 Task: Open Card Card0000000072 in Board Board0000000018 in Workspace WS0000000006 in Trello. Add Member nikrathi899@gmail.com to Card Card0000000072 in Board Board0000000018 in Workspace WS0000000006 in Trello. Add Red Label titled Label0000000072 to Card Card0000000072 in Board Board0000000018 in Workspace WS0000000006 in Trello. Add Checklist CL0000000072 to Card Card0000000072 in Board Board0000000018 in Workspace WS0000000006 in Trello. Add Dates with Start Date as Nov 01 2023 and Due Date as Nov 30 2023 to Card Card0000000072 in Board Board0000000018 in Workspace WS0000000006 in Trello
Action: Mouse moved to (424, 483)
Screenshot: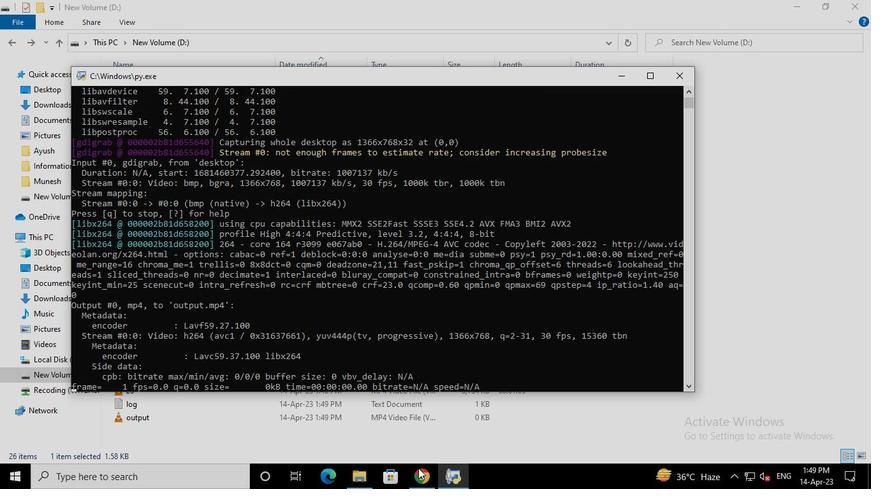 
Action: Mouse pressed left at (424, 483)
Screenshot: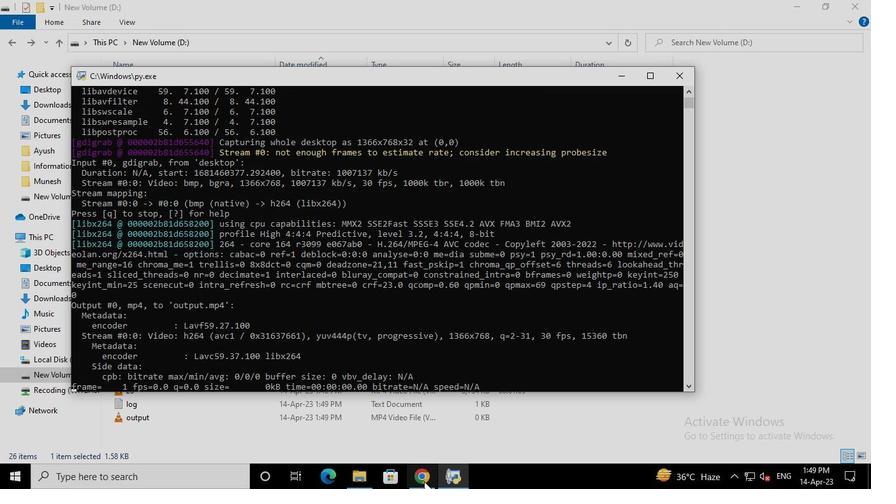 
Action: Mouse moved to (396, 342)
Screenshot: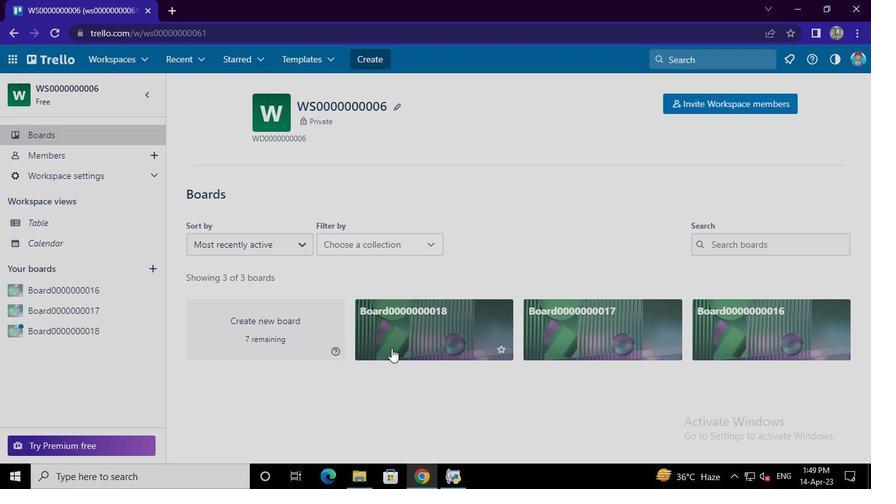 
Action: Mouse pressed left at (396, 342)
Screenshot: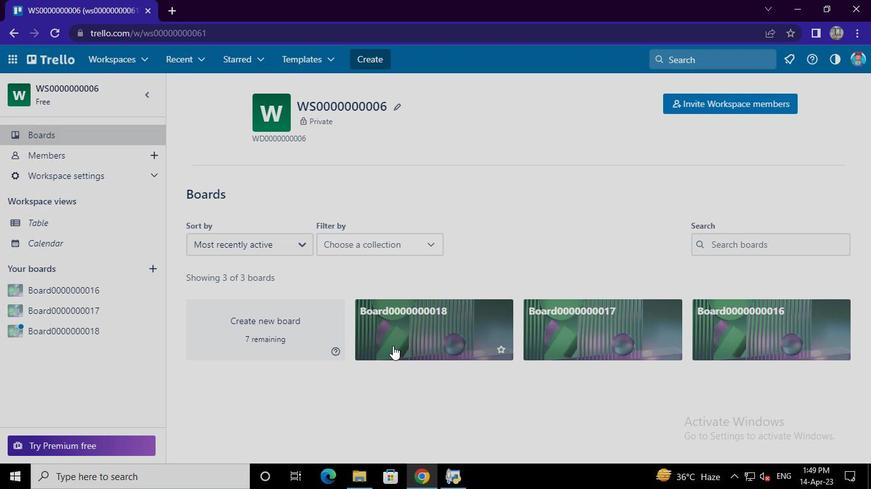 
Action: Mouse moved to (330, 410)
Screenshot: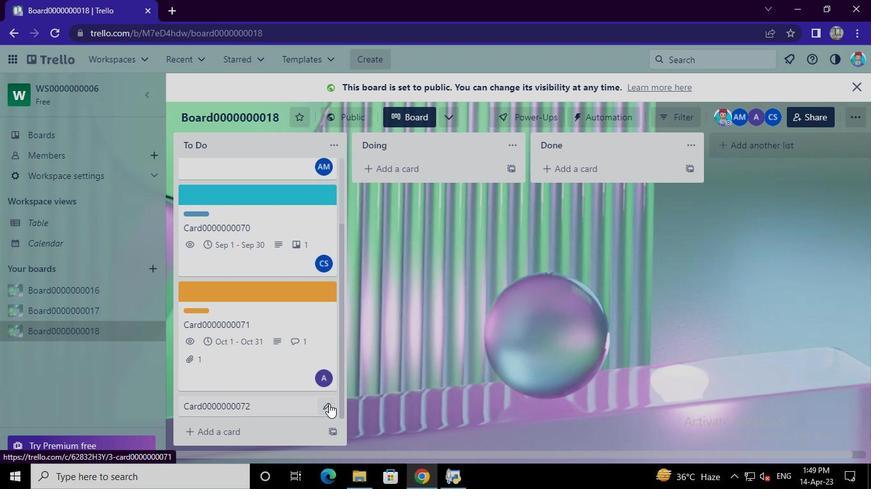 
Action: Mouse pressed left at (330, 410)
Screenshot: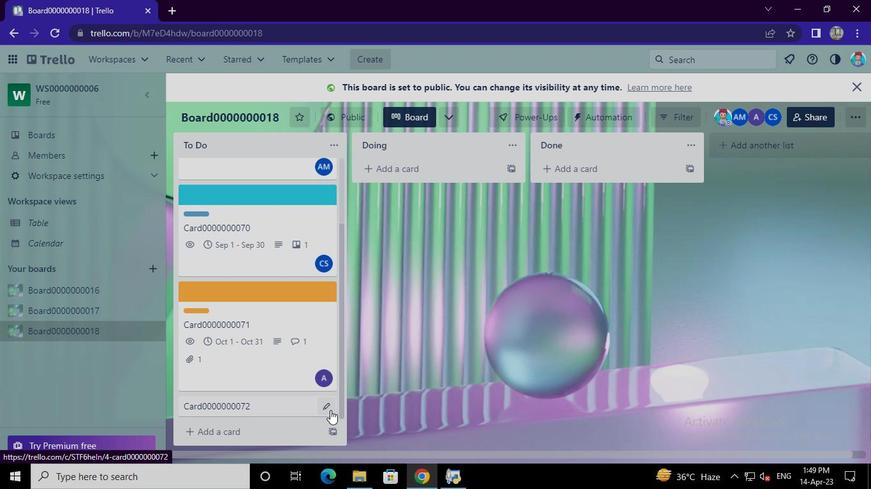 
Action: Mouse moved to (374, 288)
Screenshot: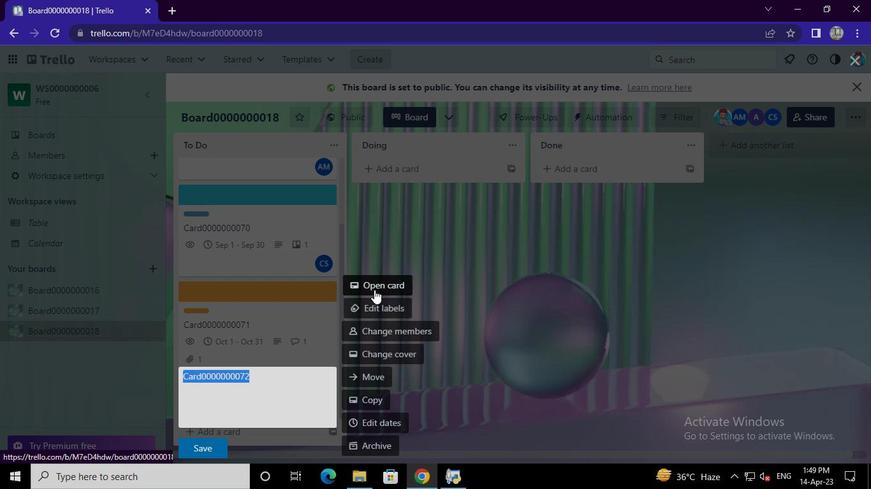 
Action: Mouse pressed left at (374, 288)
Screenshot: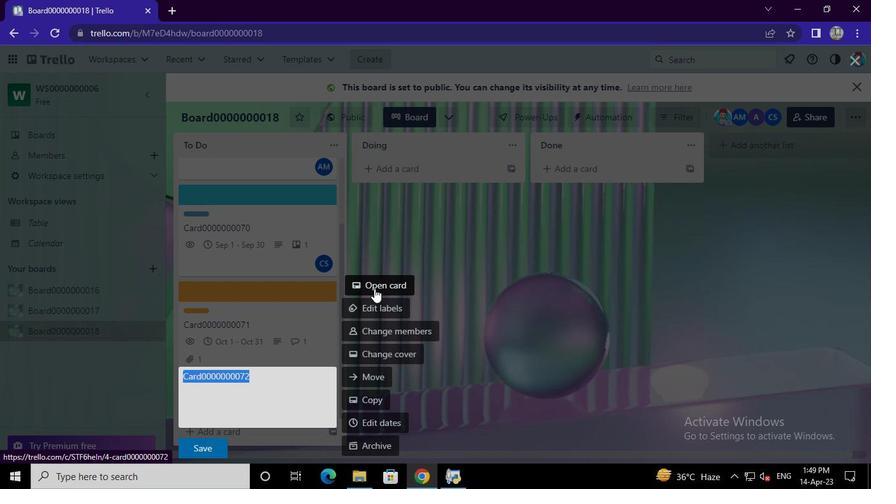 
Action: Mouse moved to (568, 211)
Screenshot: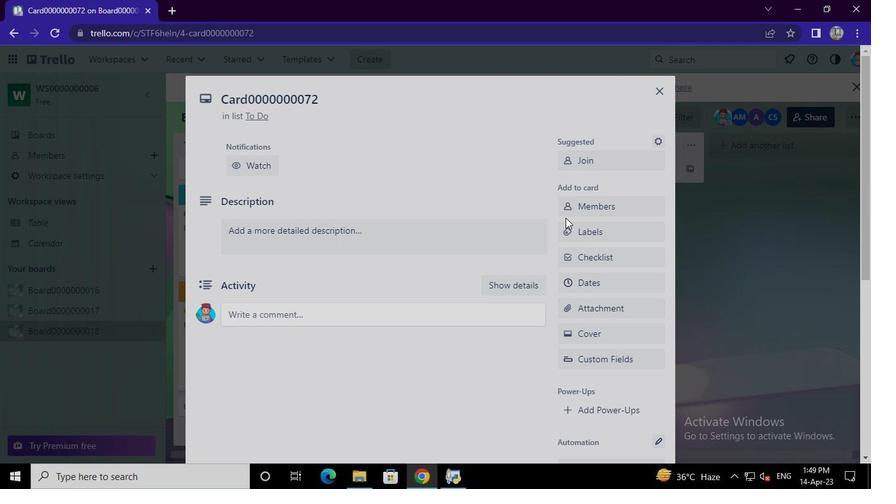 
Action: Mouse pressed left at (568, 211)
Screenshot: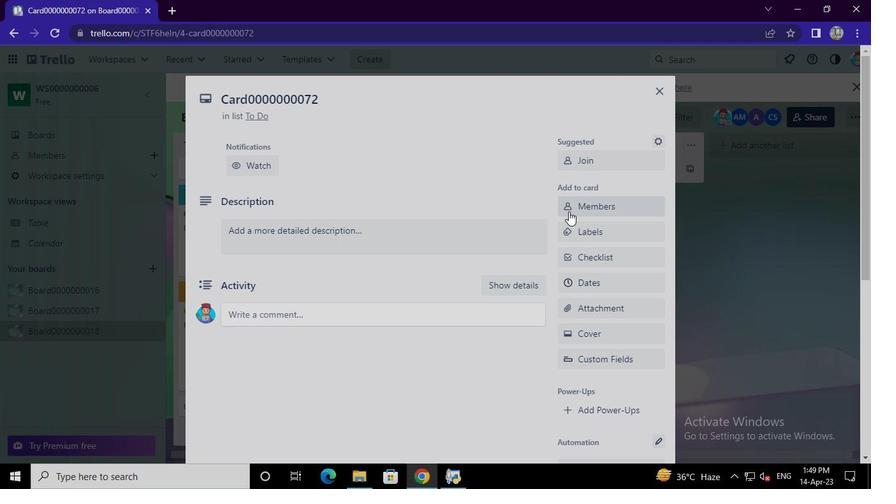 
Action: Mouse moved to (579, 260)
Screenshot: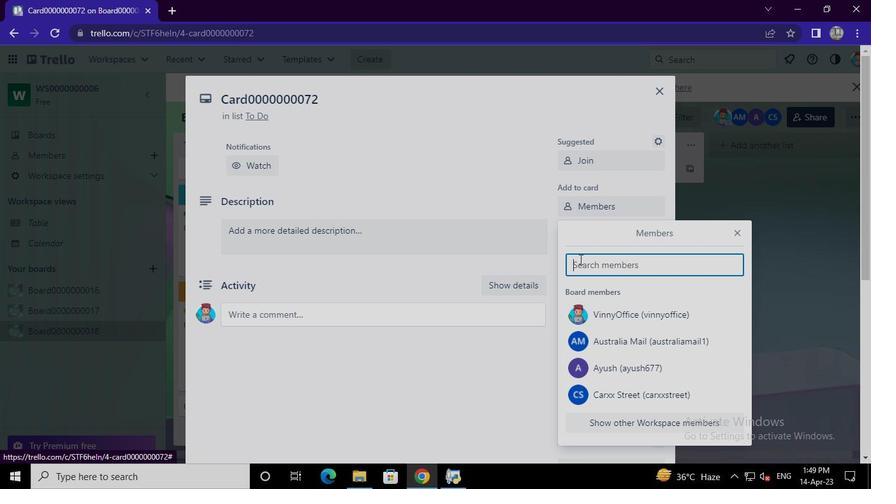 
Action: Mouse pressed left at (579, 260)
Screenshot: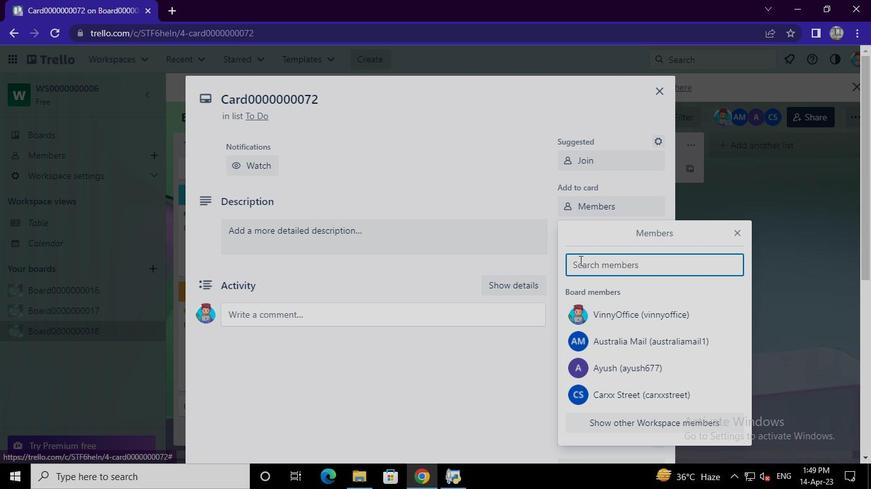 
Action: Mouse moved to (580, 261)
Screenshot: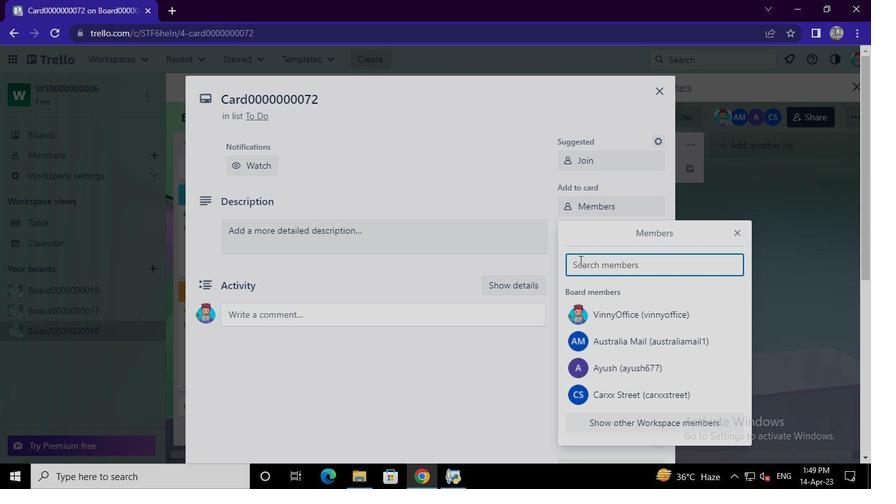 
Action: Keyboard Key.shift
Screenshot: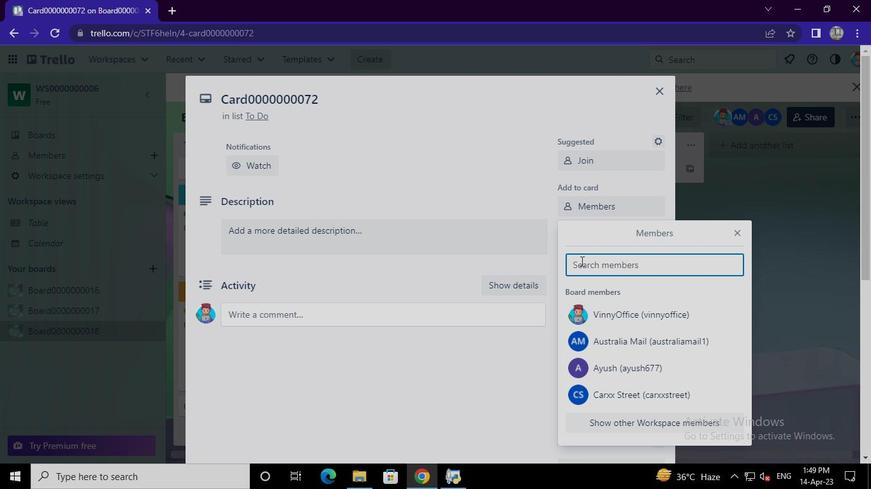 
Action: Keyboard Key.shift
Screenshot: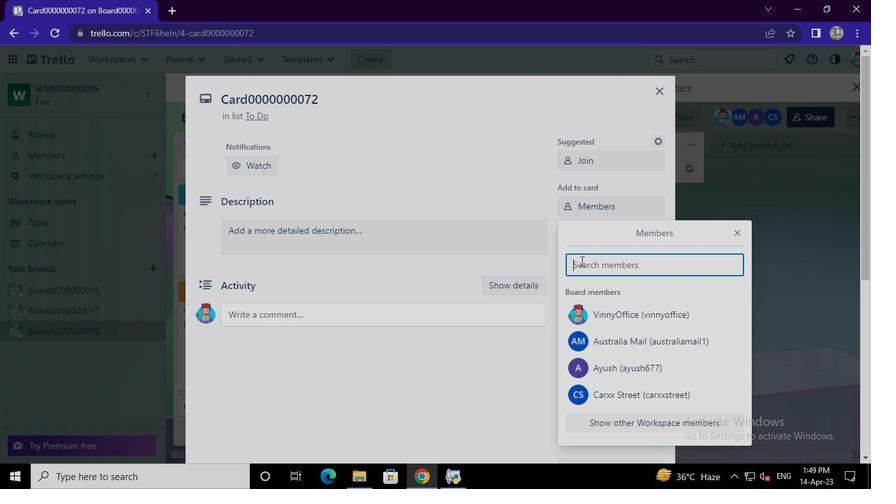 
Action: Keyboard Key.shift
Screenshot: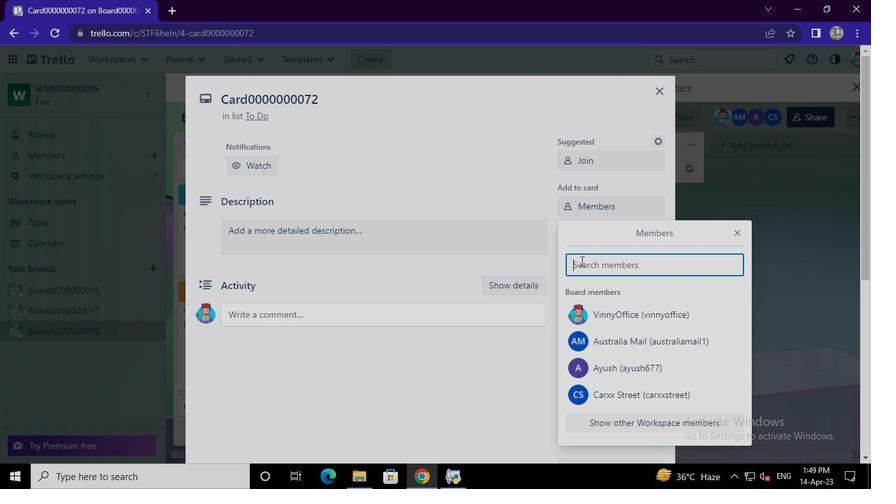 
Action: Keyboard Key.shift
Screenshot: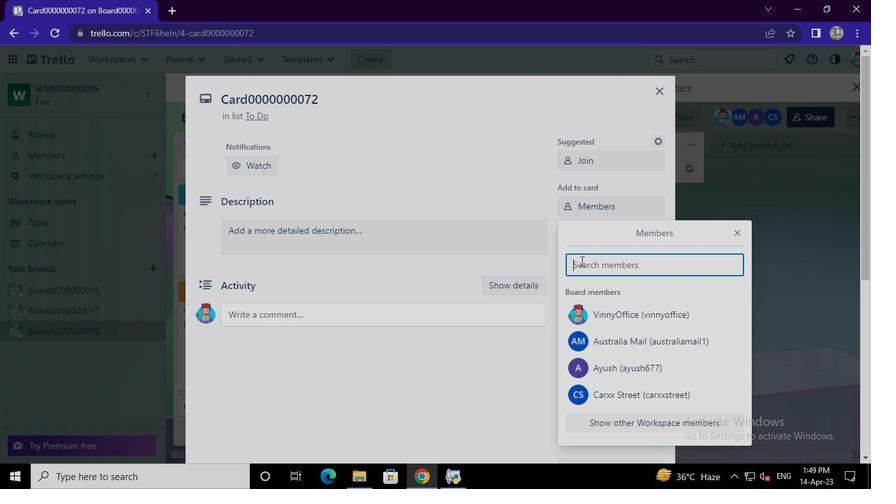 
Action: Keyboard Key.shift
Screenshot: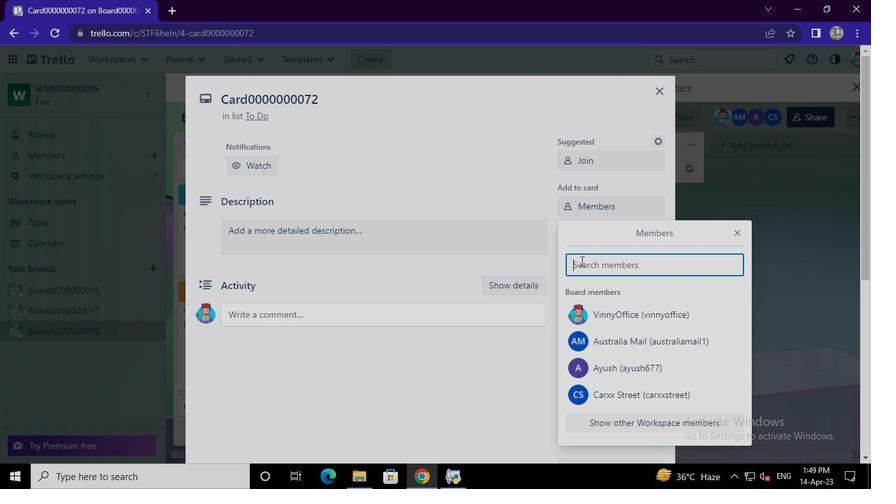 
Action: Keyboard Key.shift
Screenshot: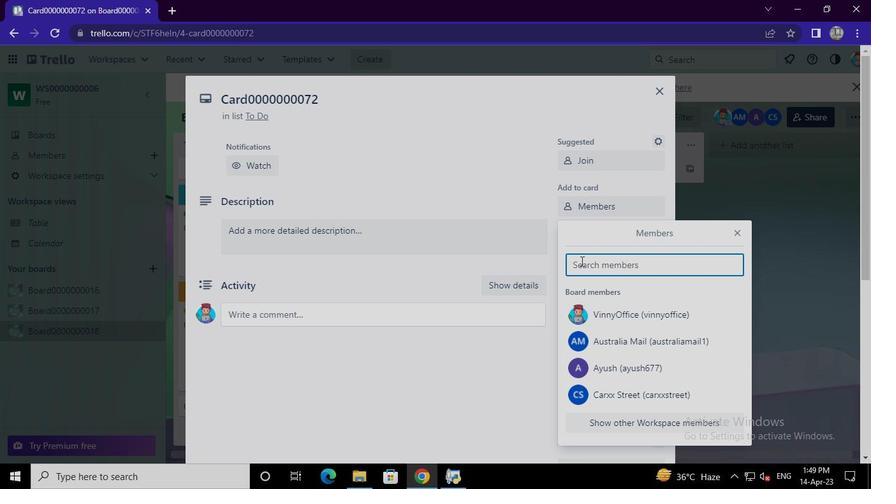 
Action: Keyboard Key.shift
Screenshot: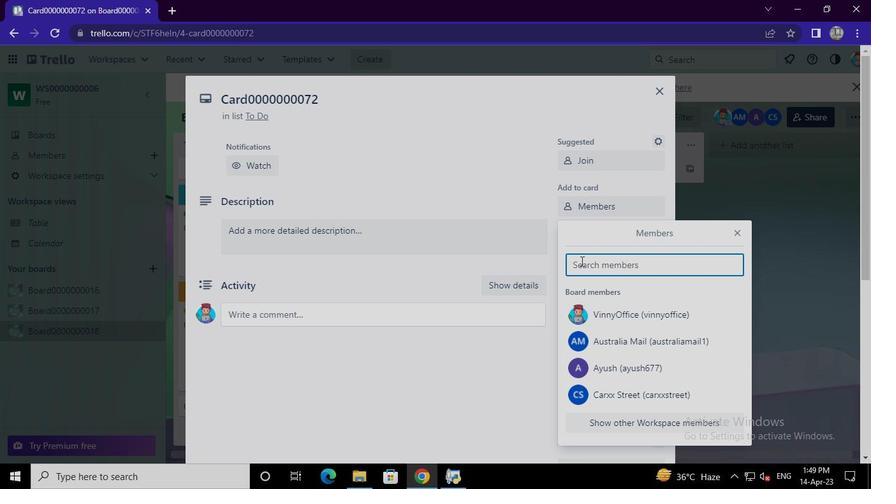 
Action: Keyboard N
Screenshot: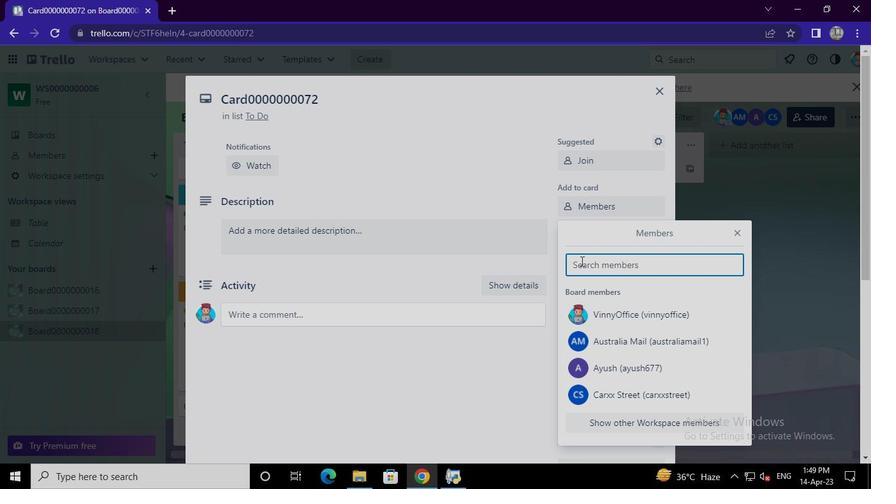 
Action: Keyboard i
Screenshot: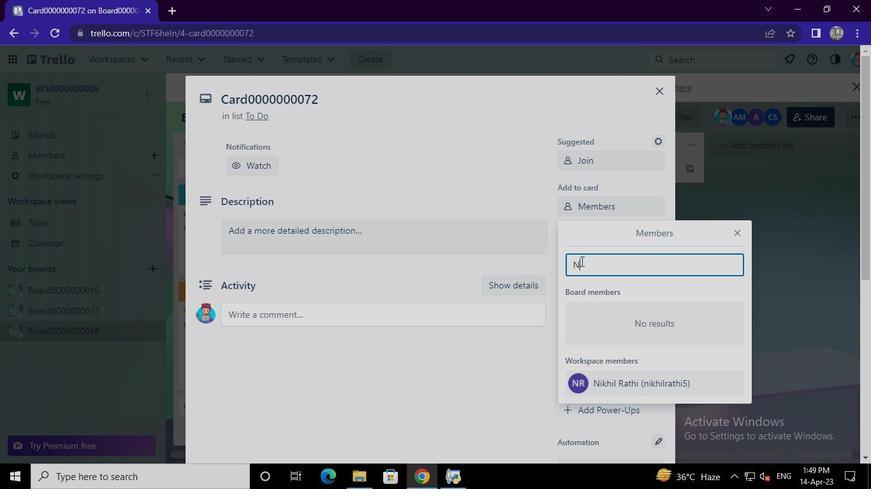 
Action: Keyboard k
Screenshot: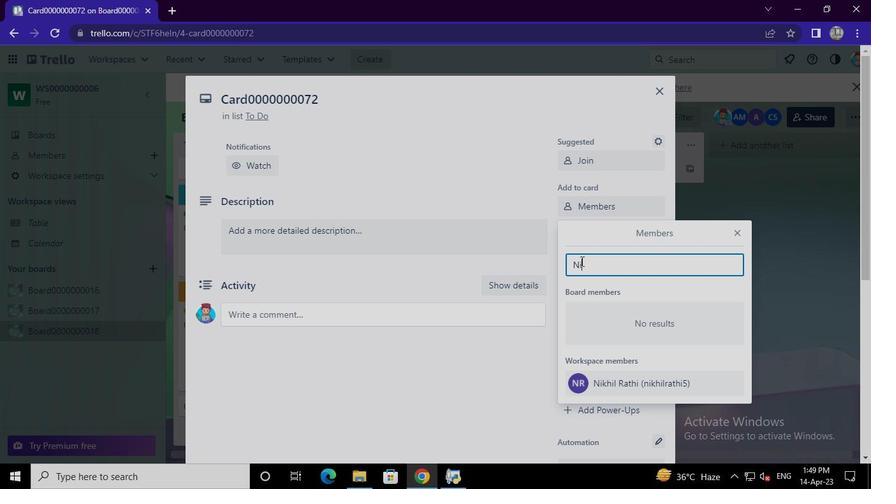 
Action: Keyboard r
Screenshot: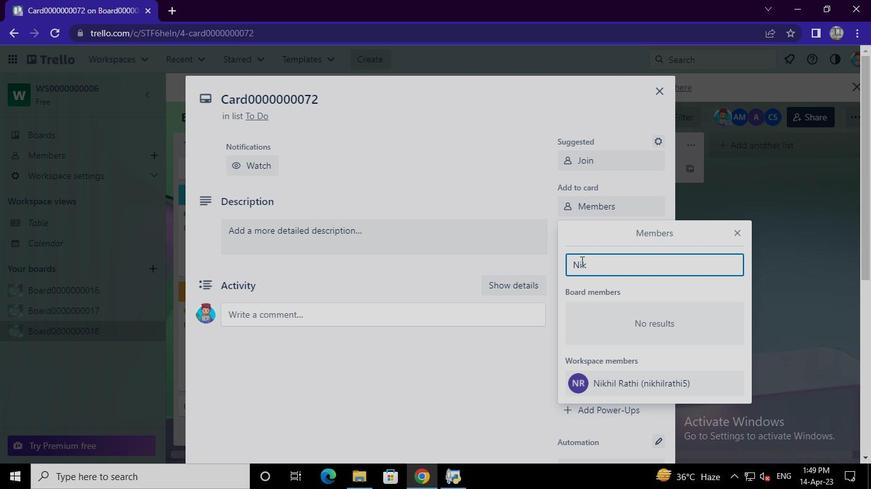 
Action: Keyboard a
Screenshot: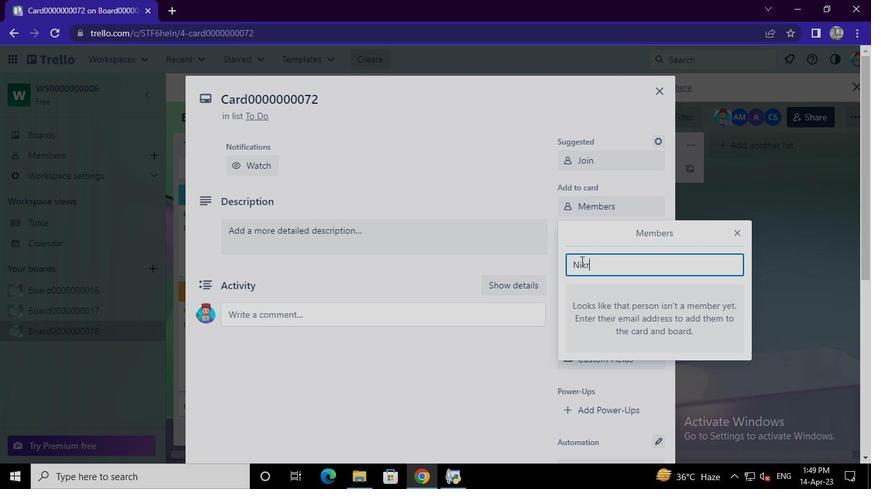 
Action: Keyboard t
Screenshot: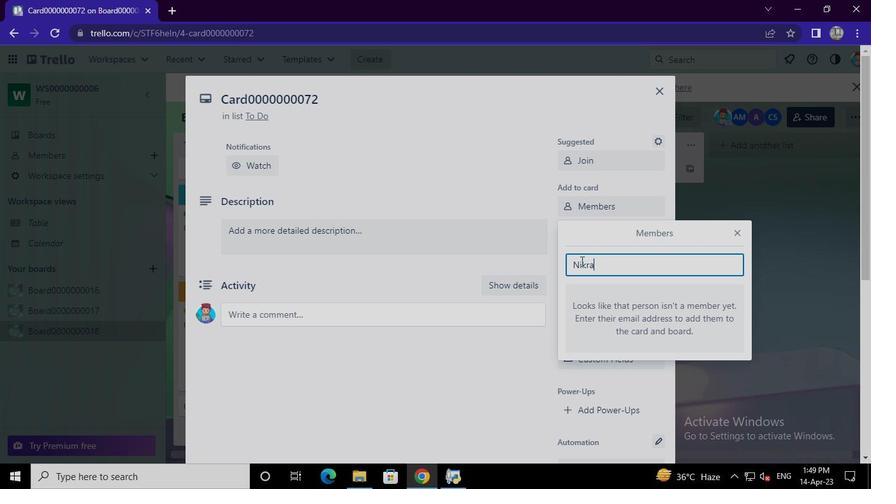
Action: Keyboard h
Screenshot: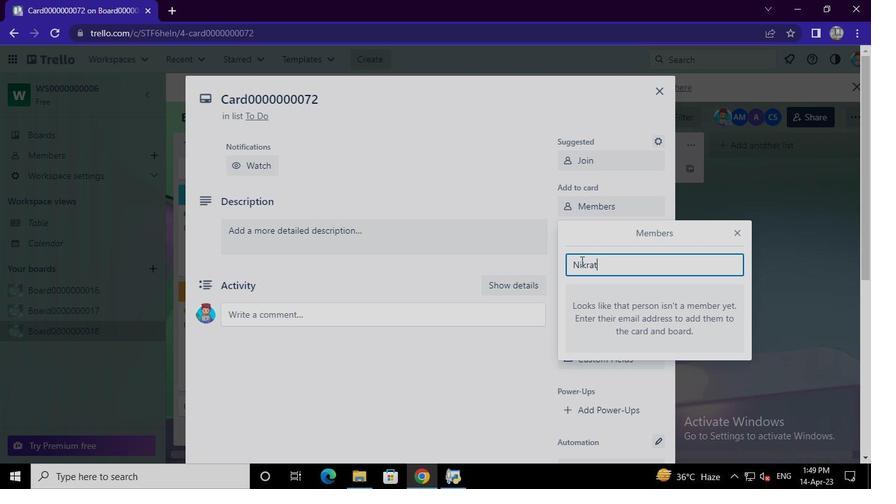 
Action: Keyboard i
Screenshot: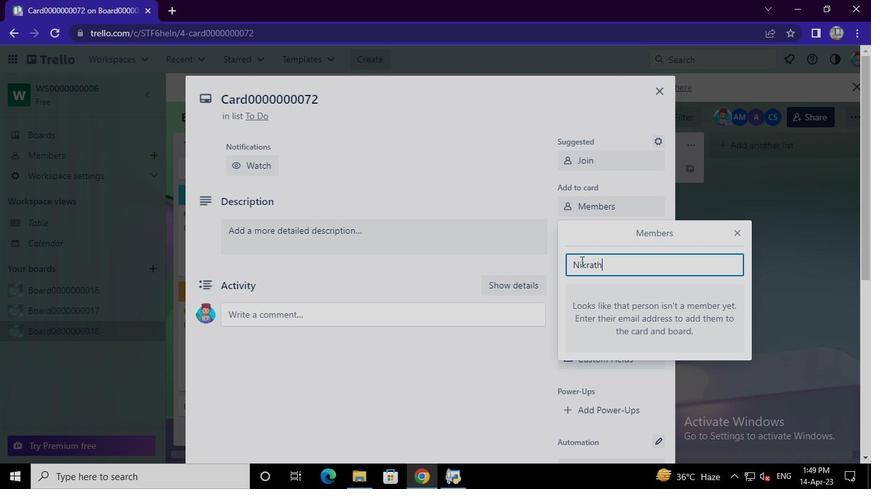 
Action: Keyboard Key.shift
Screenshot: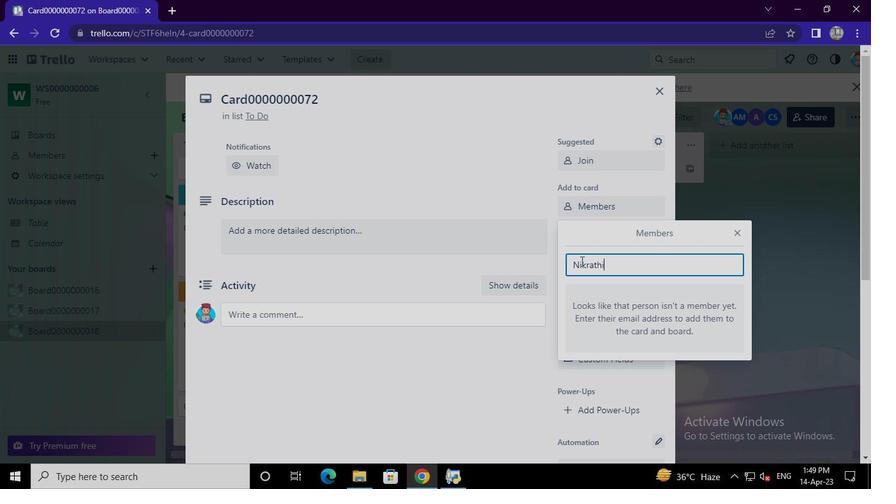 
Action: Keyboard Key.shift
Screenshot: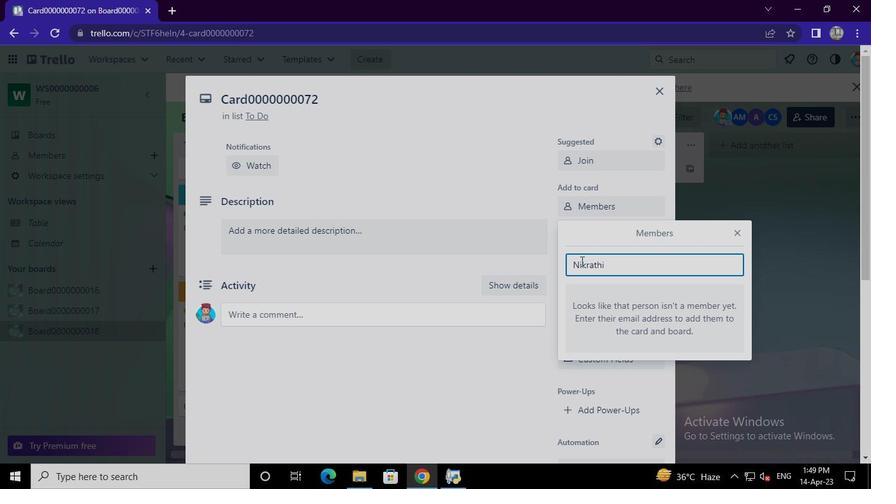 
Action: Keyboard Key.shift
Screenshot: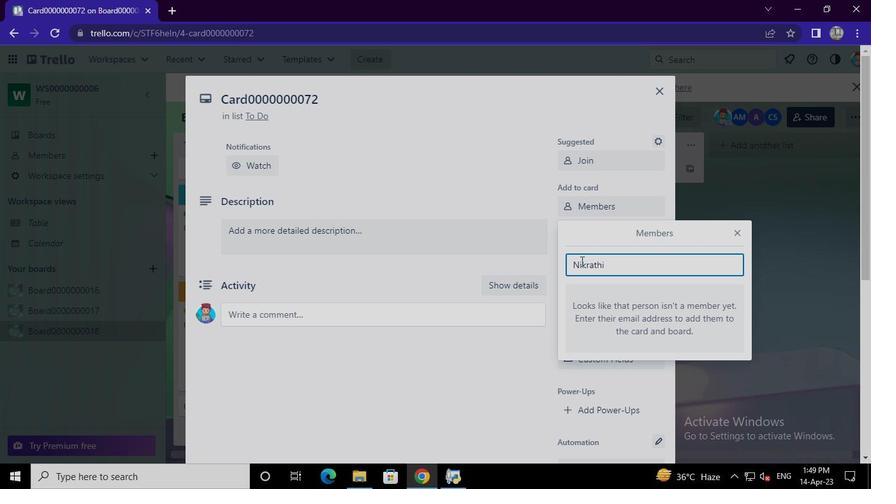 
Action: Keyboard Key.shift
Screenshot: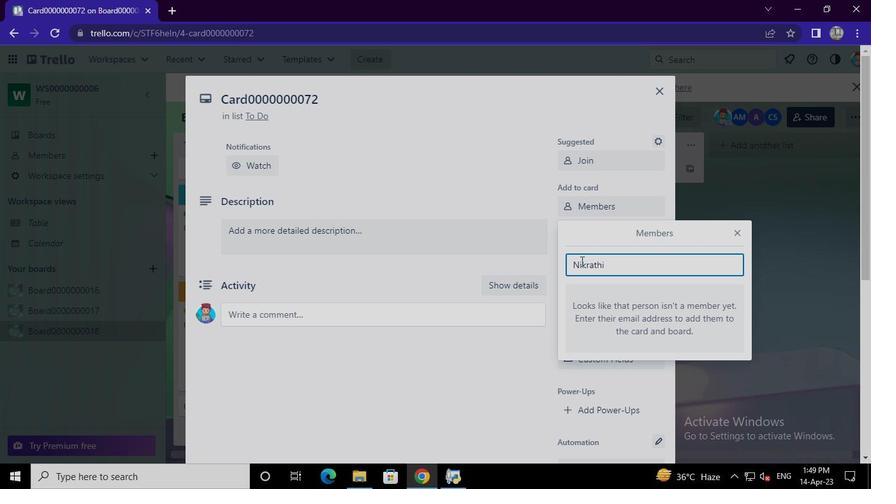 
Action: Keyboard Key.shift
Screenshot: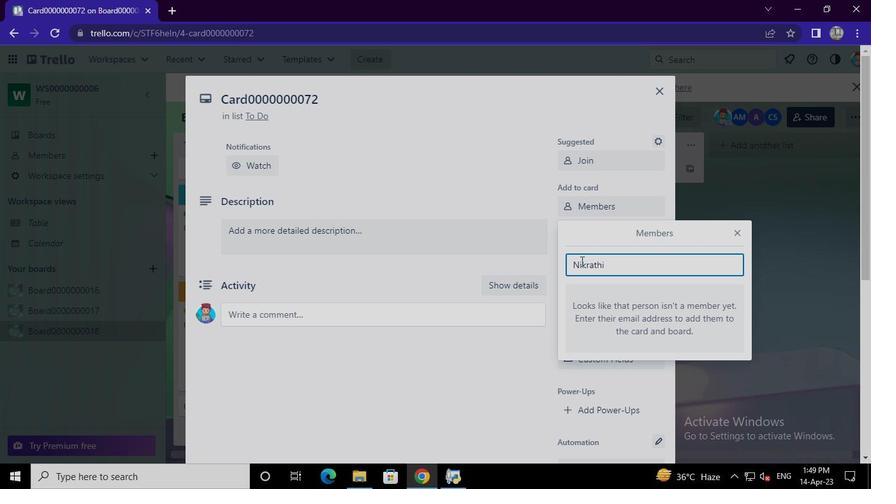
Action: Keyboard Key.shift
Screenshot: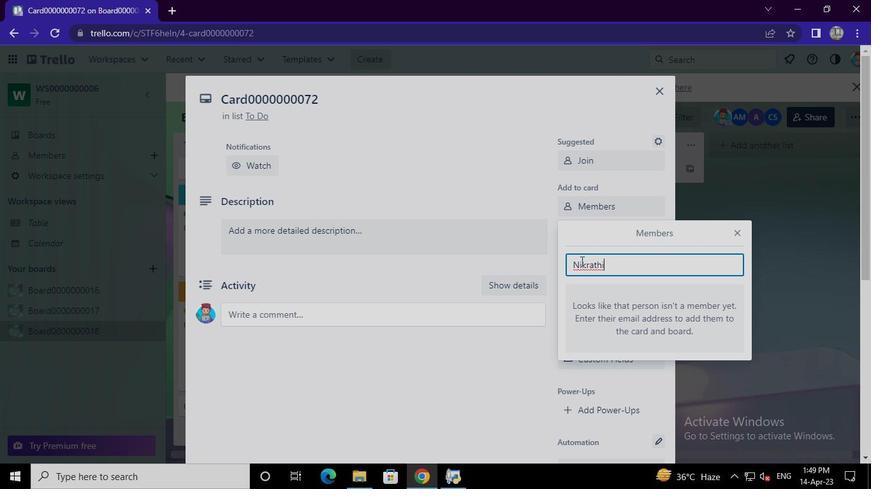 
Action: Keyboard @
Screenshot: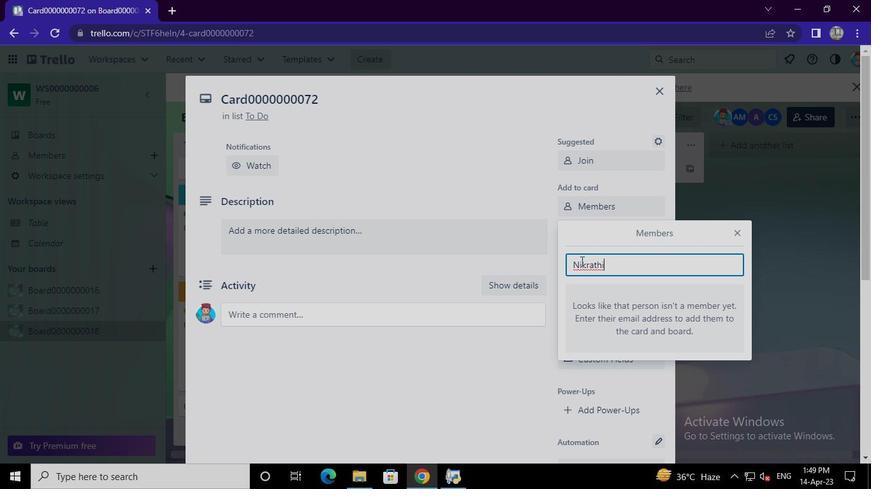 
Action: Keyboard Key.backspace
Screenshot: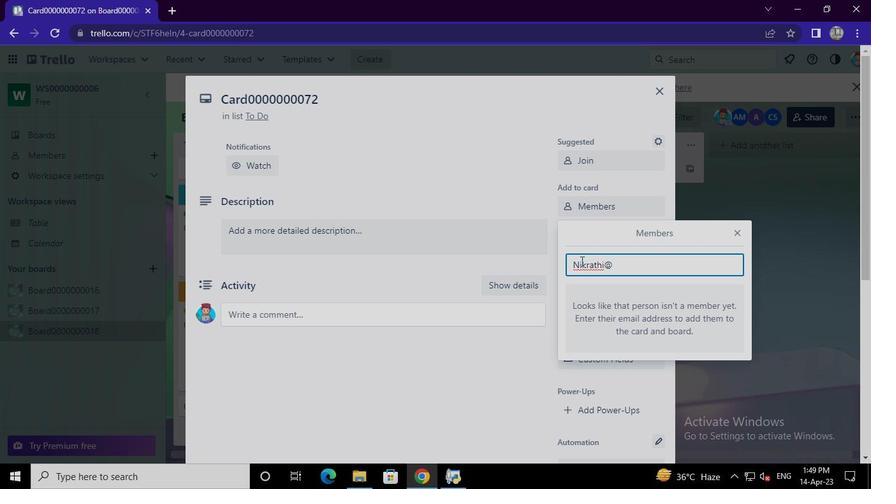 
Action: Keyboard <104>
Screenshot: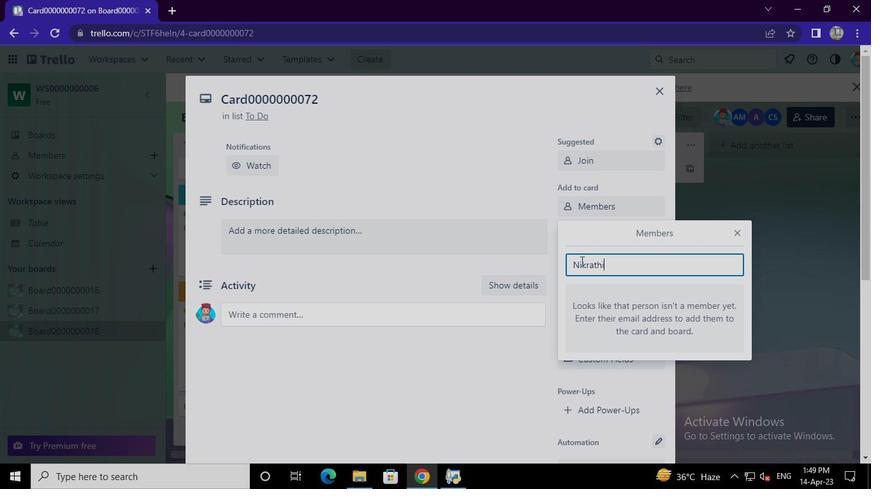
Action: Keyboard <105>
Screenshot: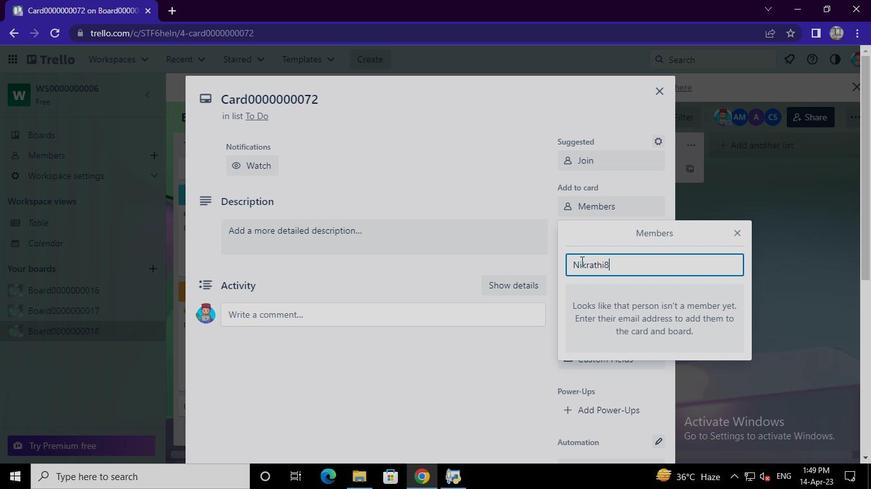 
Action: Keyboard <105>
Screenshot: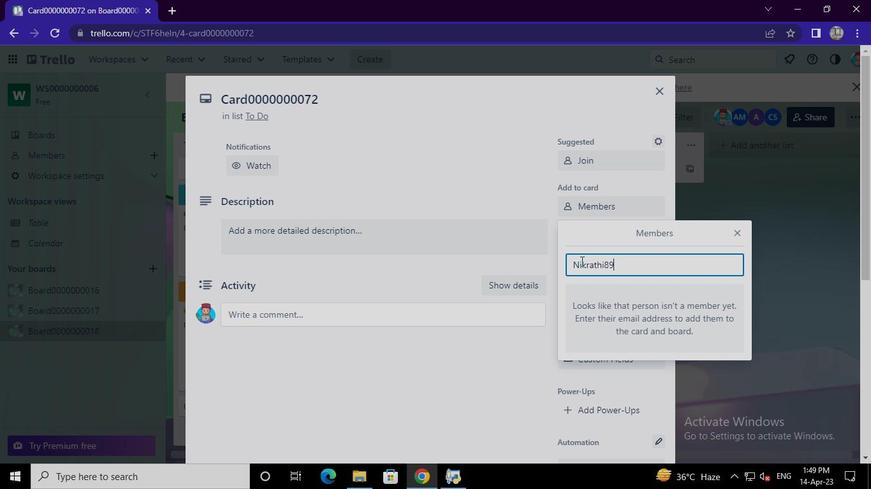 
Action: Keyboard Key.shift
Screenshot: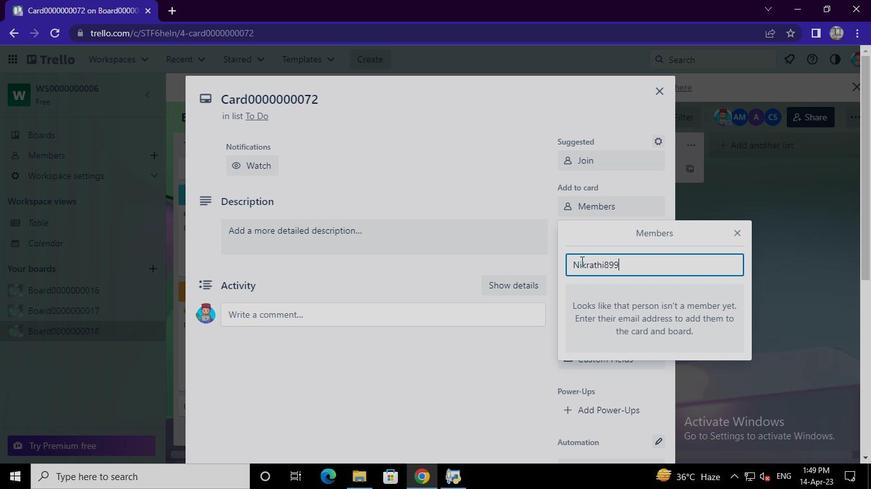 
Action: Keyboard @
Screenshot: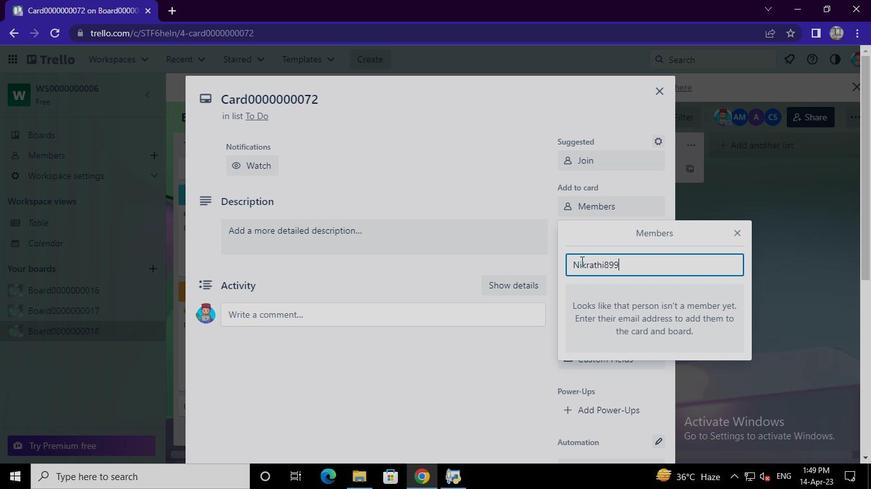 
Action: Keyboard g
Screenshot: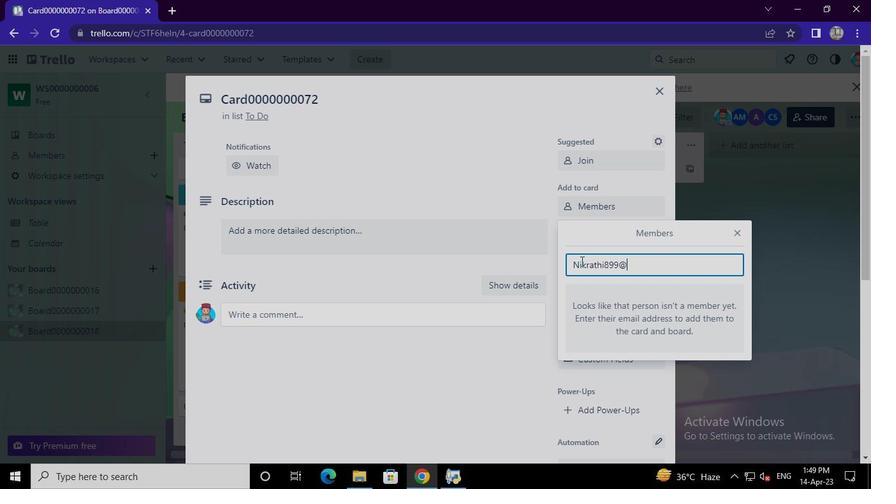 
Action: Keyboard m
Screenshot: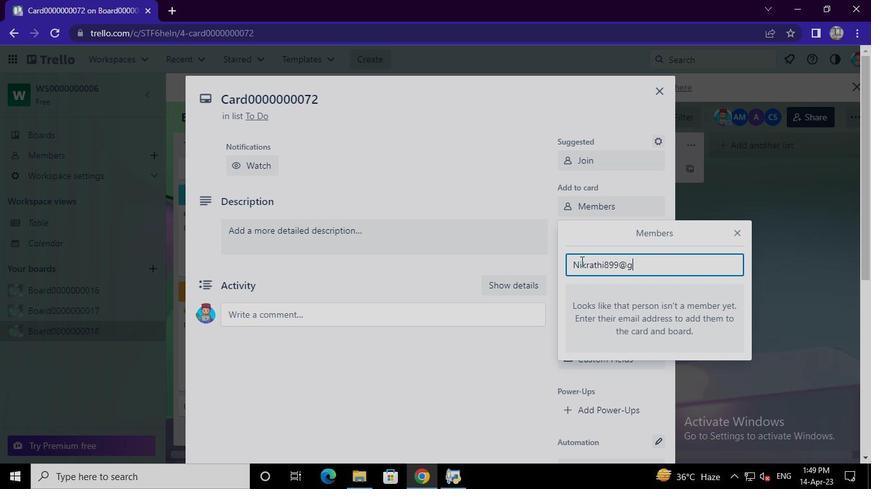
Action: Keyboard a
Screenshot: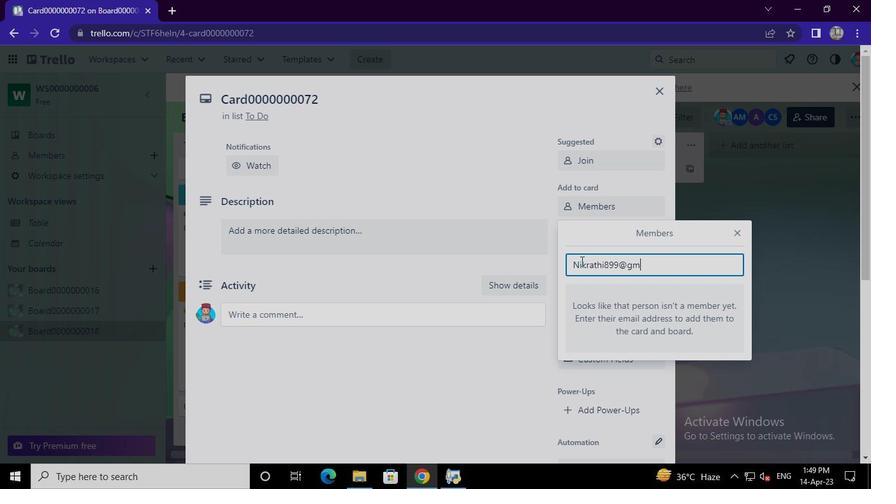 
Action: Keyboard i
Screenshot: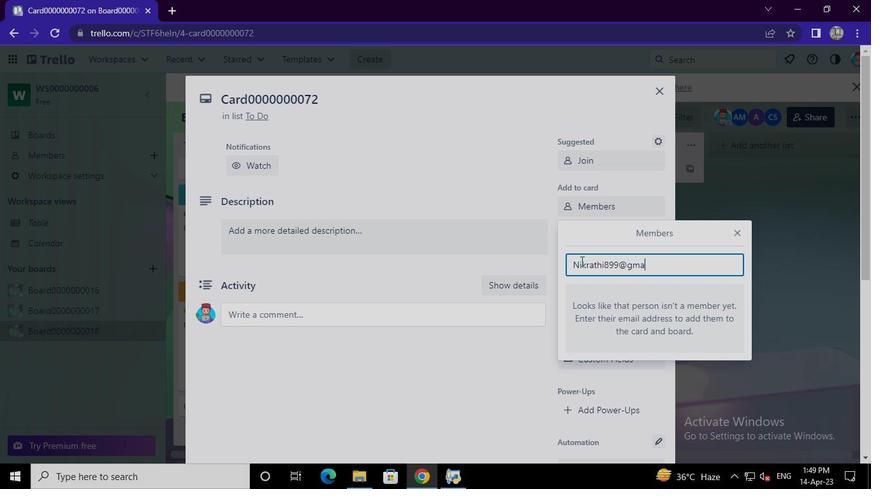
Action: Keyboard l
Screenshot: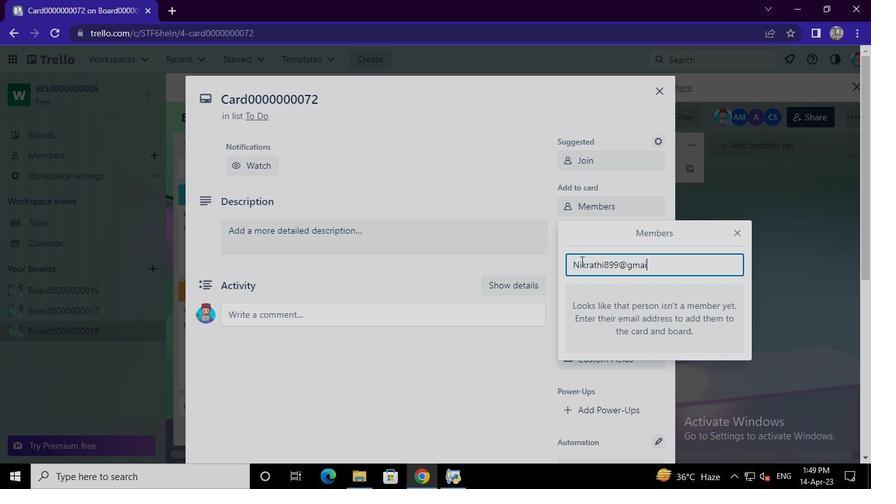 
Action: Keyboard .
Screenshot: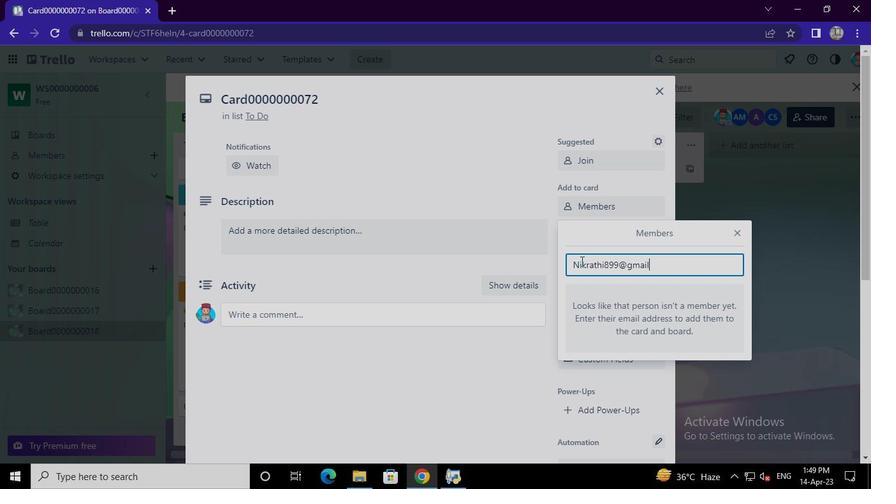 
Action: Keyboard c
Screenshot: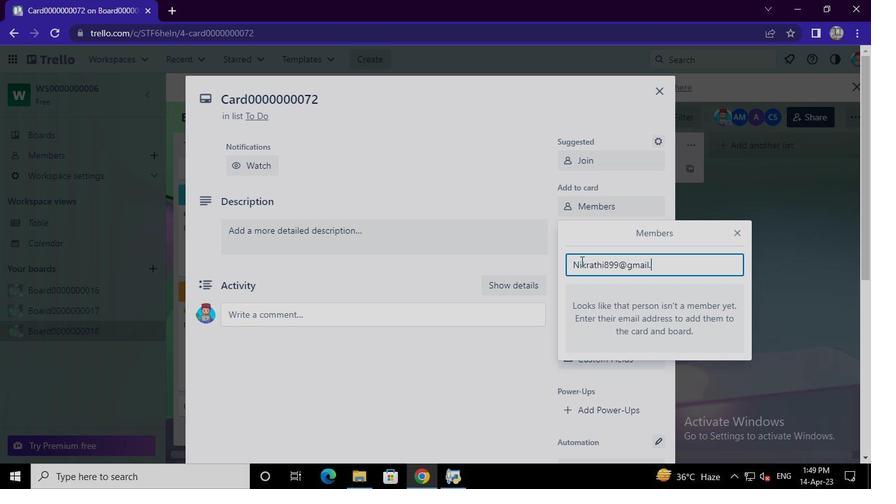 
Action: Keyboard o
Screenshot: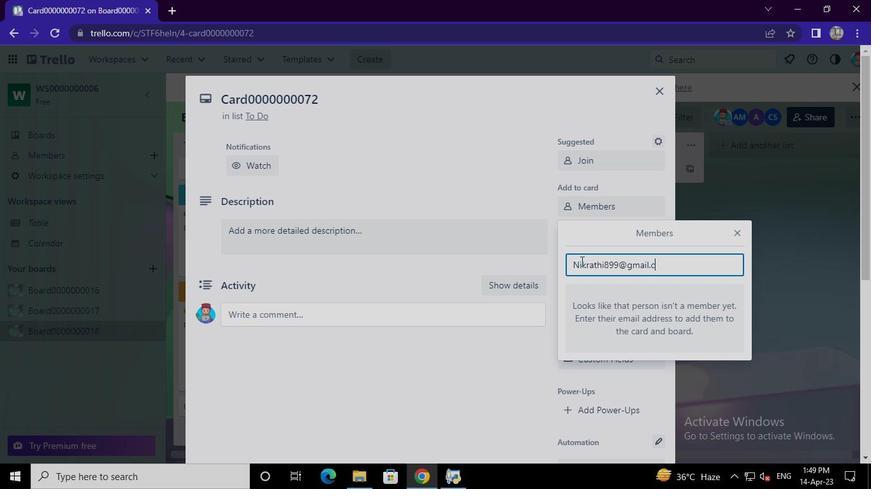 
Action: Keyboard m
Screenshot: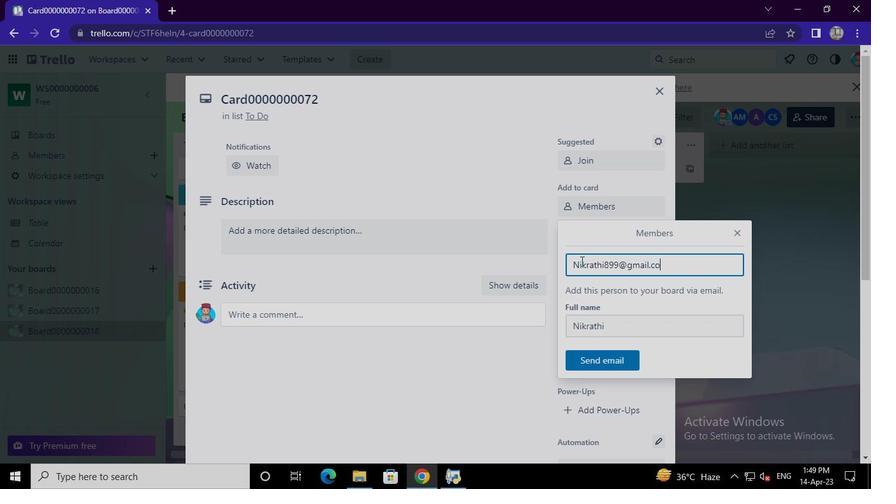 
Action: Mouse moved to (620, 355)
Screenshot: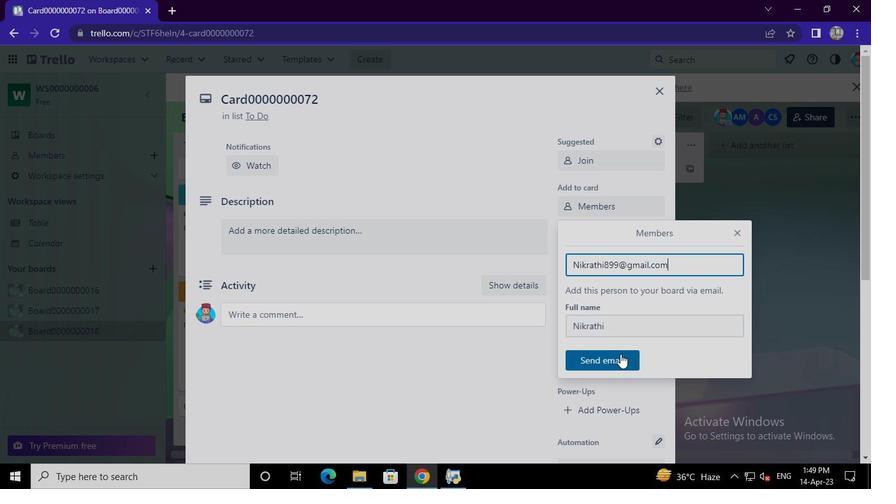 
Action: Mouse pressed left at (620, 355)
Screenshot: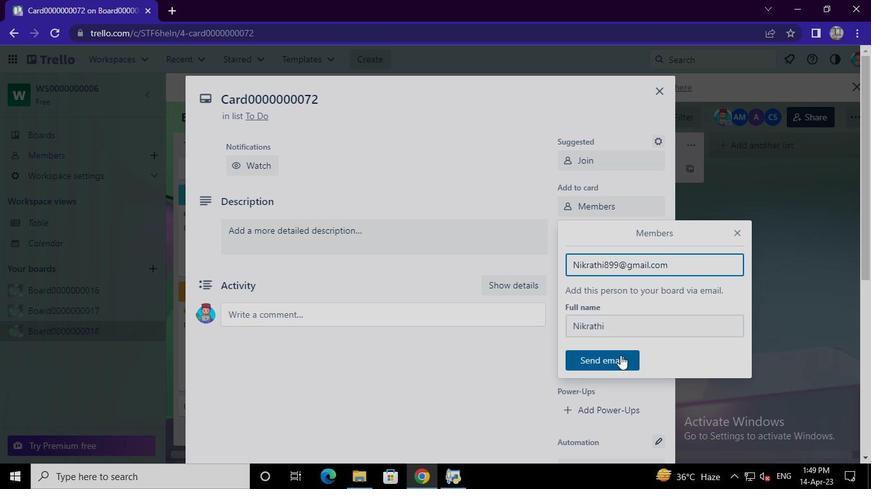 
Action: Mouse moved to (598, 237)
Screenshot: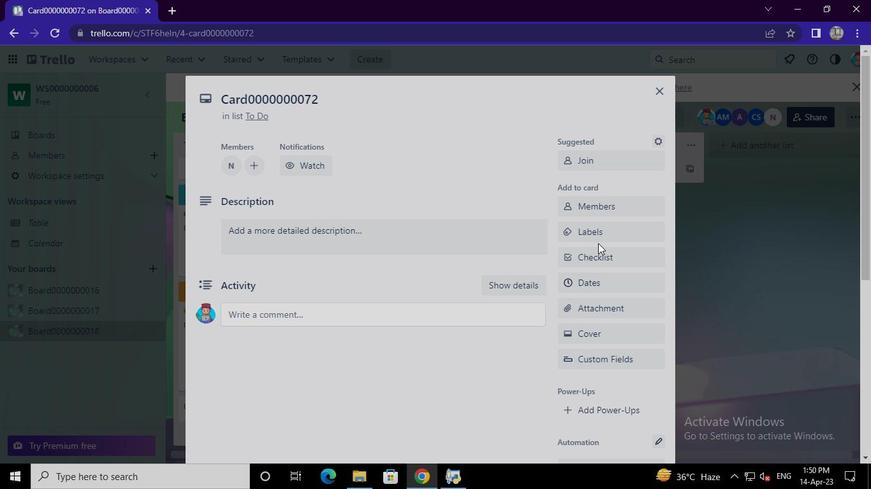 
Action: Mouse pressed left at (598, 237)
Screenshot: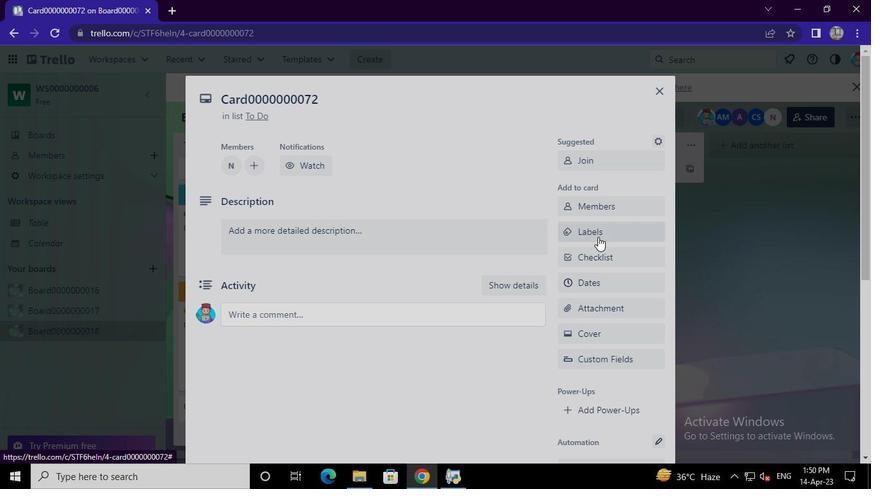 
Action: Mouse moved to (626, 115)
Screenshot: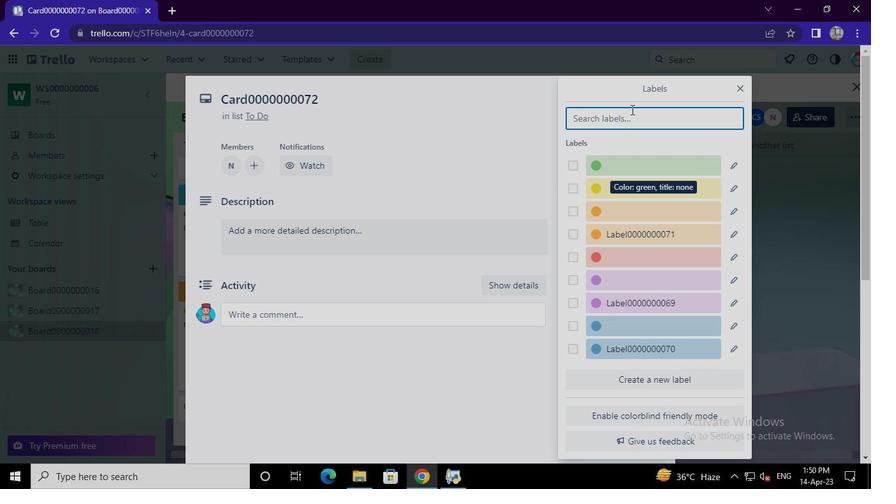 
Action: Mouse pressed left at (626, 115)
Screenshot: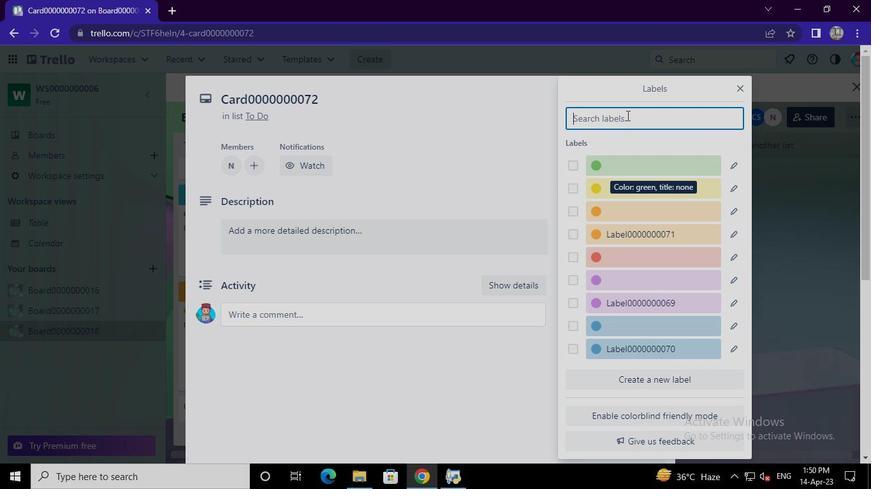 
Action: Mouse moved to (625, 116)
Screenshot: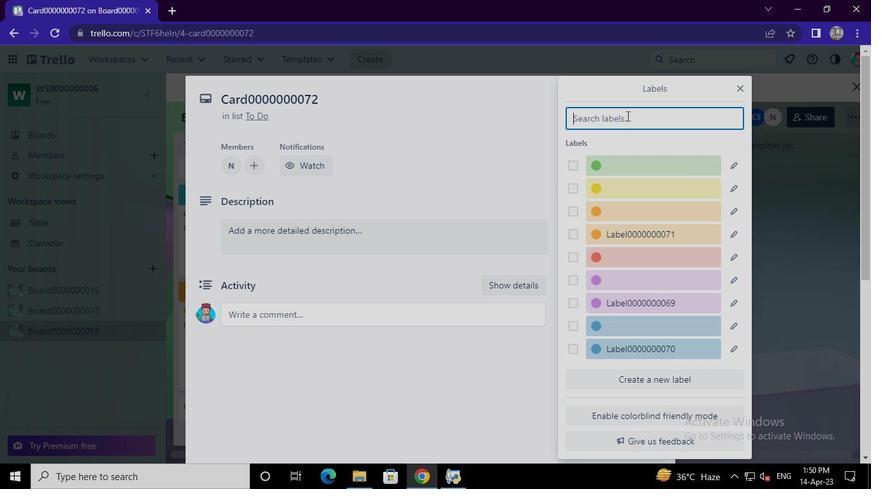 
Action: Keyboard Key.caps_lock
Screenshot: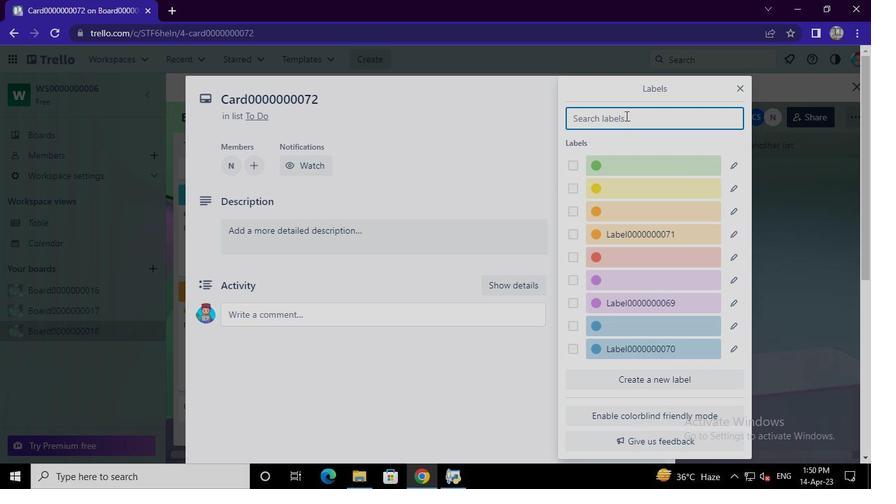 
Action: Keyboard Key.shift
Screenshot: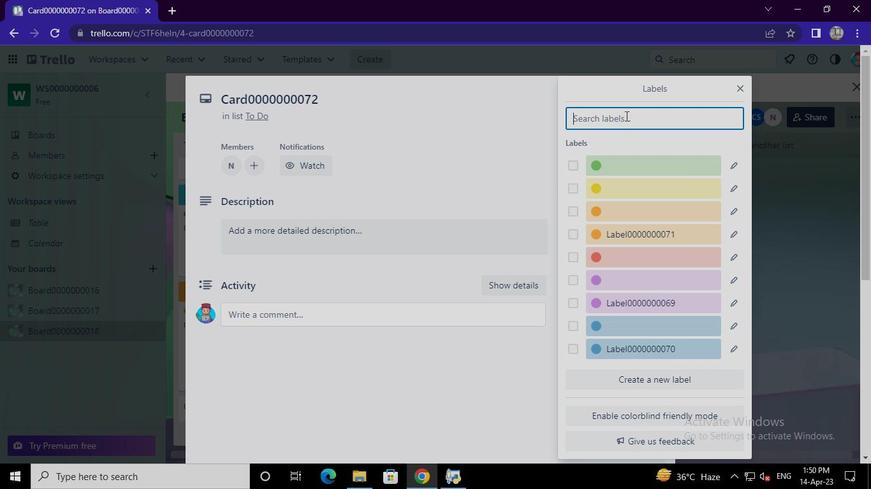 
Action: Keyboard Key.shift
Screenshot: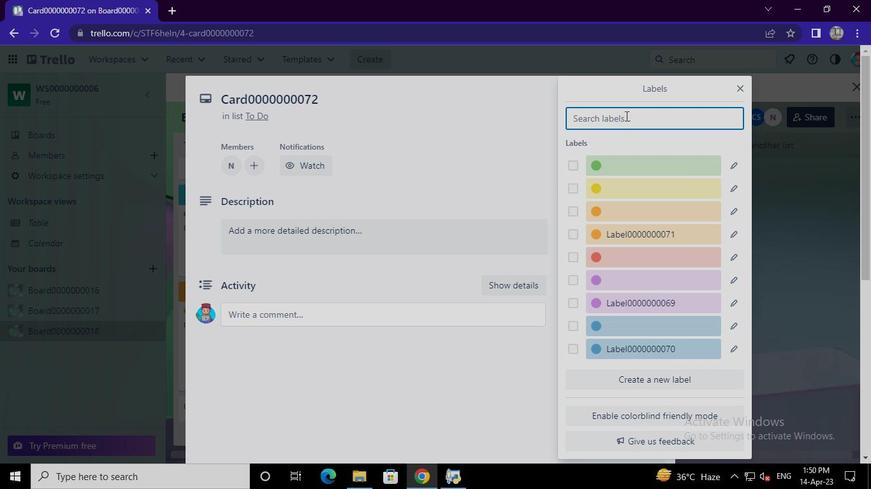 
Action: Keyboard Key.shift
Screenshot: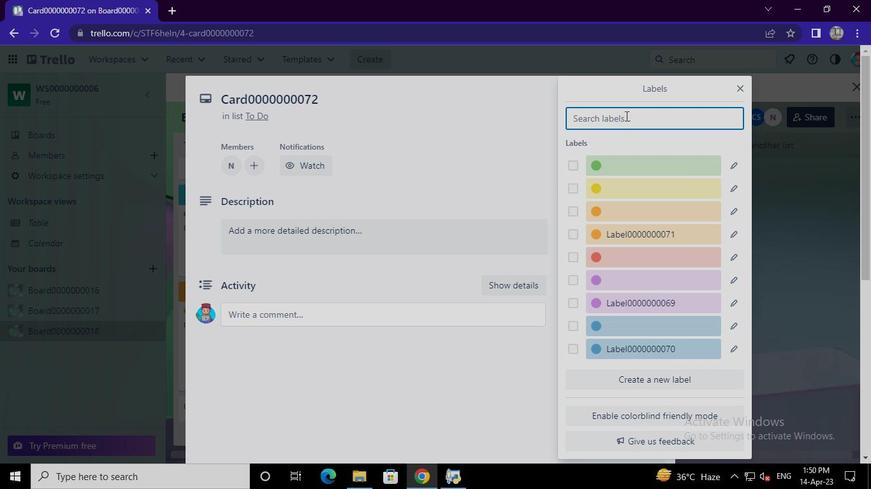 
Action: Keyboard Key.shift
Screenshot: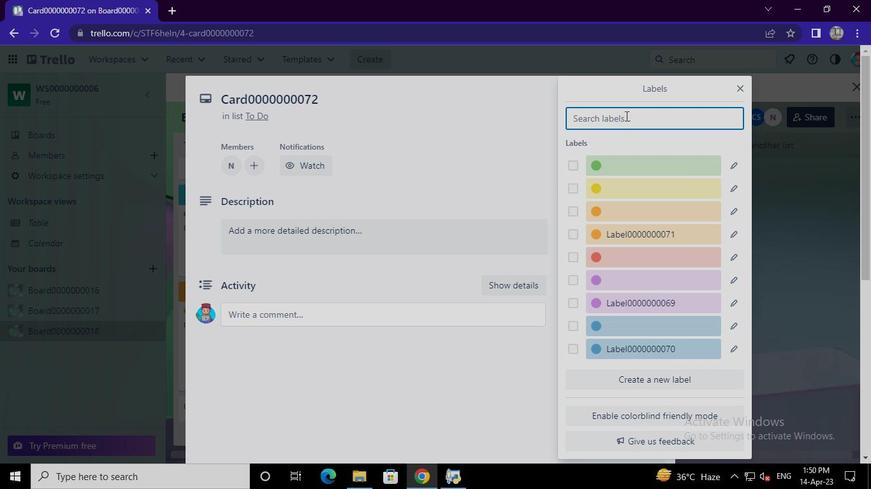 
Action: Keyboard Key.shift
Screenshot: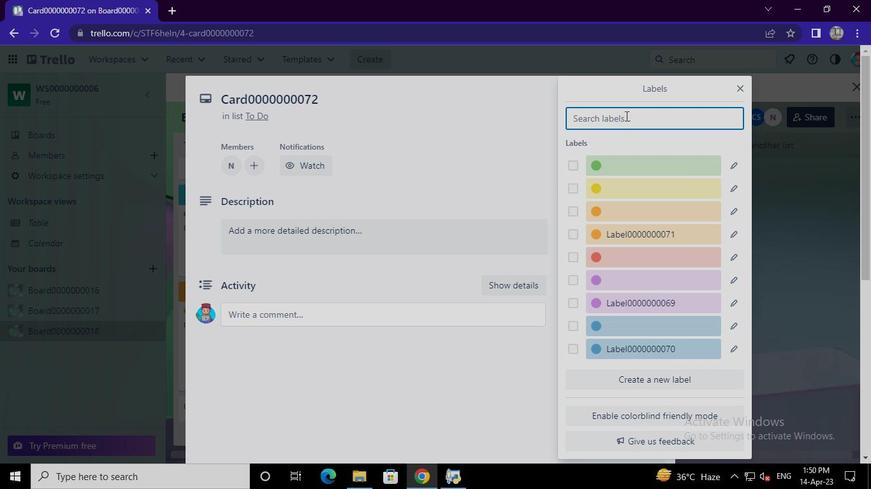 
Action: Keyboard Key.shift
Screenshot: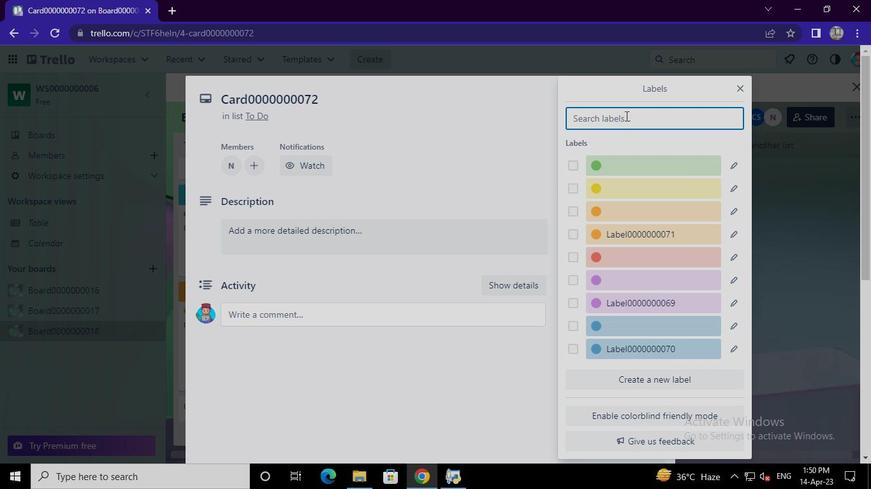 
Action: Keyboard Key.shift
Screenshot: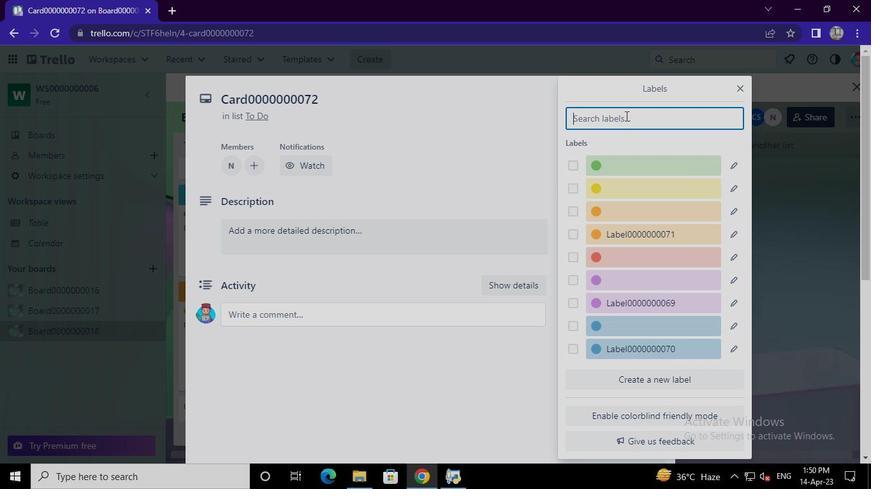
Action: Keyboard Key.shift
Screenshot: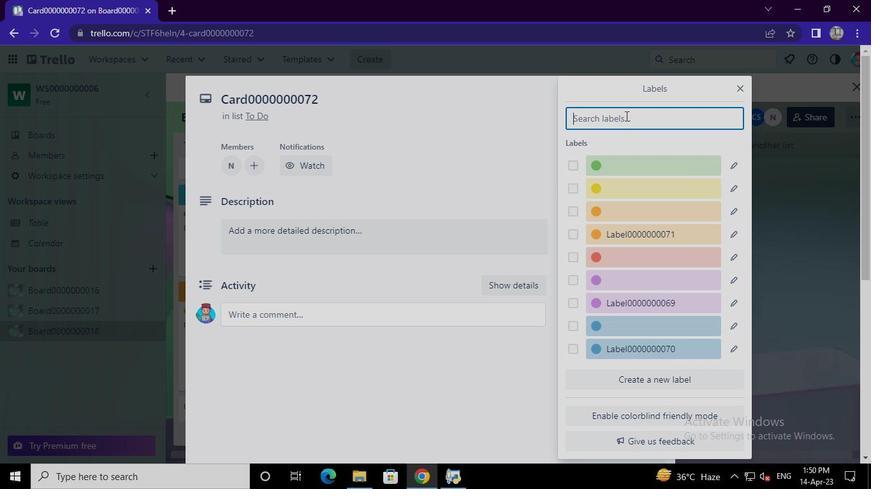 
Action: Keyboard Key.shift
Screenshot: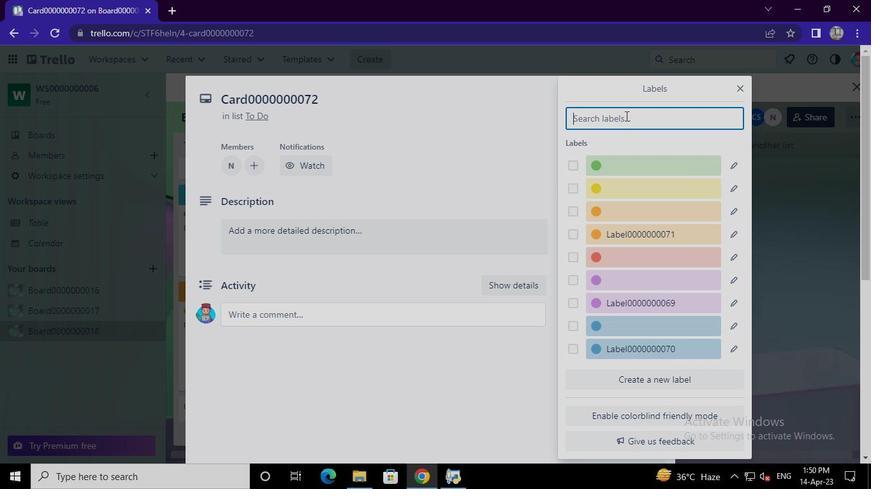 
Action: Keyboard Key.shift
Screenshot: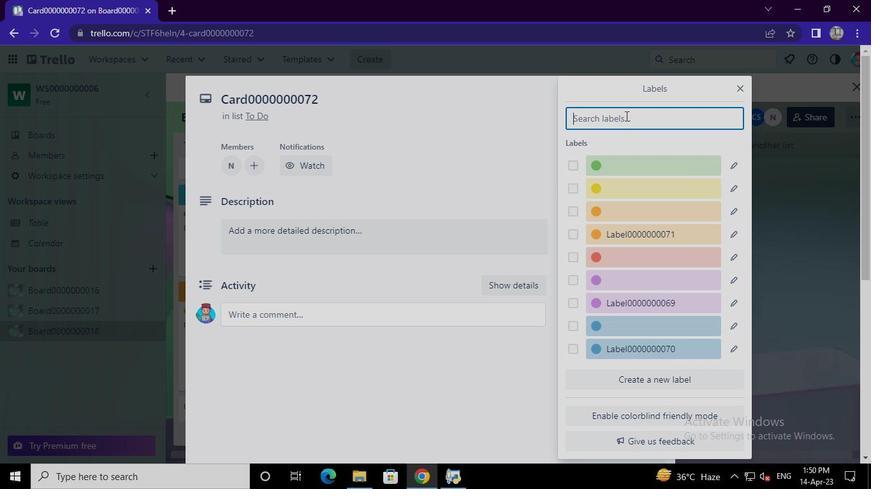 
Action: Keyboard Key.shift
Screenshot: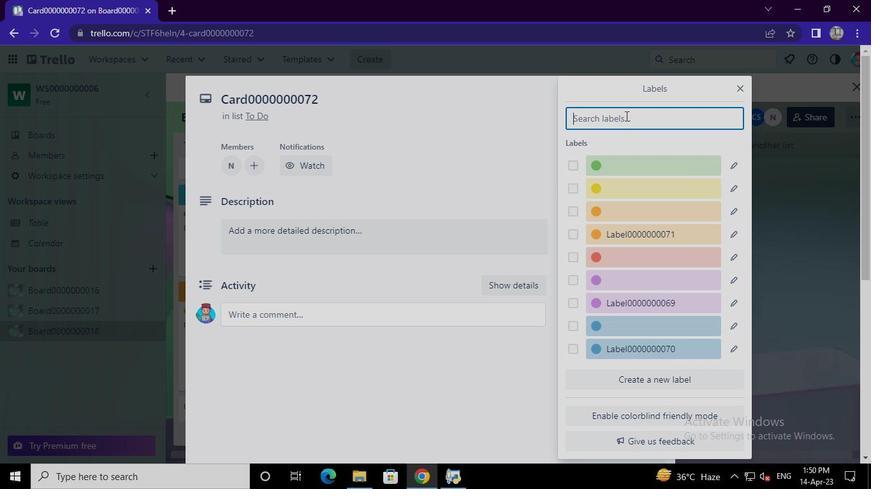 
Action: Keyboard Key.shift
Screenshot: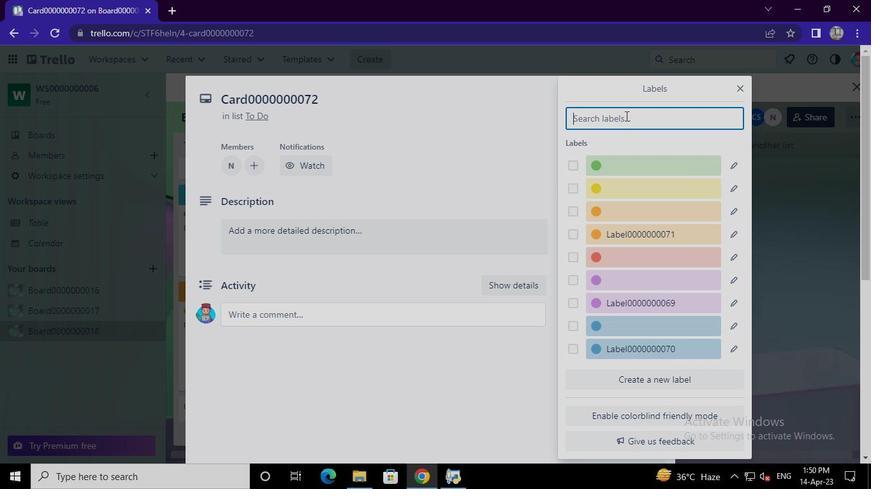 
Action: Keyboard l
Screenshot: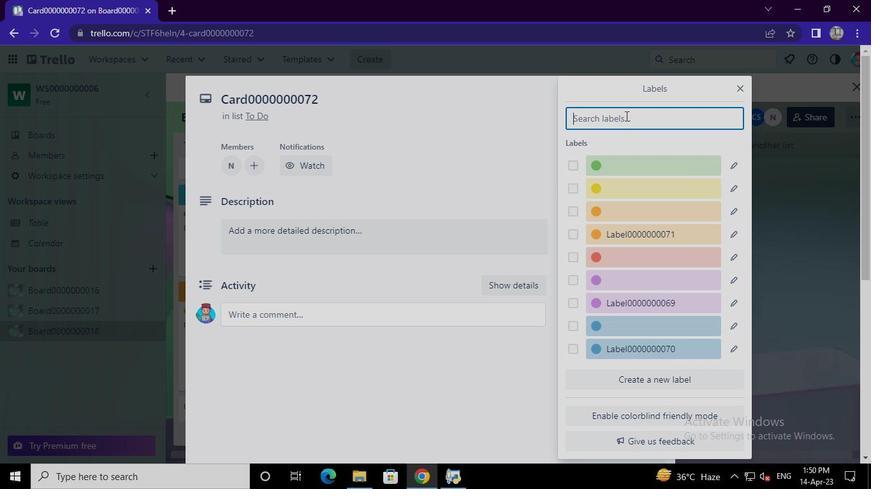 
Action: Keyboard Key.caps_lock
Screenshot: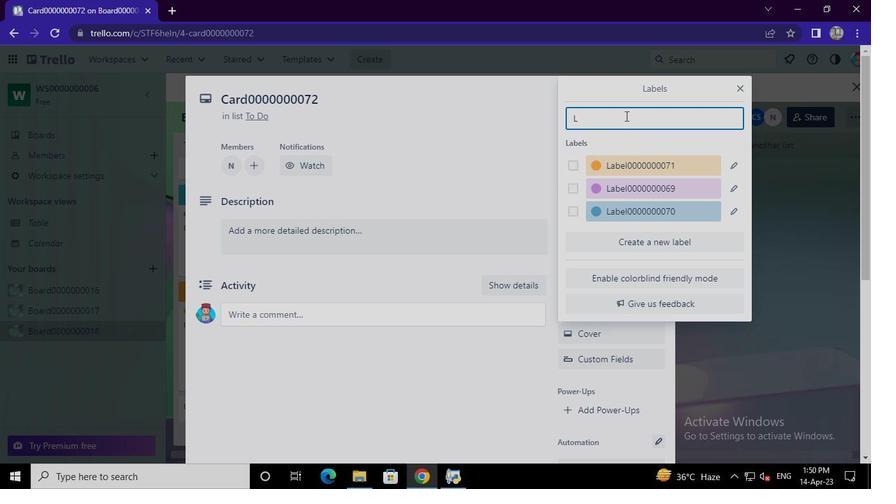 
Action: Keyboard a
Screenshot: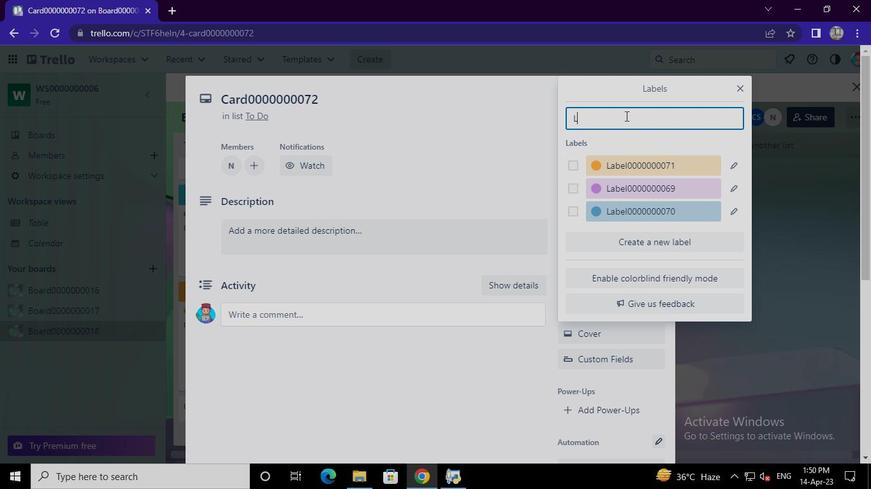 
Action: Keyboard b
Screenshot: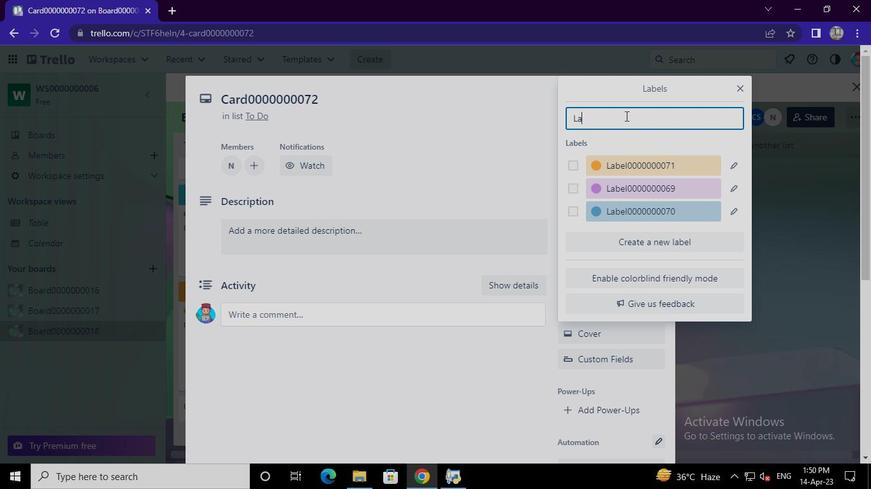 
Action: Keyboard e
Screenshot: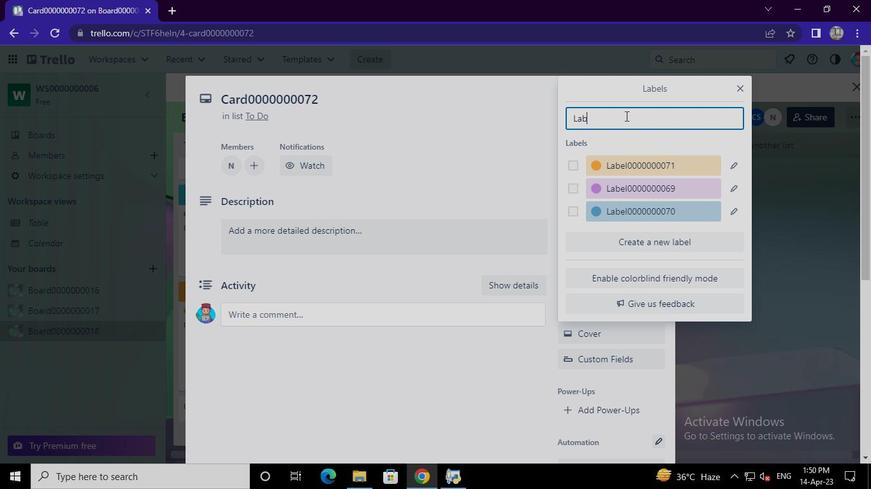 
Action: Keyboard l
Screenshot: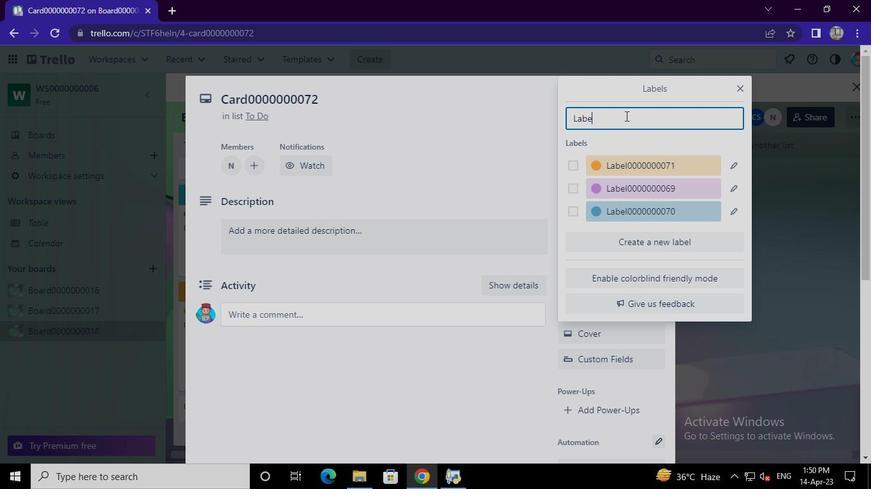 
Action: Keyboard <96>
Screenshot: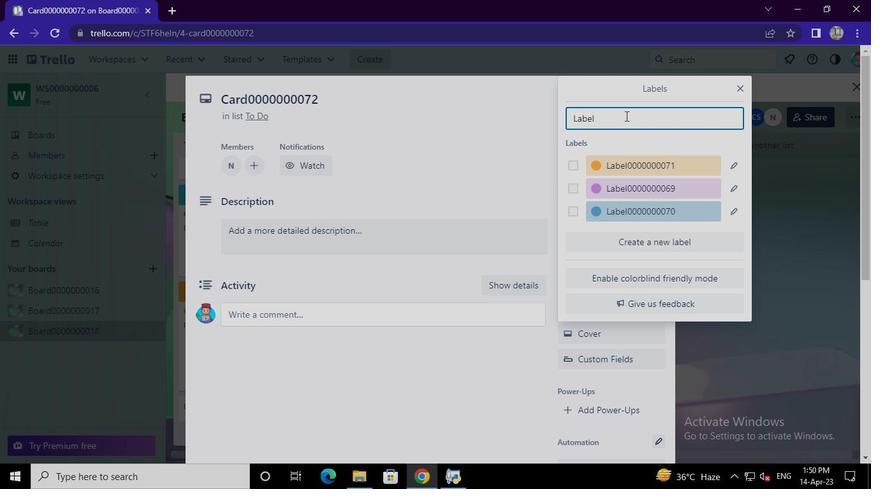 
Action: Keyboard <96>
Screenshot: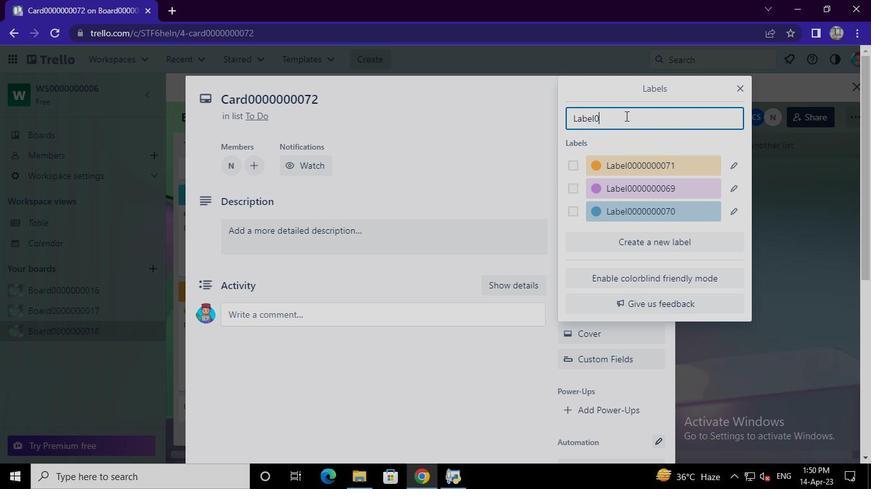 
Action: Keyboard <96>
Screenshot: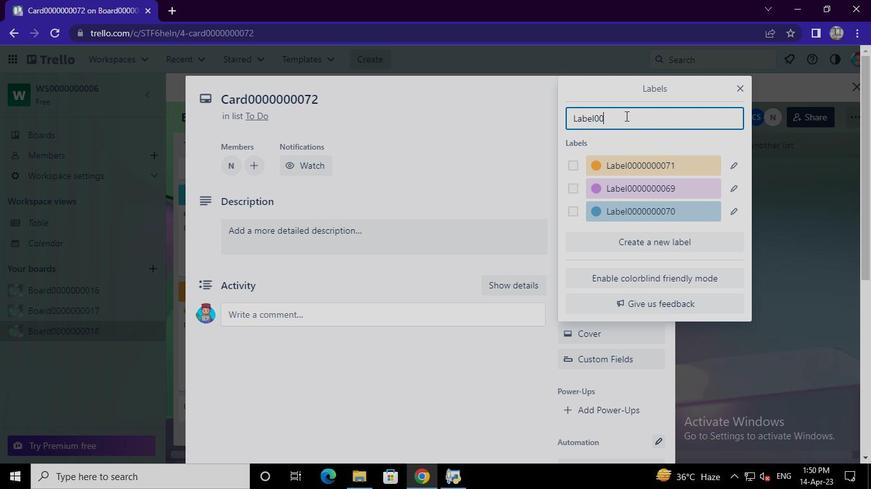 
Action: Keyboard <96>
Screenshot: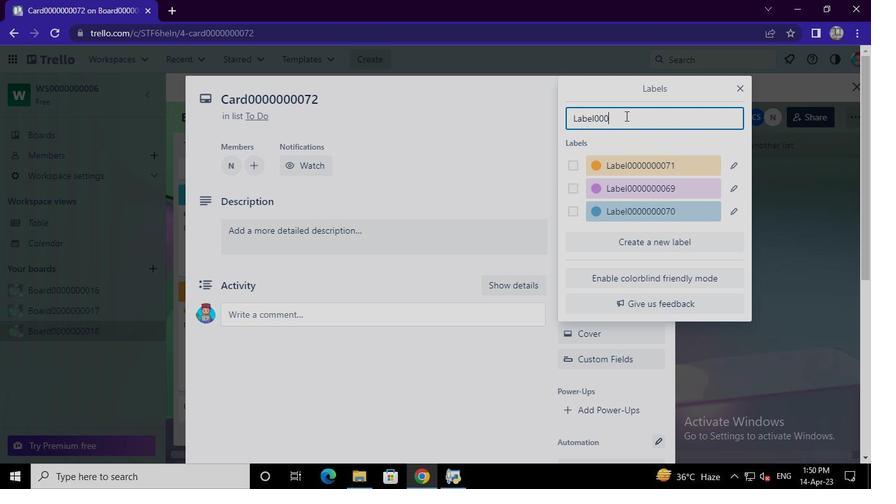 
Action: Keyboard <96>
Screenshot: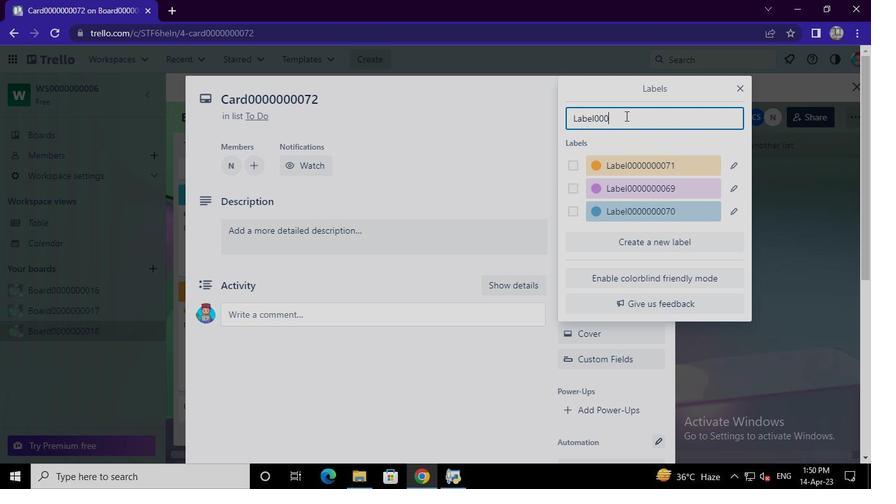 
Action: Keyboard <96>
Screenshot: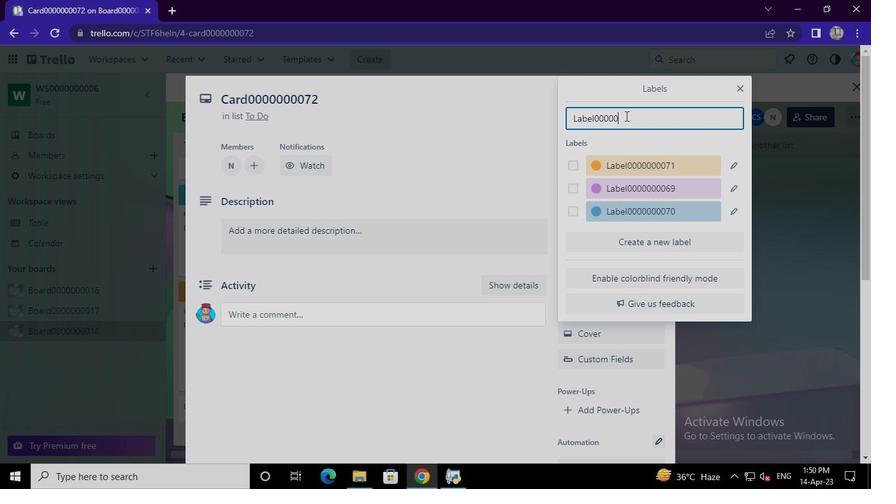 
Action: Keyboard <96>
Screenshot: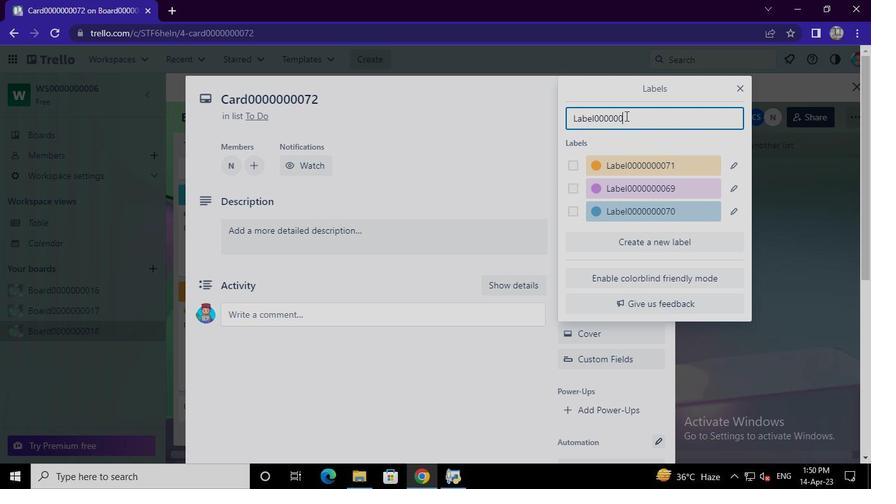 
Action: Keyboard <96>
Screenshot: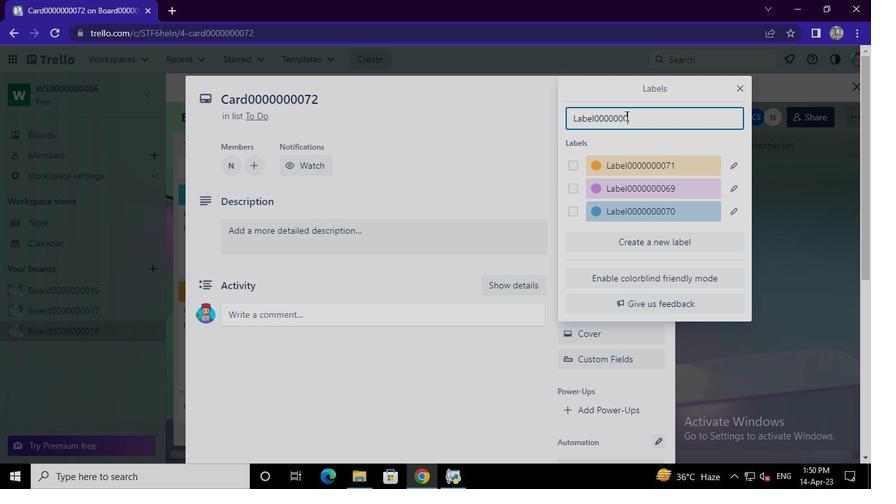 
Action: Keyboard <103>
Screenshot: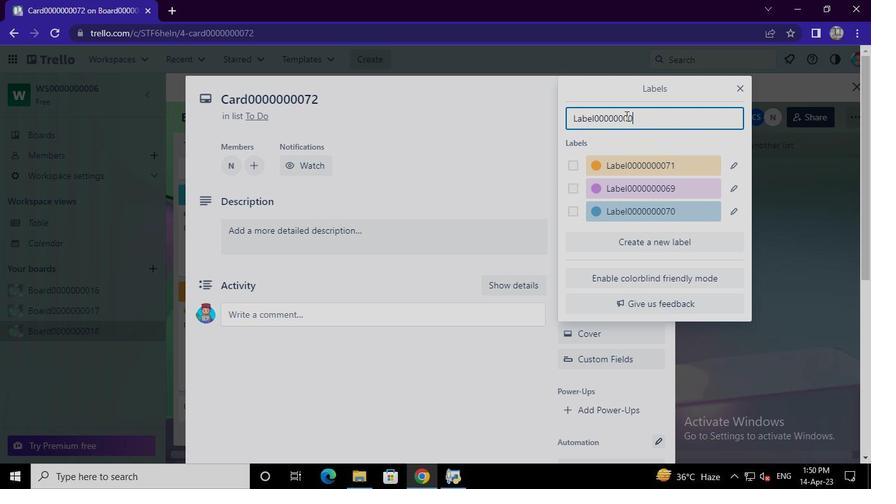 
Action: Keyboard <98>
Screenshot: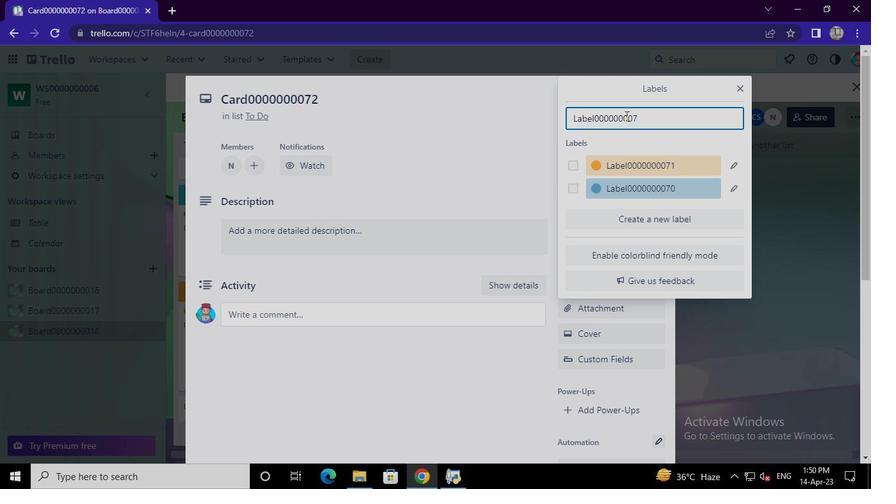 
Action: Mouse moved to (649, 333)
Screenshot: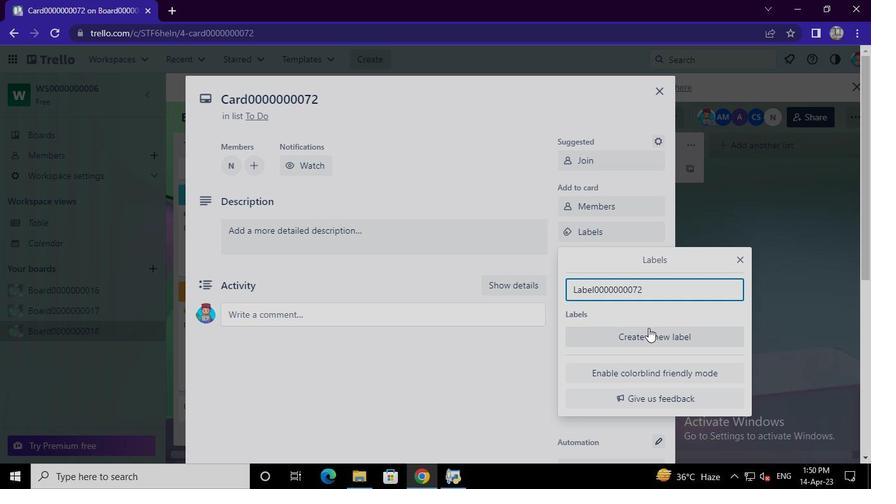 
Action: Mouse pressed left at (649, 333)
Screenshot: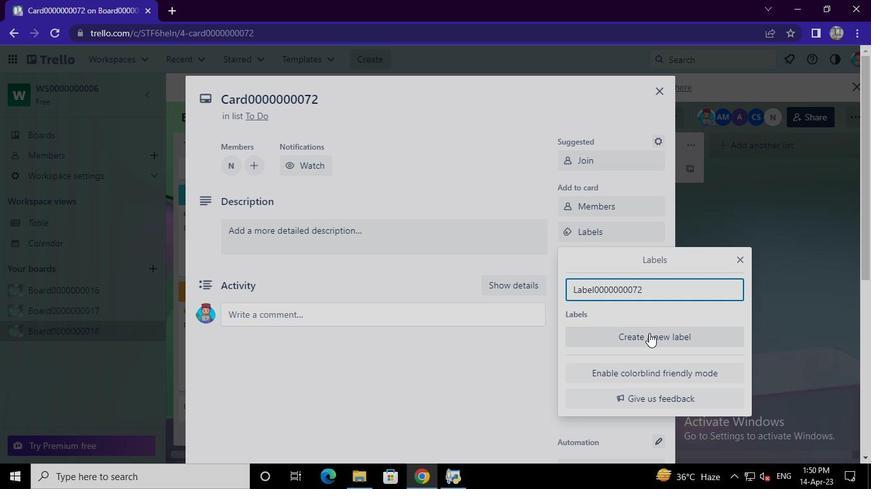 
Action: Mouse moved to (688, 273)
Screenshot: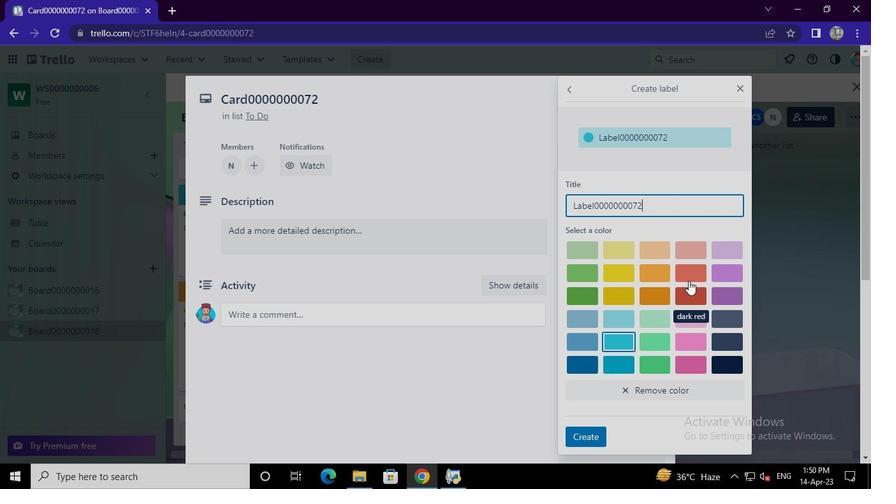 
Action: Mouse pressed left at (688, 273)
Screenshot: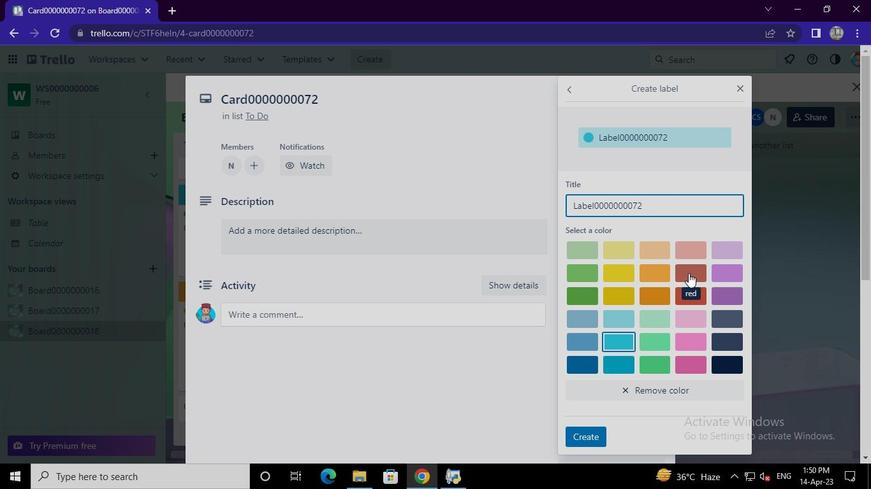 
Action: Mouse moved to (593, 430)
Screenshot: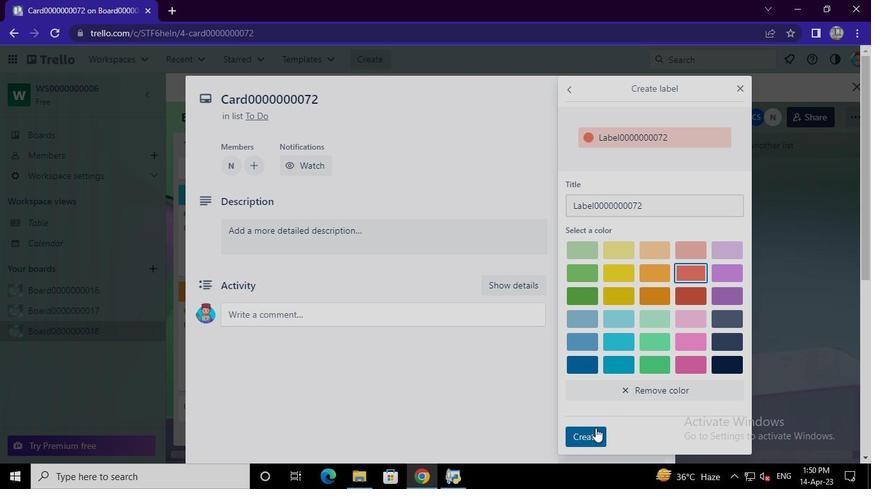 
Action: Mouse pressed left at (593, 430)
Screenshot: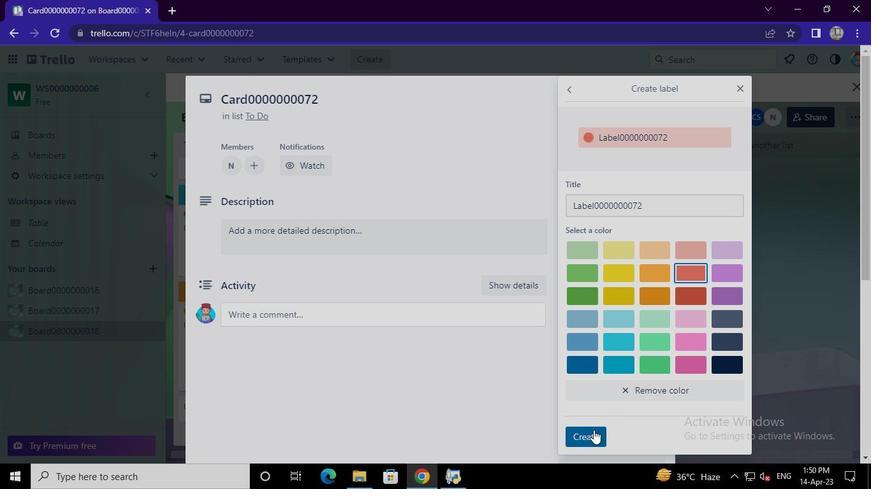 
Action: Mouse moved to (527, 147)
Screenshot: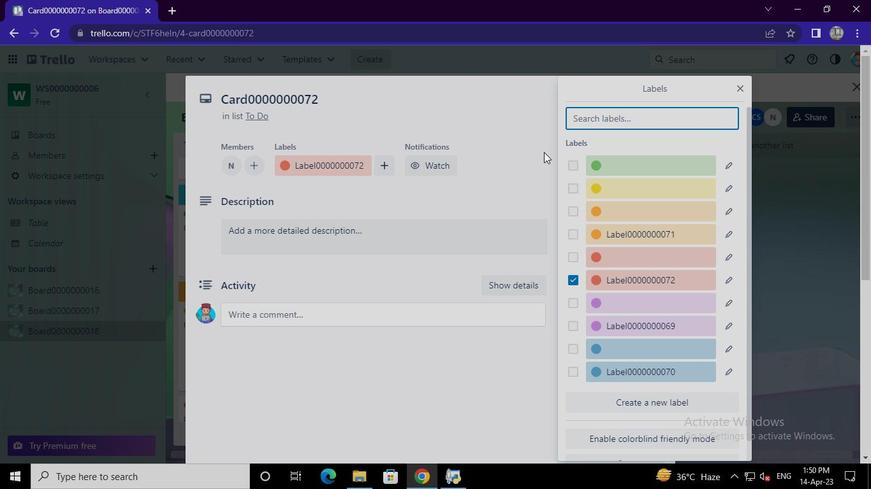 
Action: Mouse pressed left at (527, 147)
Screenshot: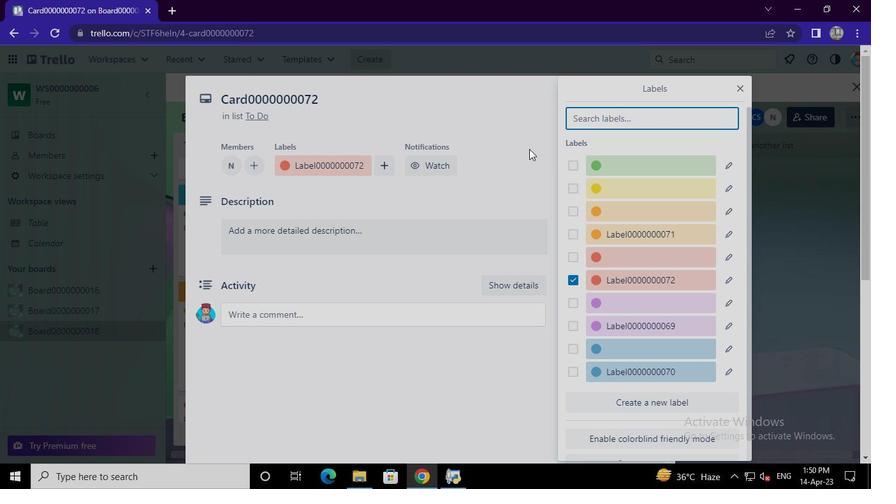 
Action: Mouse moved to (600, 260)
Screenshot: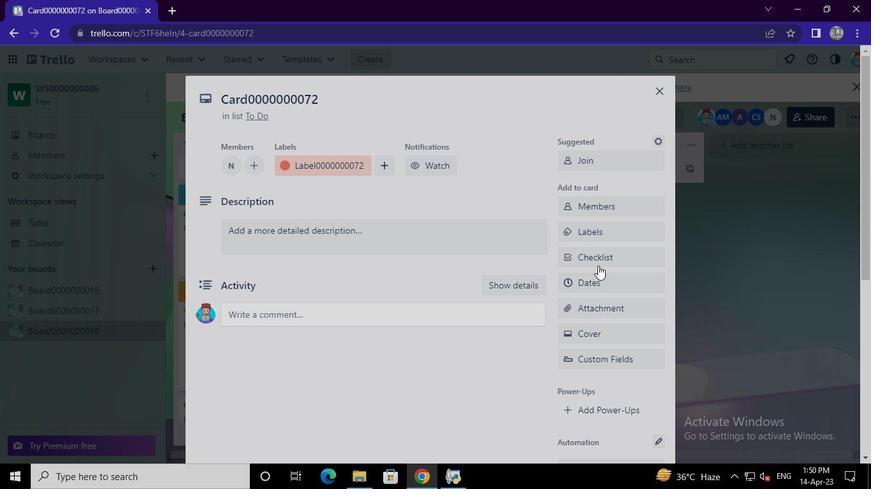 
Action: Mouse pressed left at (600, 260)
Screenshot: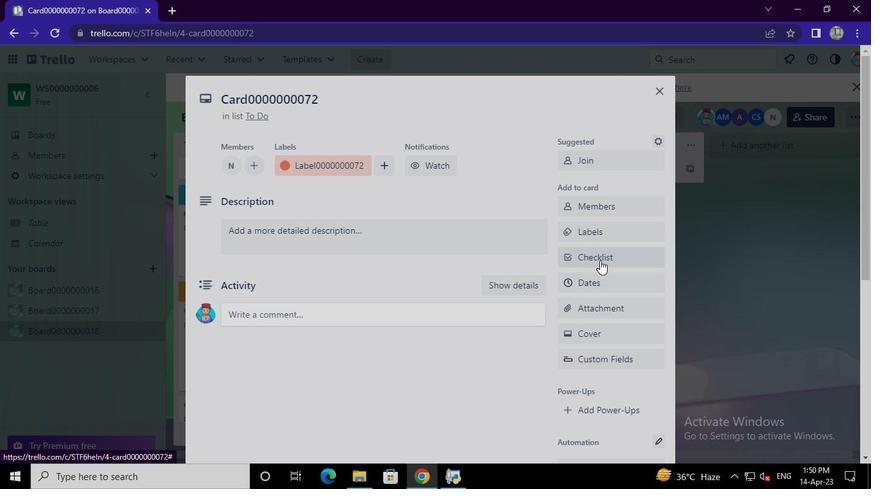 
Action: Mouse moved to (633, 320)
Screenshot: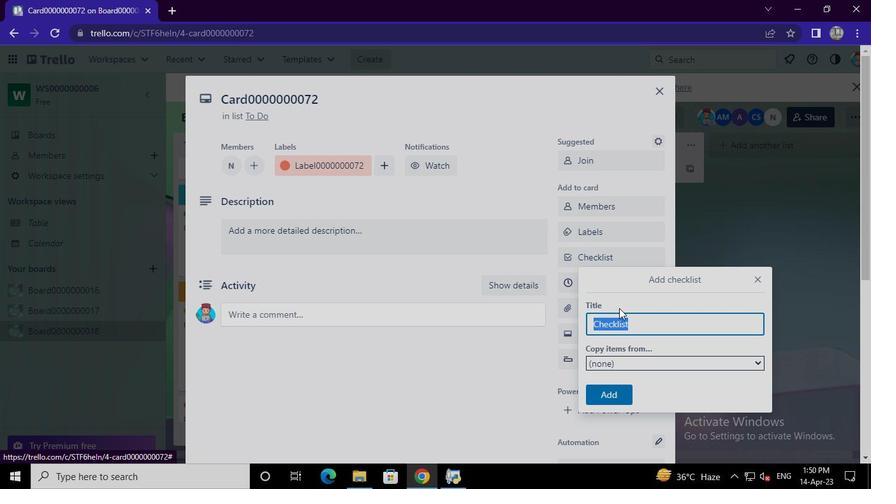 
Action: Mouse pressed left at (633, 320)
Screenshot: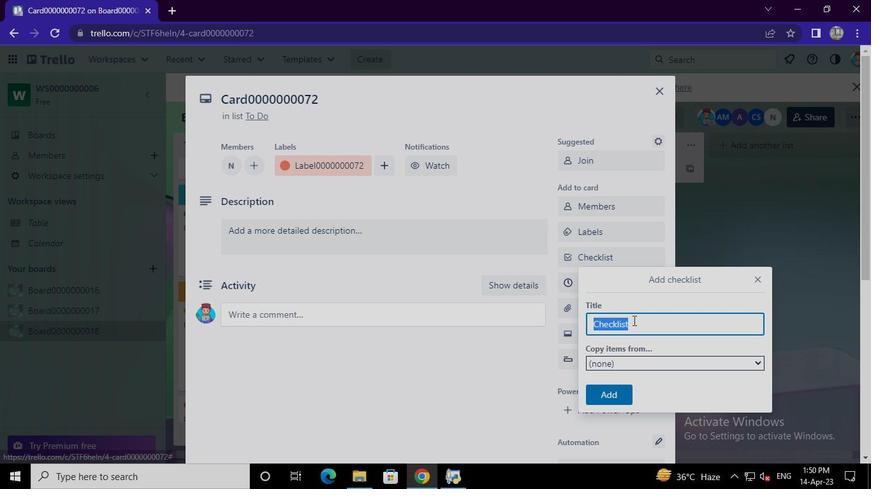 
Action: Mouse moved to (647, 312)
Screenshot: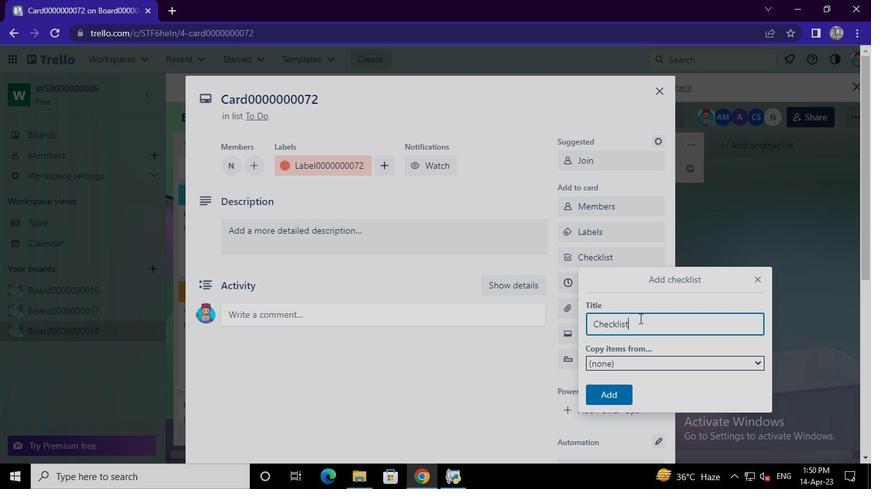
Action: Keyboard Key.backspace
Screenshot: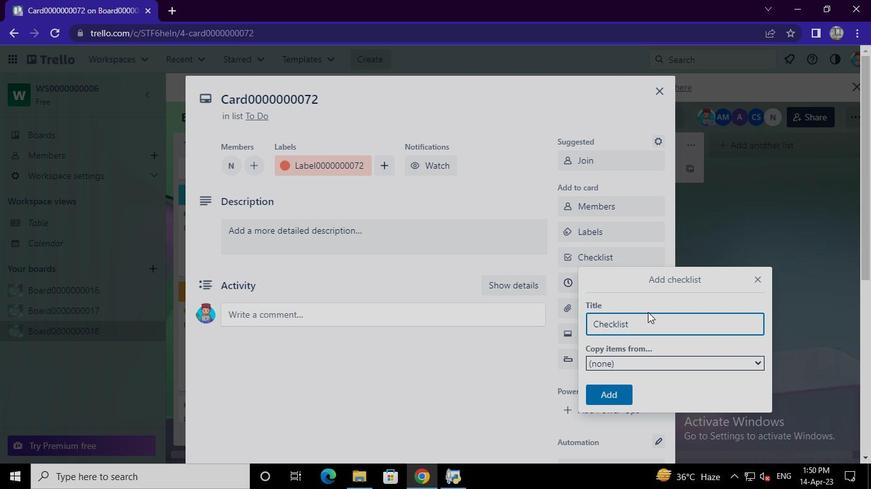 
Action: Keyboard Key.backspace
Screenshot: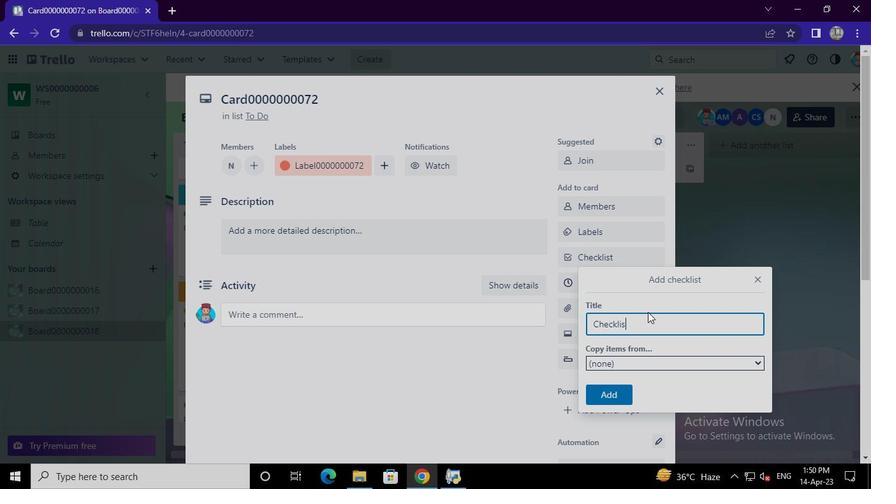 
Action: Keyboard Key.backspace
Screenshot: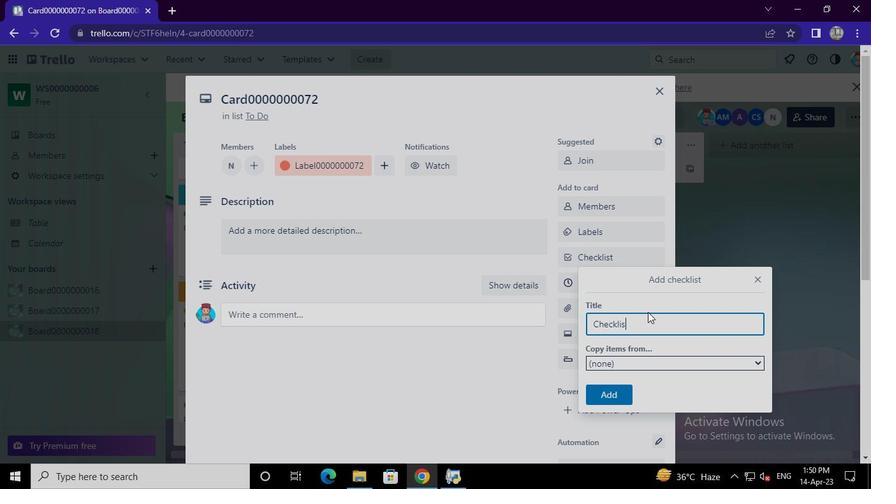 
Action: Keyboard Key.backspace
Screenshot: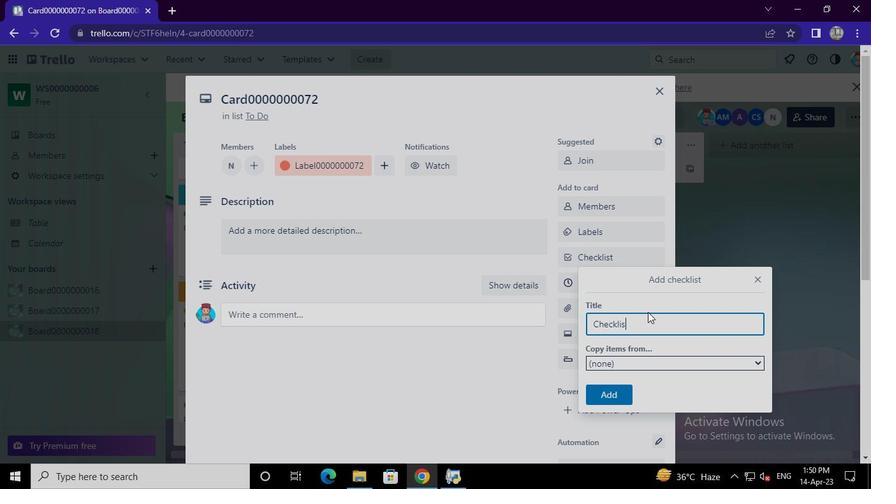 
Action: Keyboard Key.backspace
Screenshot: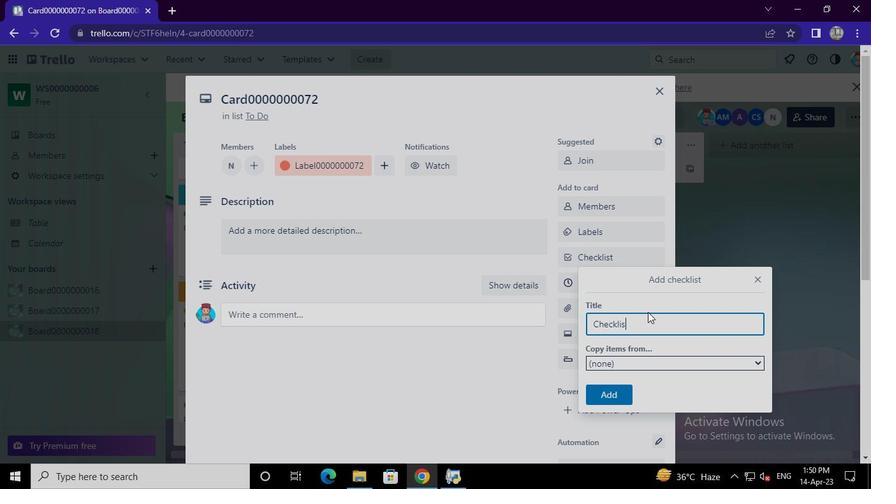 
Action: Keyboard Key.backspace
Screenshot: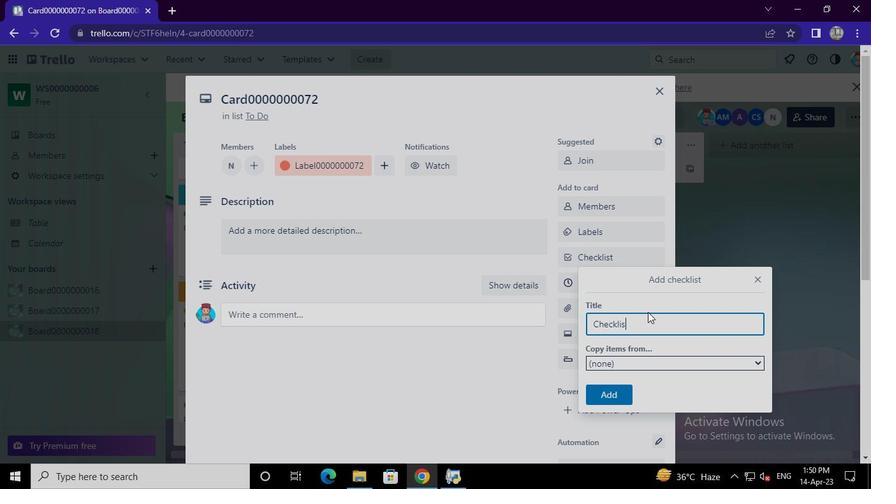 
Action: Keyboard Key.backspace
Screenshot: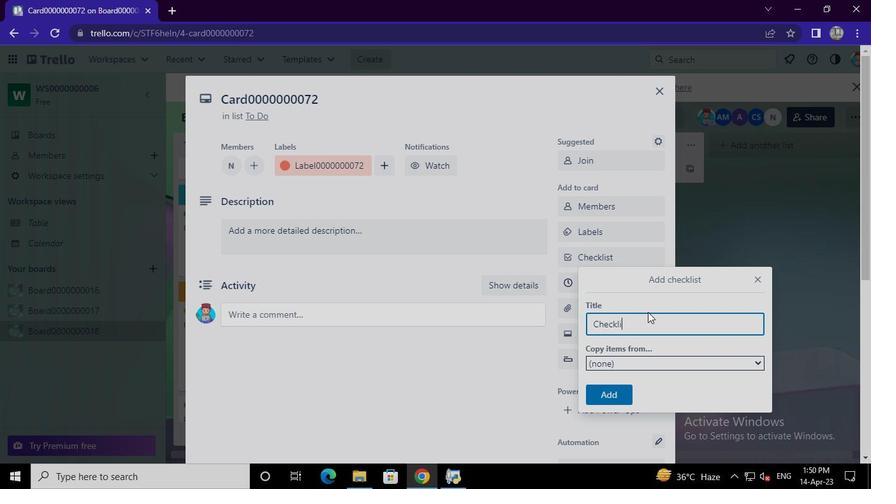 
Action: Keyboard Key.backspace
Screenshot: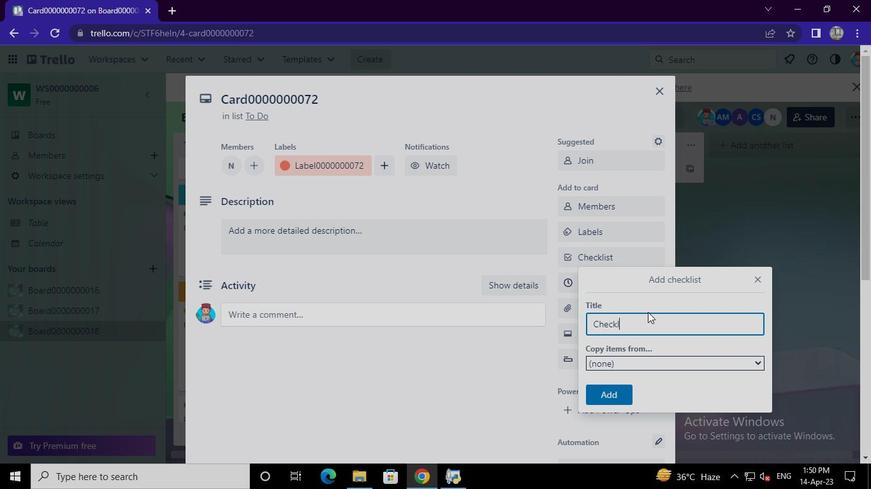 
Action: Keyboard Key.backspace
Screenshot: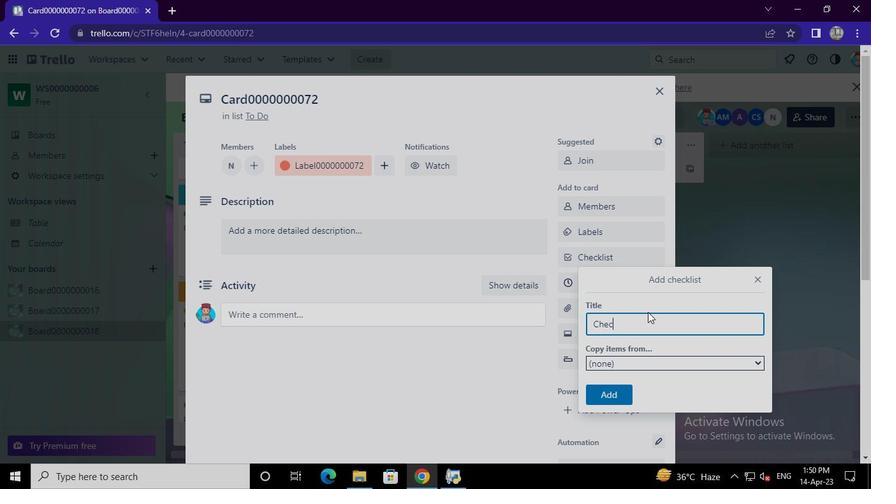 
Action: Keyboard Key.backspace
Screenshot: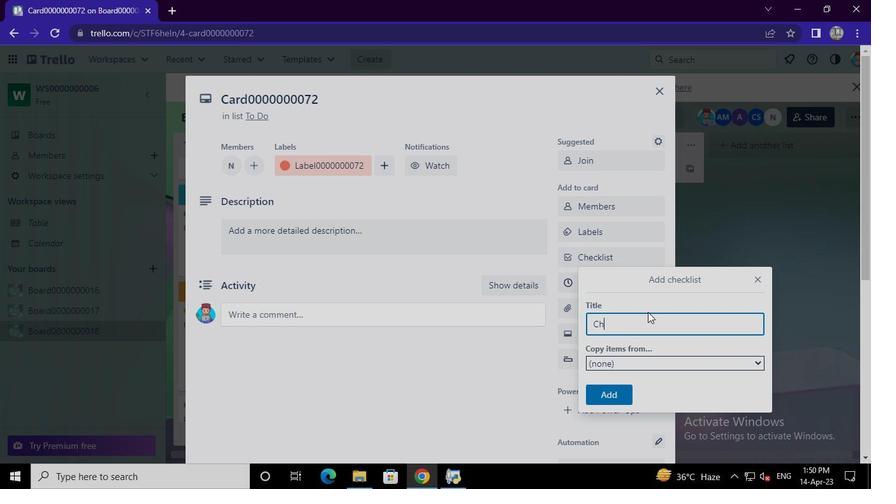 
Action: Keyboard Key.backspace
Screenshot: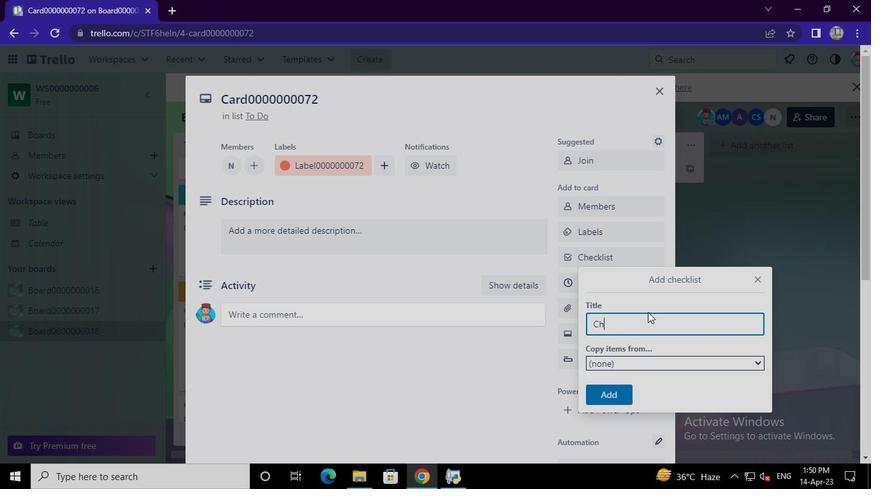 
Action: Keyboard Key.backspace
Screenshot: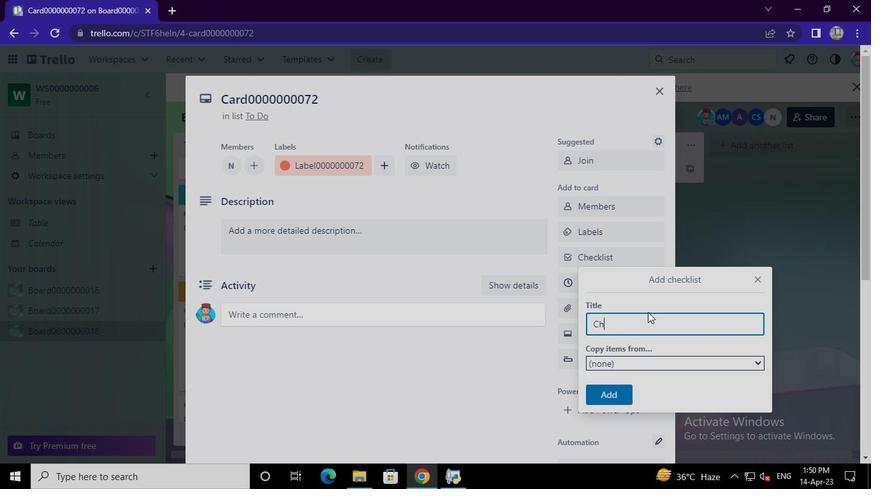 
Action: Keyboard Key.backspace
Screenshot: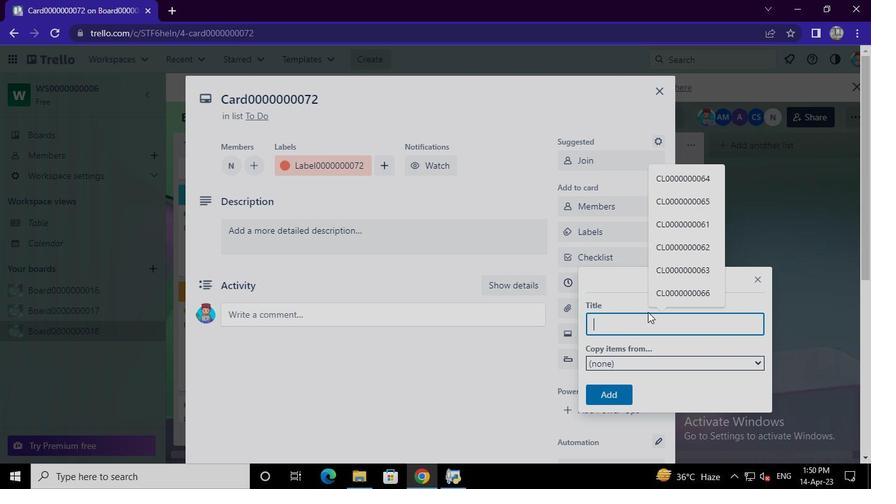 
Action: Keyboard Key.backspace
Screenshot: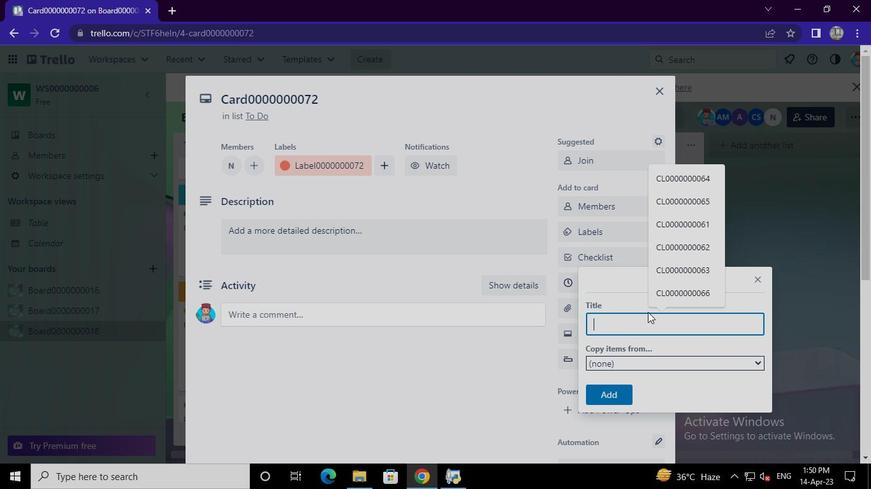 
Action: Keyboard Key.backspace
Screenshot: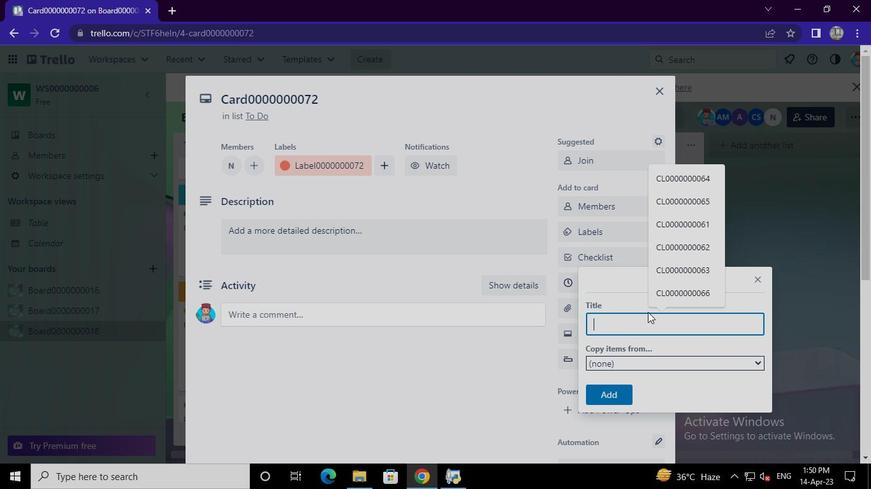 
Action: Keyboard Key.backspace
Screenshot: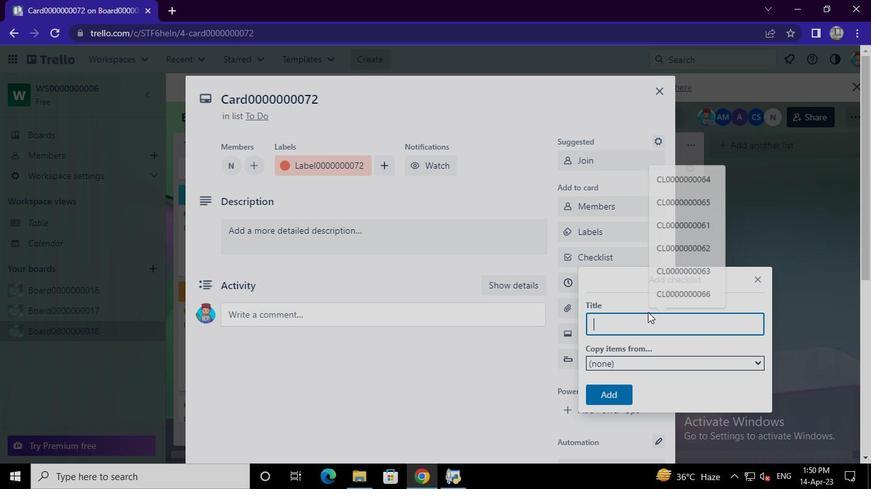 
Action: Keyboard Key.backspace
Screenshot: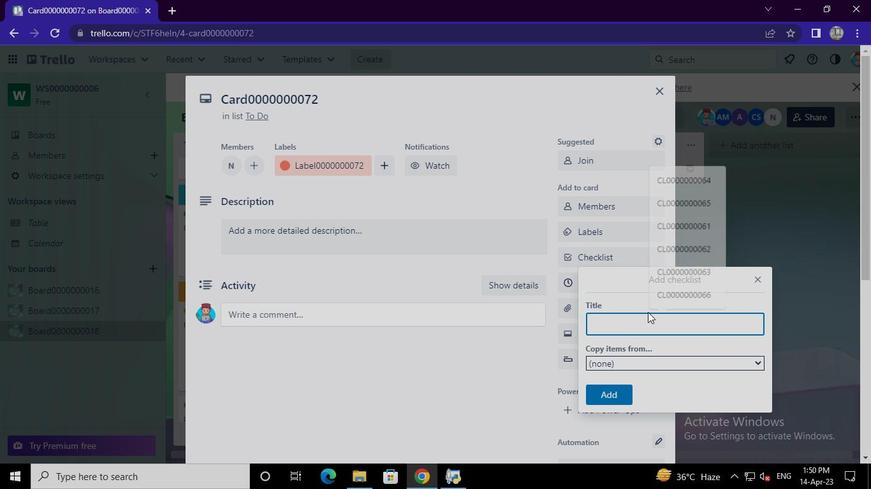 
Action: Keyboard Key.backspace
Screenshot: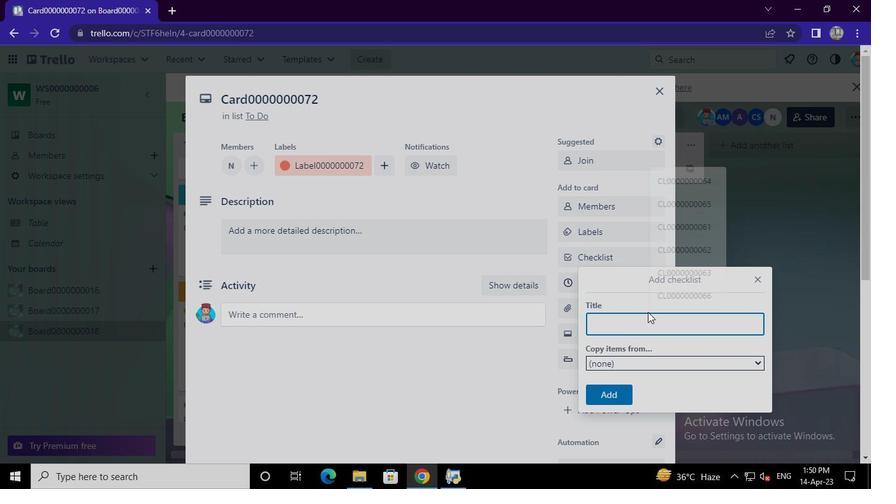 
Action: Keyboard Key.backspace
Screenshot: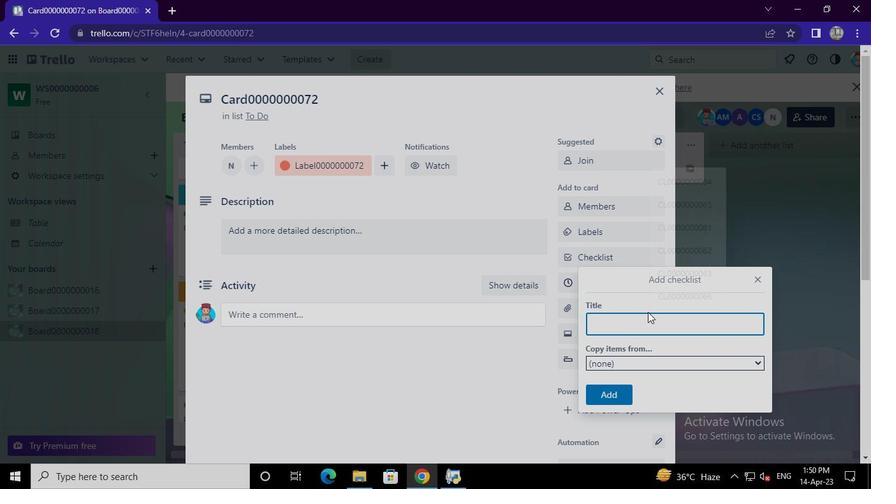 
Action: Keyboard Key.backspace
Screenshot: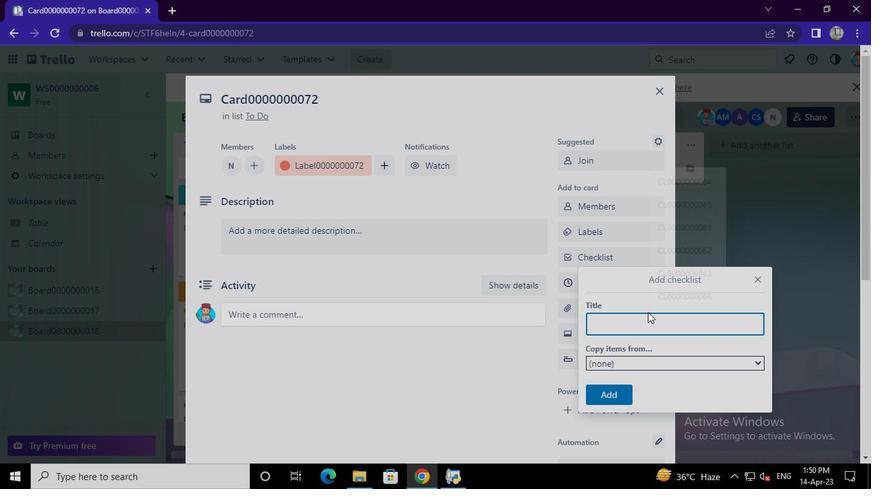 
Action: Keyboard Key.backspace
Screenshot: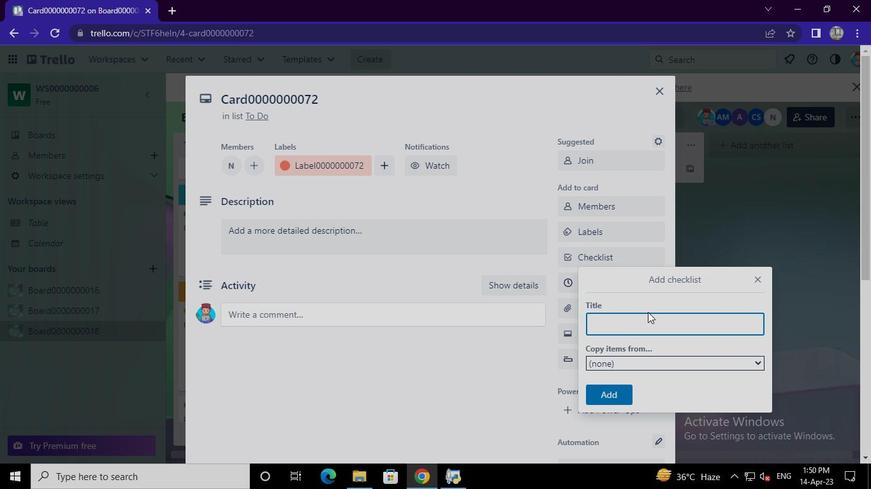 
Action: Keyboard Key.backspace
Screenshot: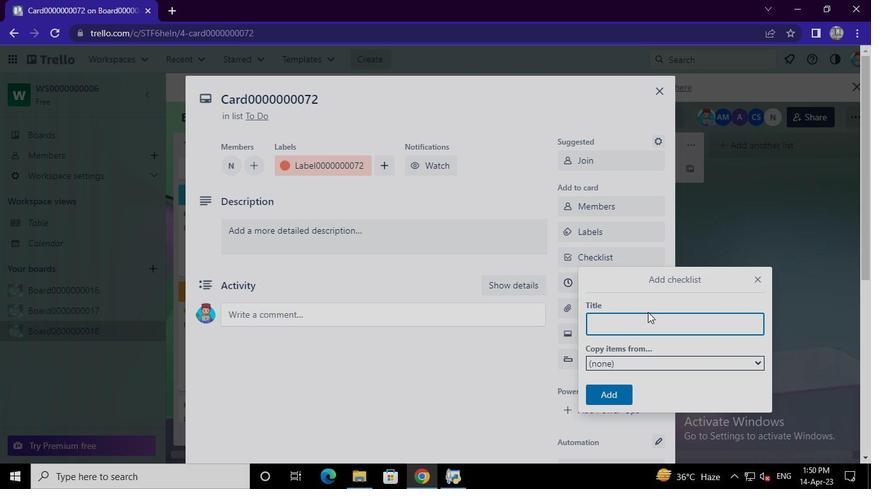 
Action: Keyboard Key.shift
Screenshot: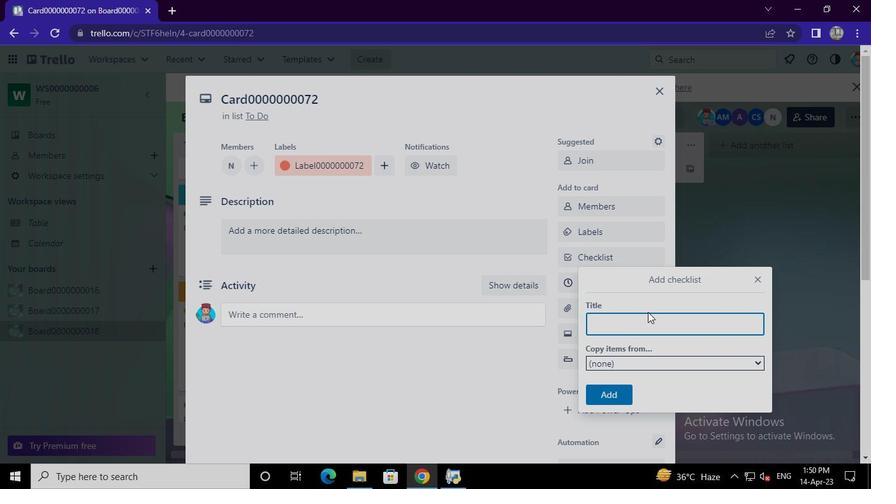 
Action: Keyboard C
Screenshot: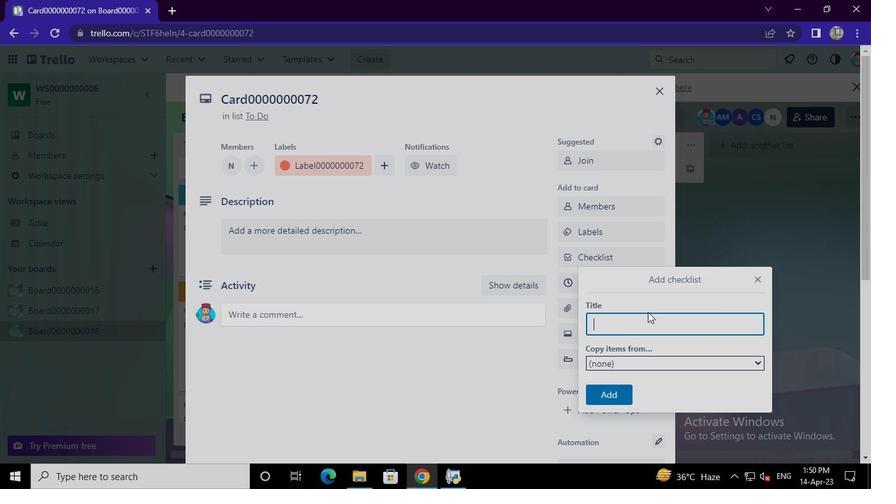 
Action: Keyboard L
Screenshot: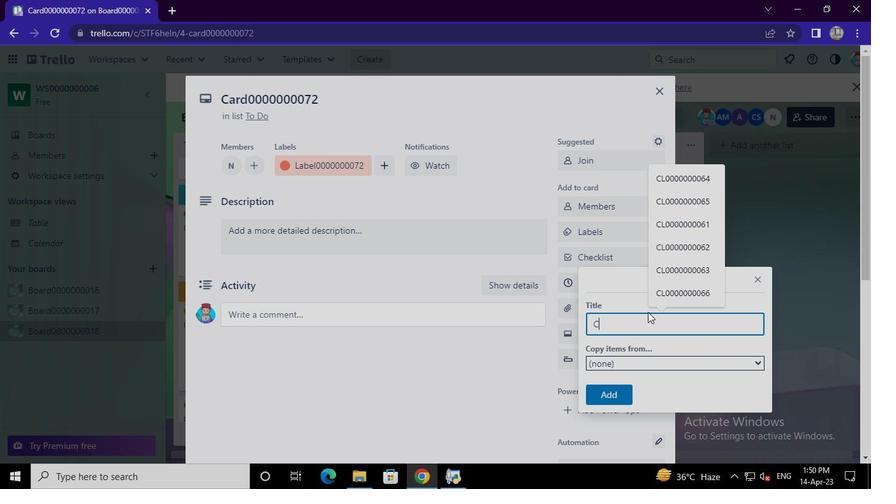 
Action: Keyboard <96>
Screenshot: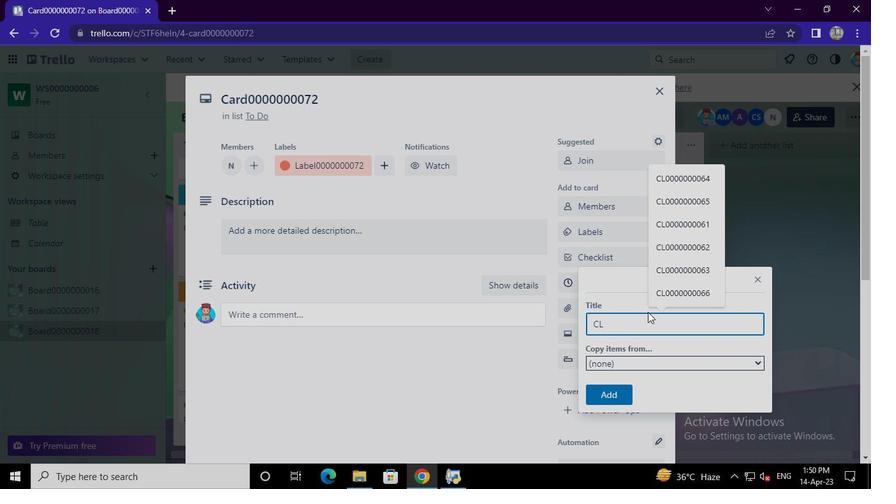 
Action: Keyboard <96>
Screenshot: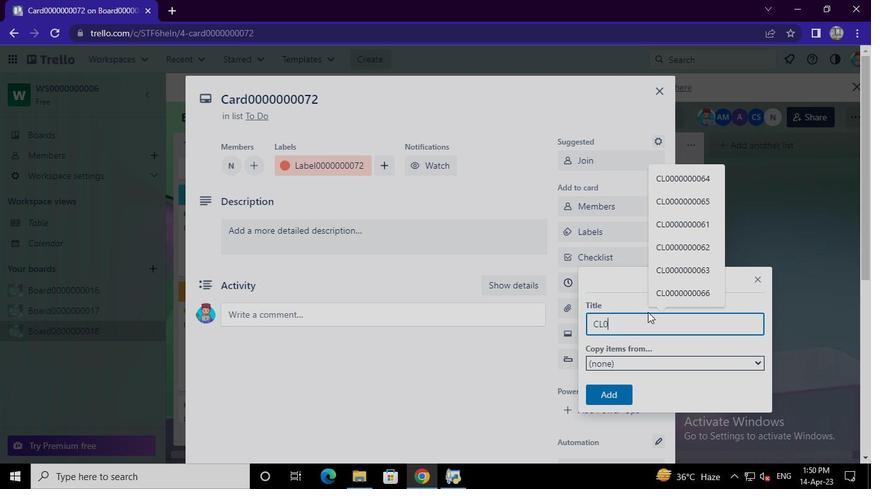 
Action: Keyboard <96>
Screenshot: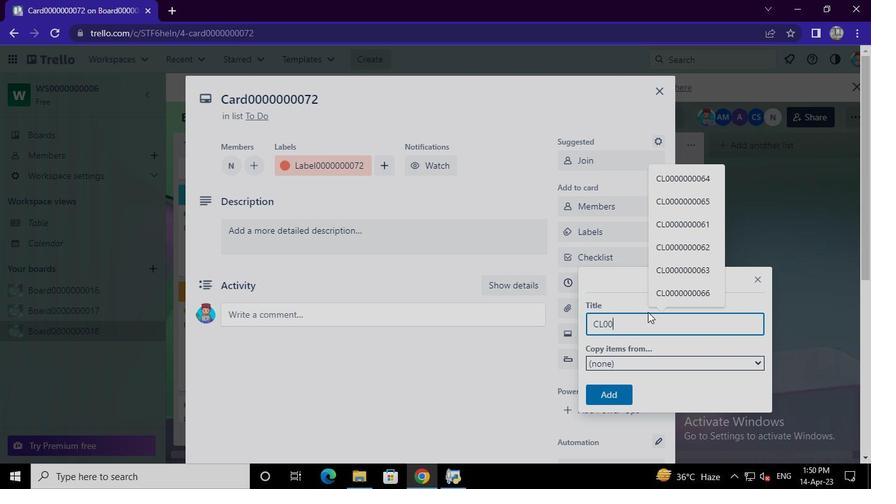 
Action: Keyboard <96>
Screenshot: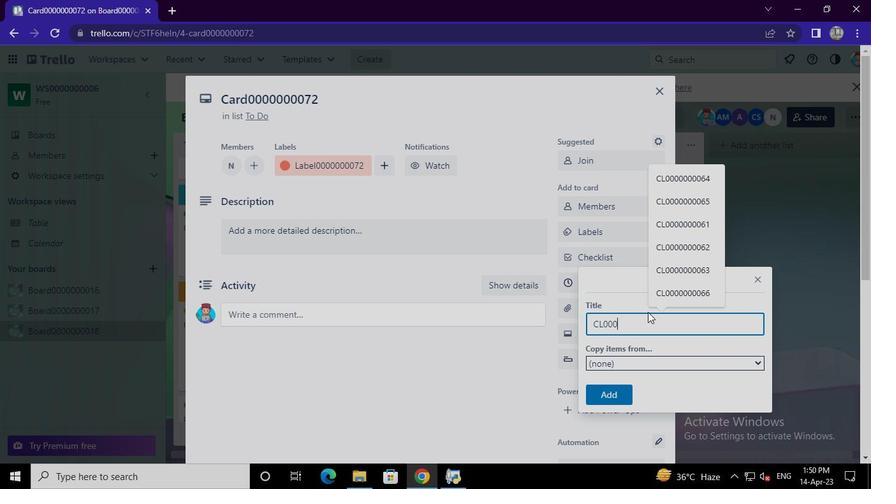 
Action: Keyboard <96>
Screenshot: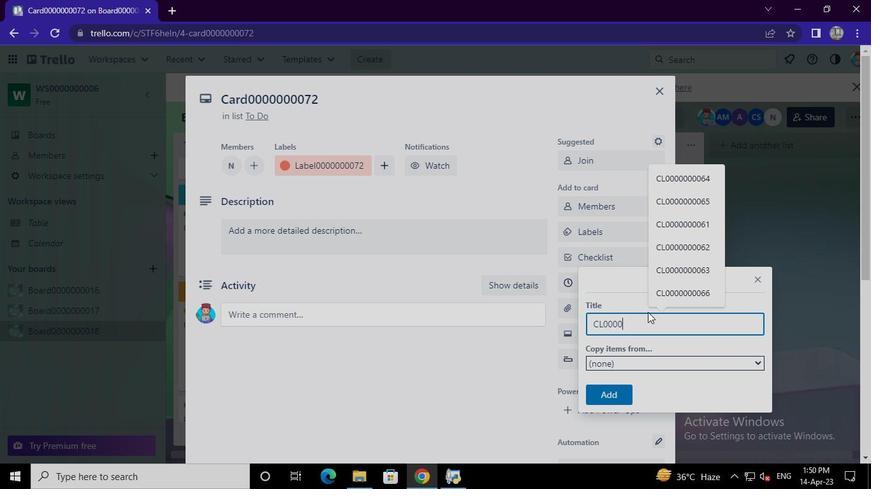 
Action: Keyboard <96>
Screenshot: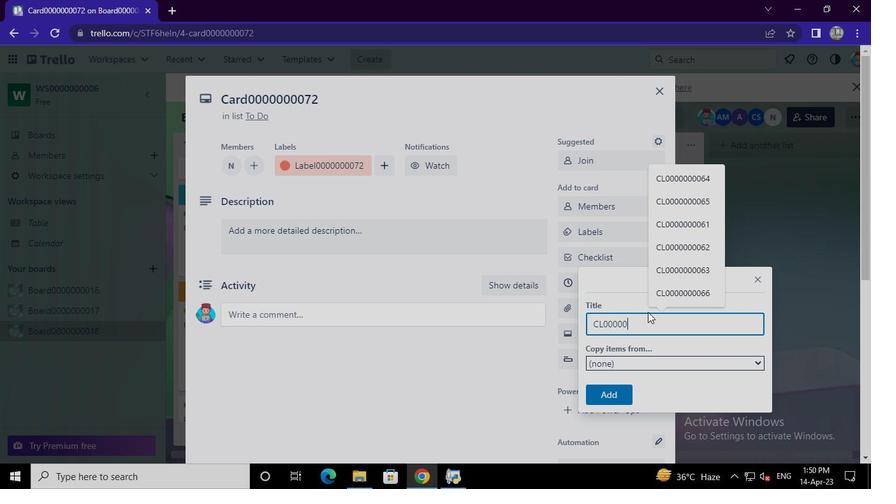 
Action: Keyboard <96>
Screenshot: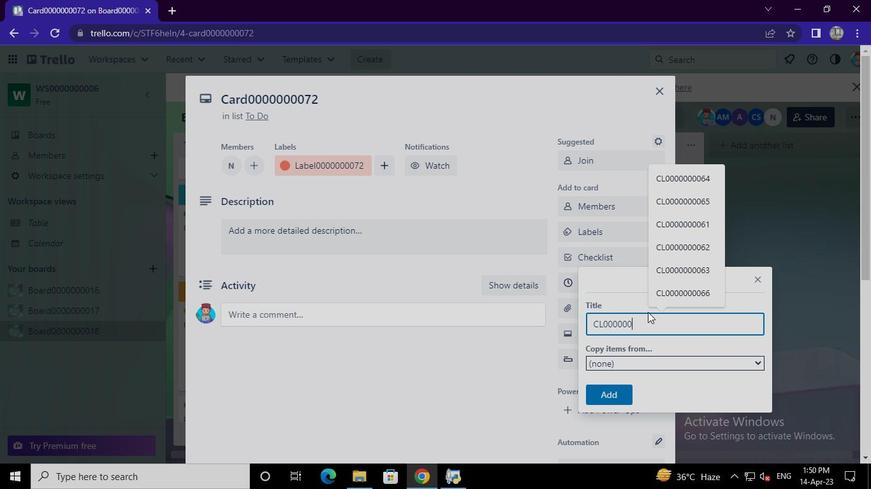 
Action: Keyboard <96>
Screenshot: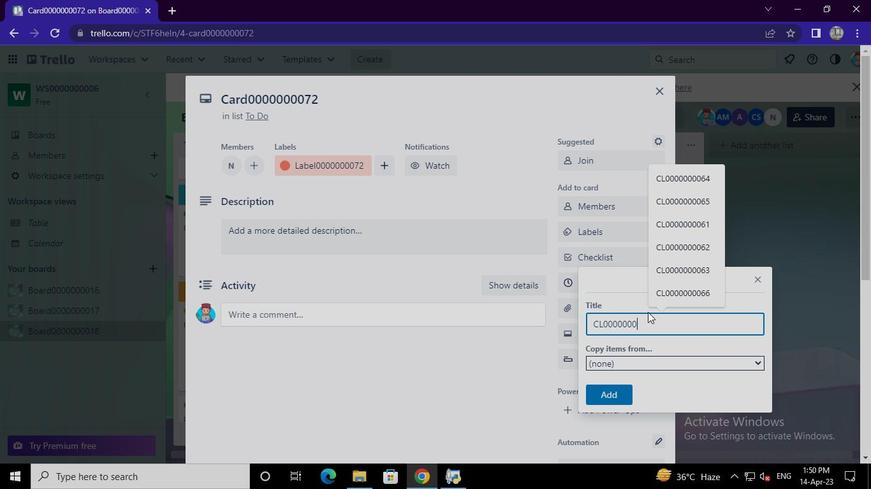 
Action: Keyboard <103>
Screenshot: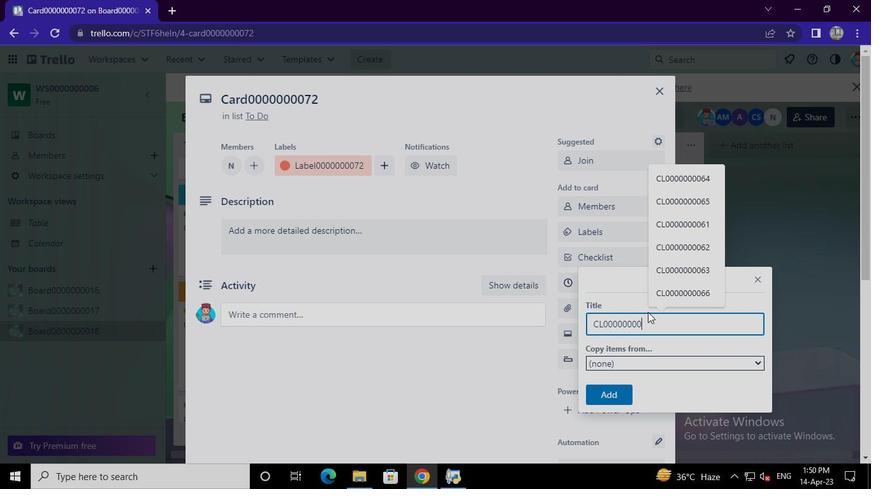 
Action: Keyboard <98>
Screenshot: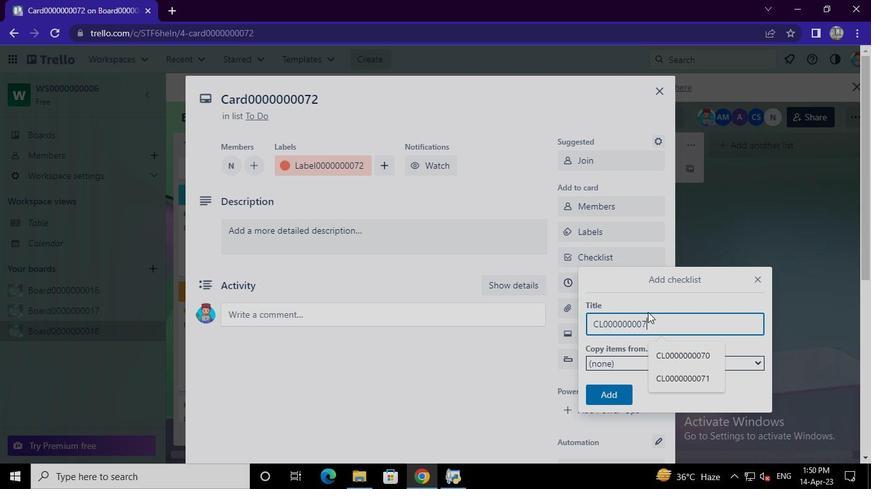 
Action: Mouse moved to (616, 392)
Screenshot: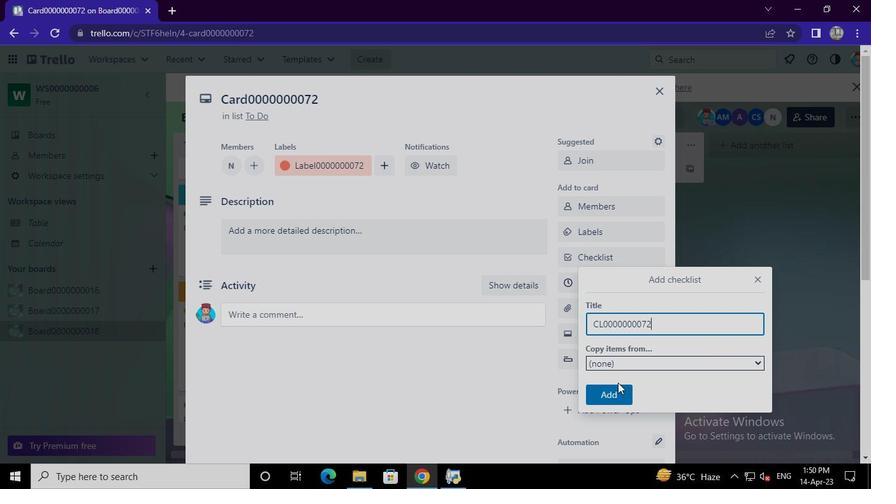 
Action: Mouse pressed left at (616, 392)
Screenshot: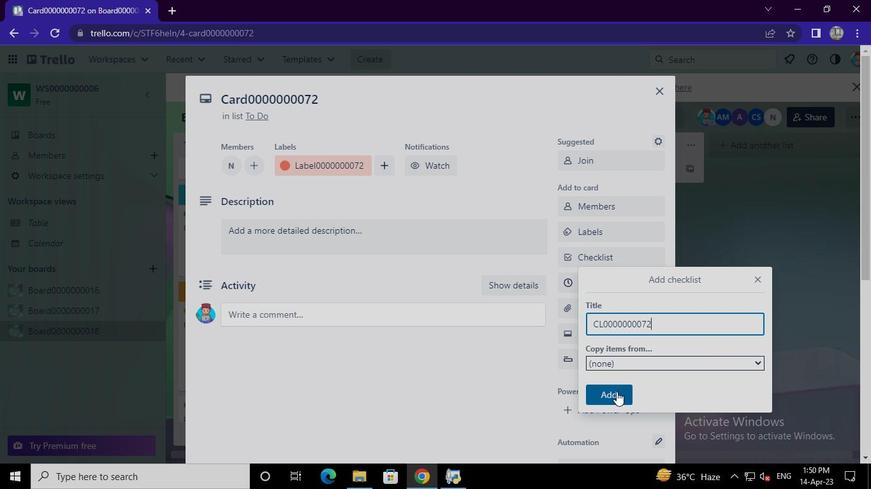
Action: Mouse moved to (607, 279)
Screenshot: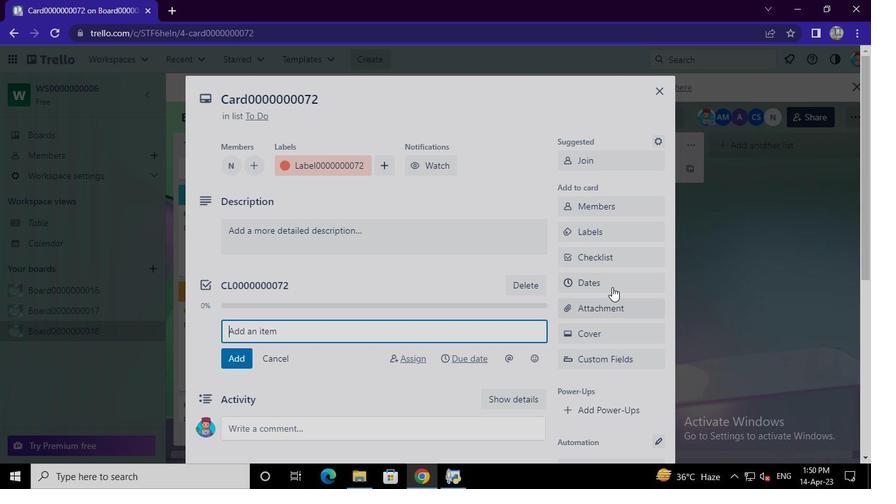 
Action: Mouse pressed left at (607, 279)
Screenshot: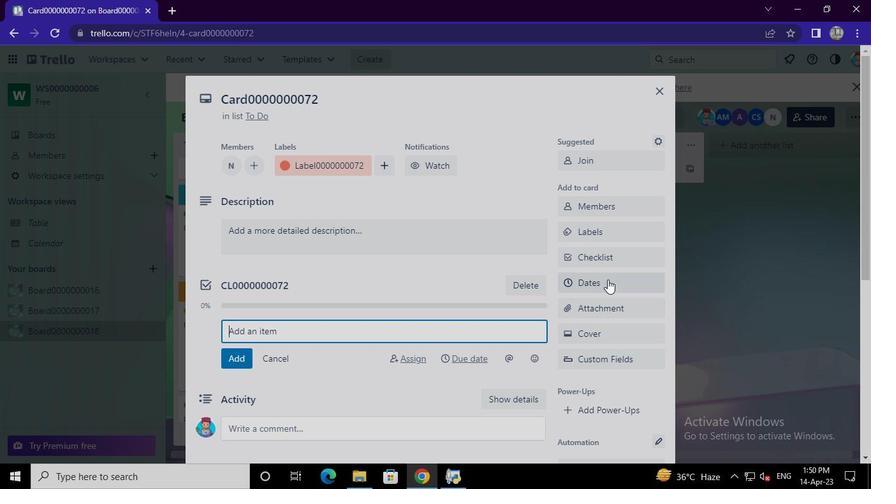 
Action: Mouse moved to (575, 322)
Screenshot: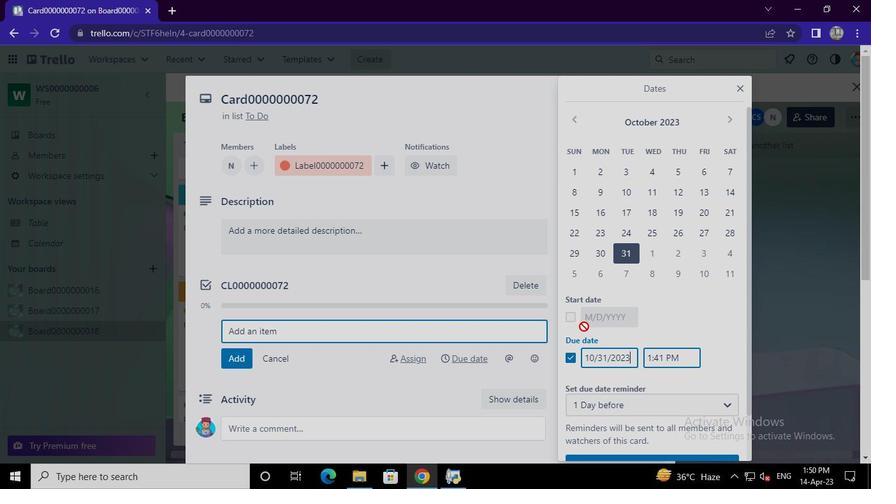 
Action: Mouse pressed left at (575, 322)
Screenshot: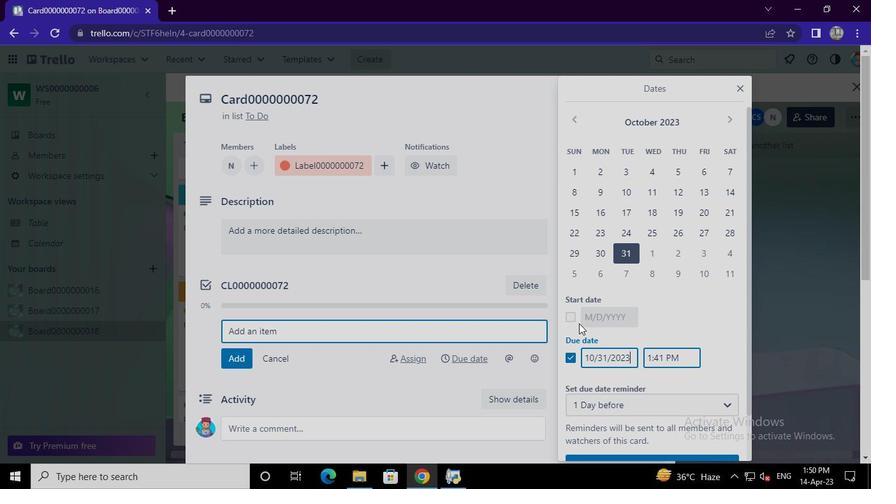 
Action: Mouse moved to (567, 358)
Screenshot: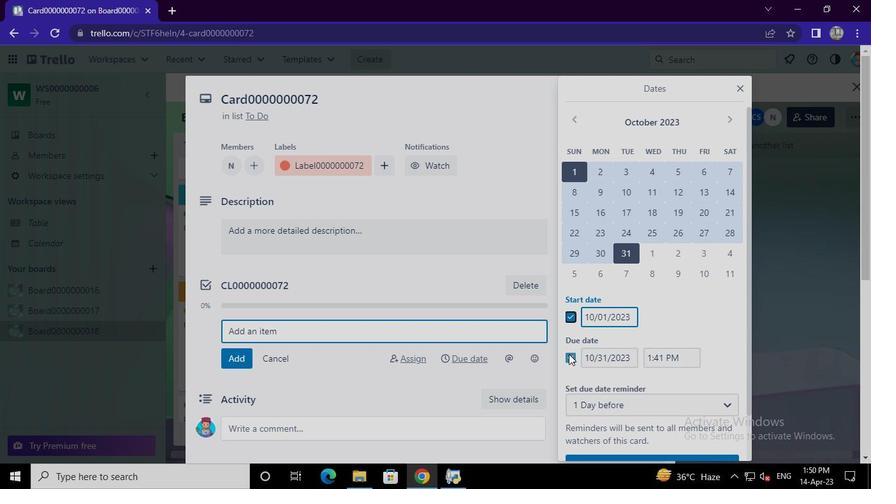 
Action: Mouse pressed left at (567, 358)
Screenshot: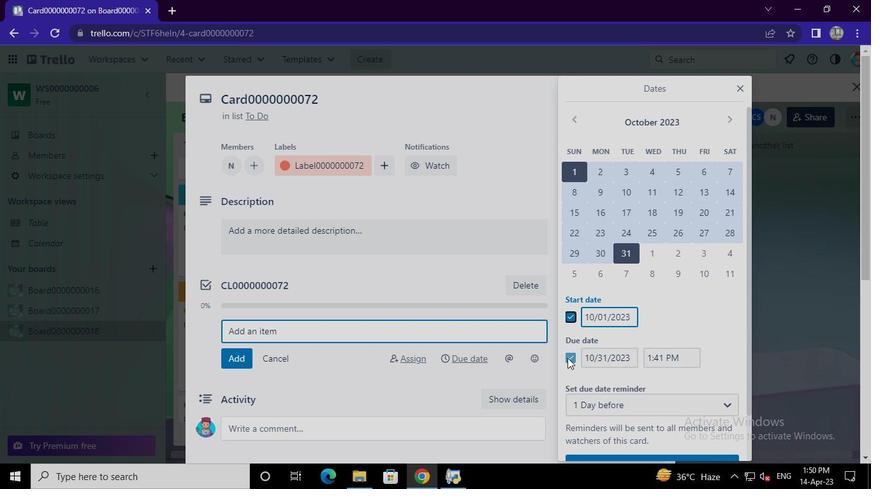 
Action: Mouse moved to (732, 118)
Screenshot: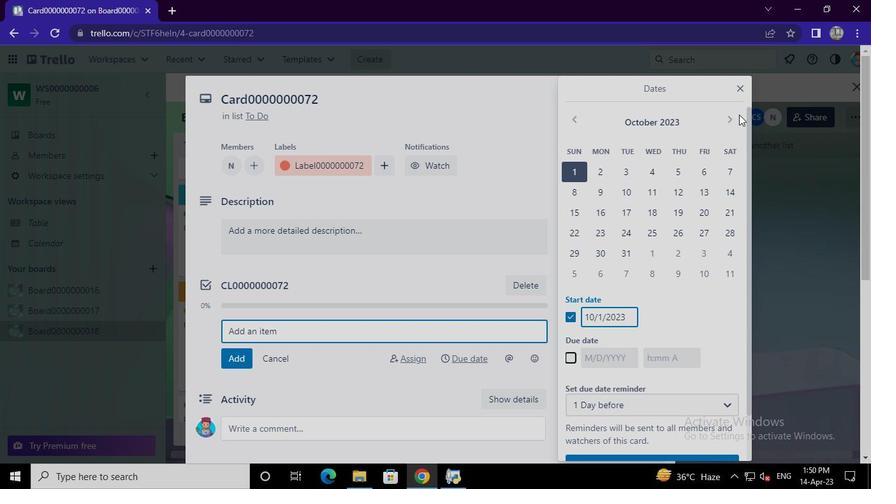 
Action: Mouse pressed left at (732, 118)
Screenshot: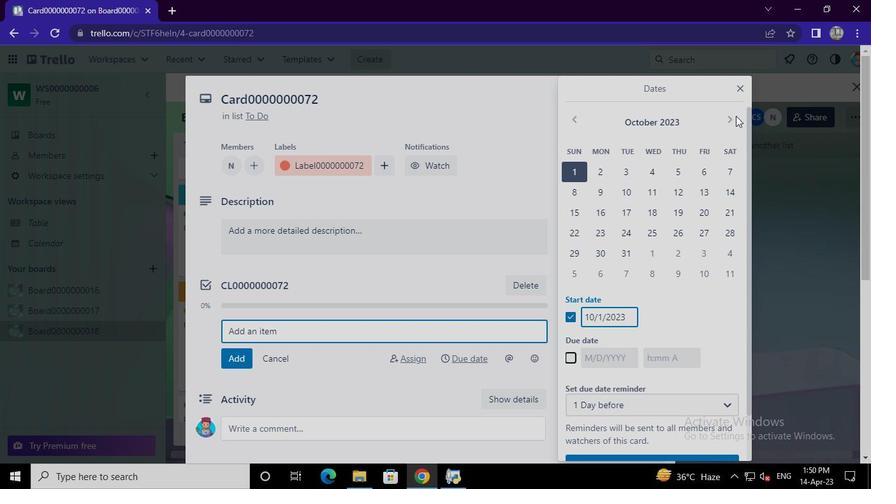 
Action: Mouse moved to (649, 167)
Screenshot: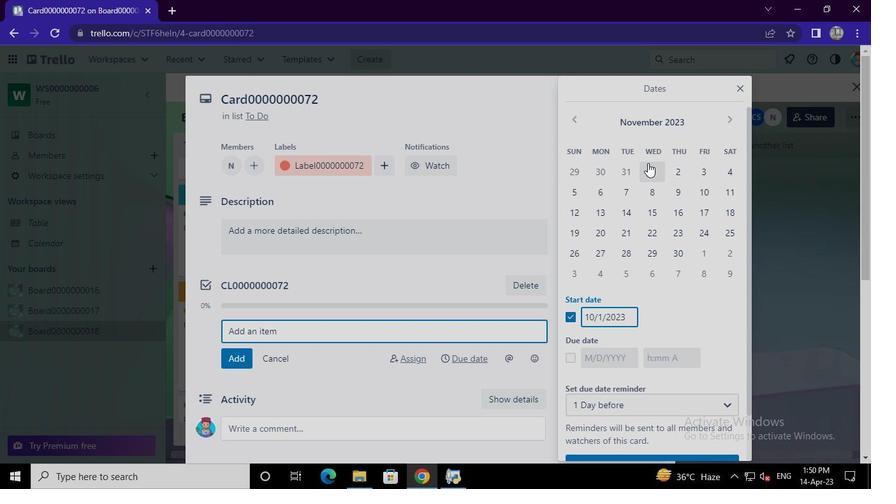 
Action: Mouse pressed left at (649, 167)
Screenshot: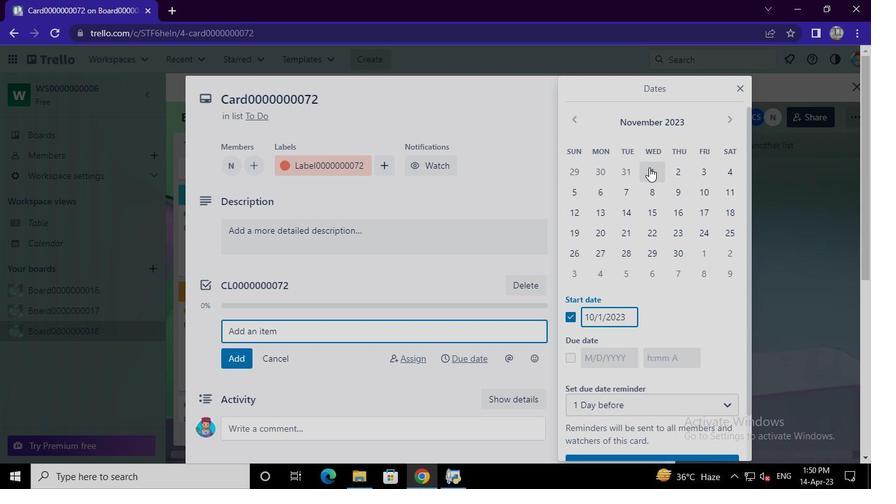 
Action: Mouse moved to (572, 355)
Screenshot: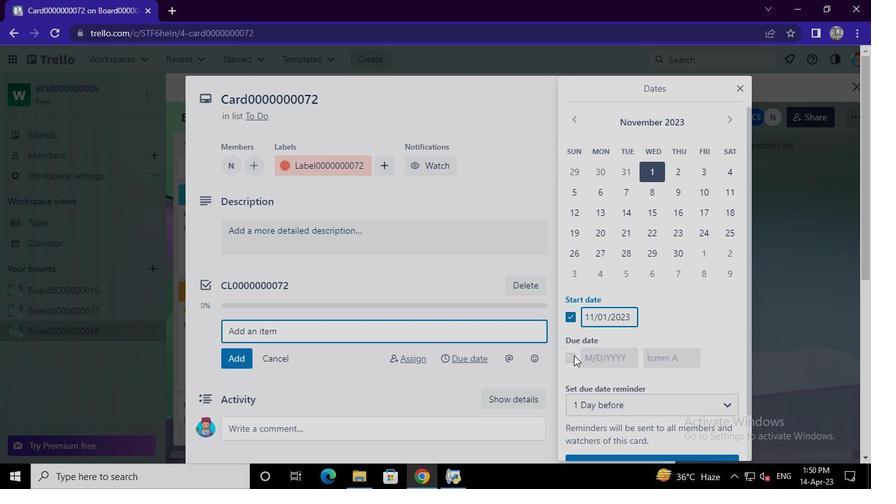 
Action: Mouse pressed left at (572, 355)
Screenshot: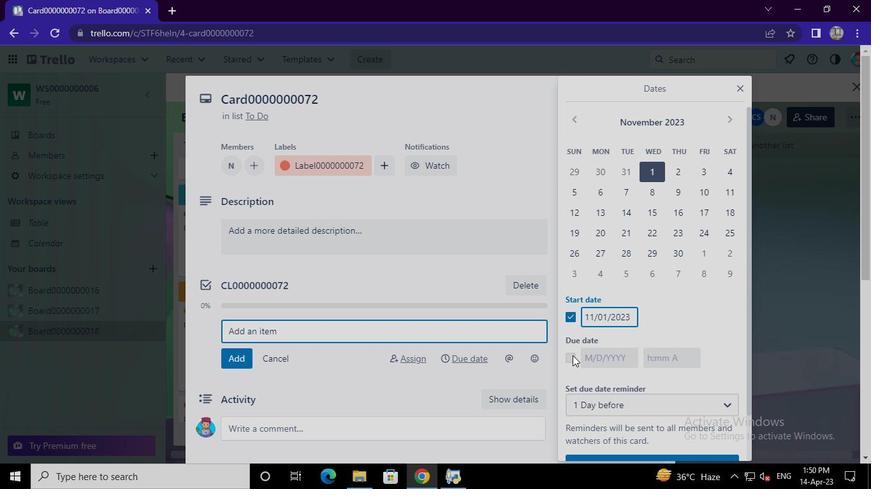 
Action: Mouse moved to (672, 256)
Screenshot: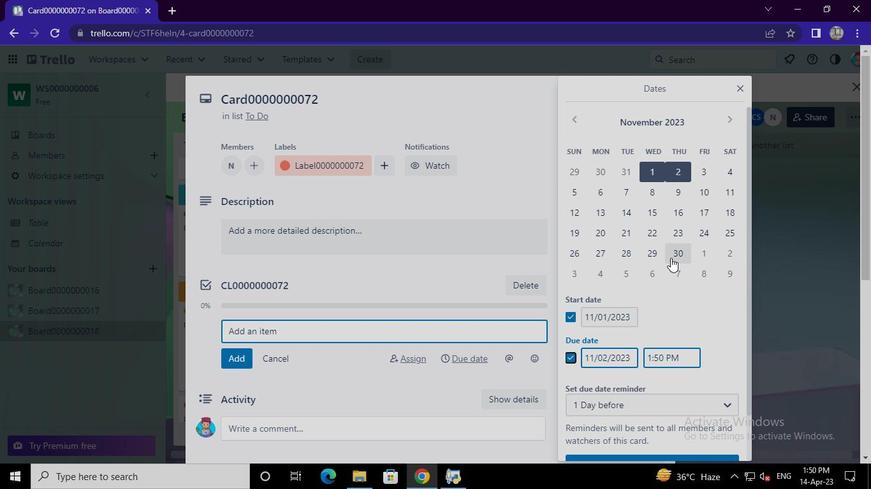 
Action: Mouse pressed left at (672, 256)
Screenshot: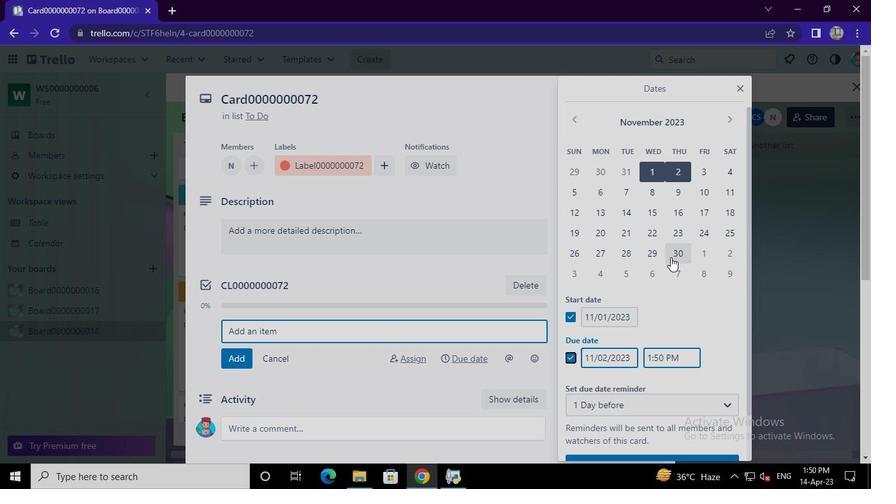 
Action: Mouse moved to (649, 456)
Screenshot: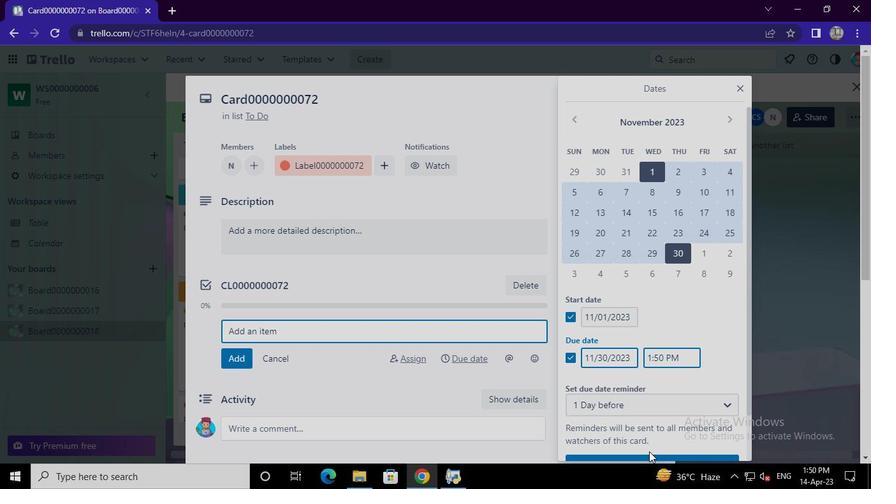 
Action: Mouse pressed left at (649, 456)
Screenshot: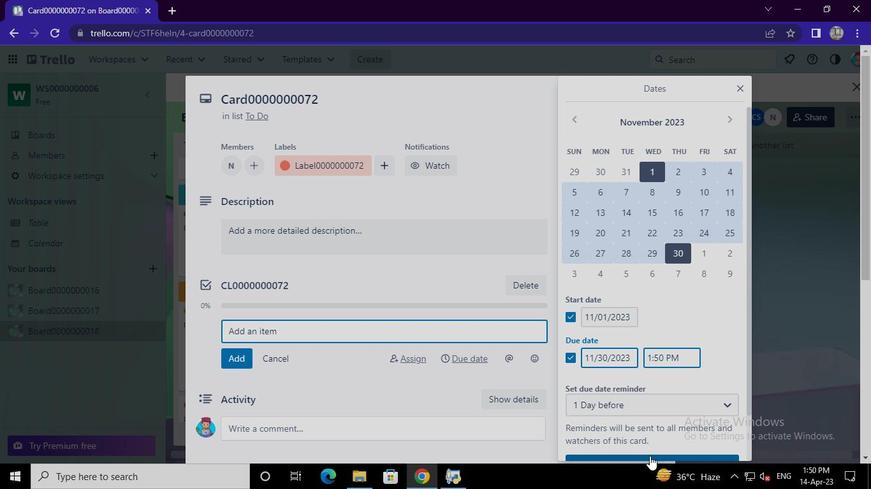 
Action: Mouse moved to (447, 478)
Screenshot: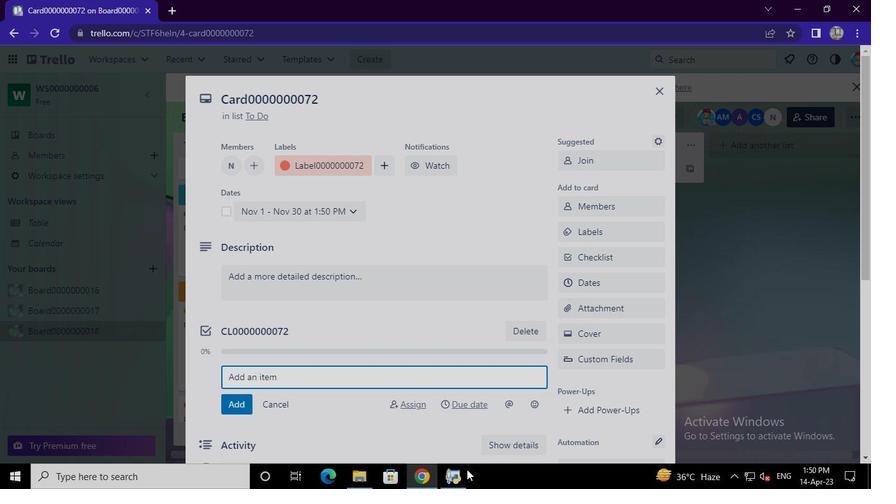 
Action: Mouse pressed left at (447, 478)
Screenshot: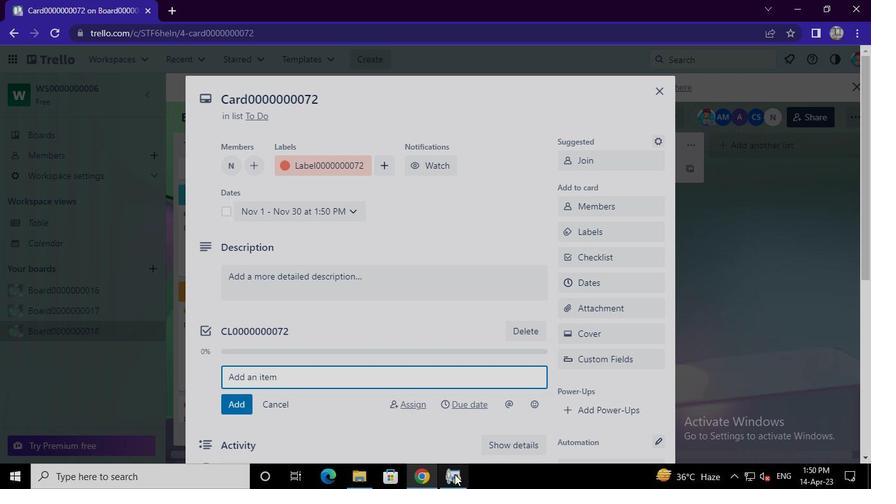 
Action: Mouse moved to (673, 79)
Screenshot: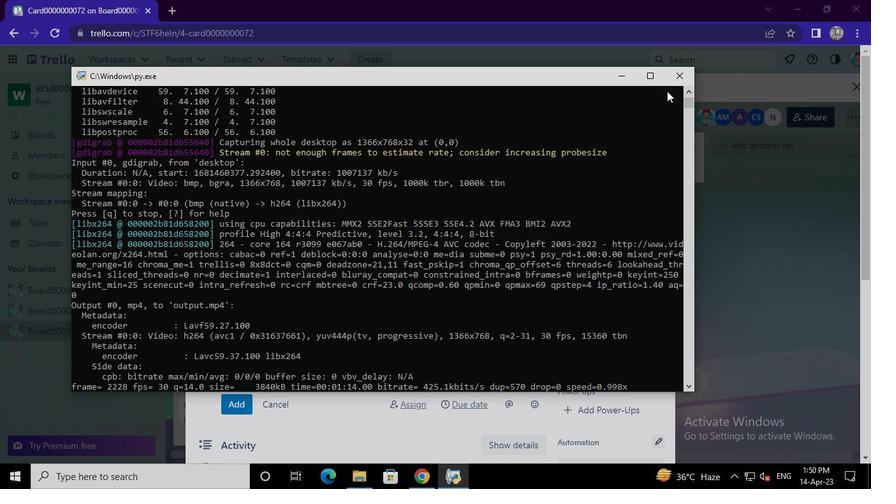 
Action: Mouse pressed left at (673, 79)
Screenshot: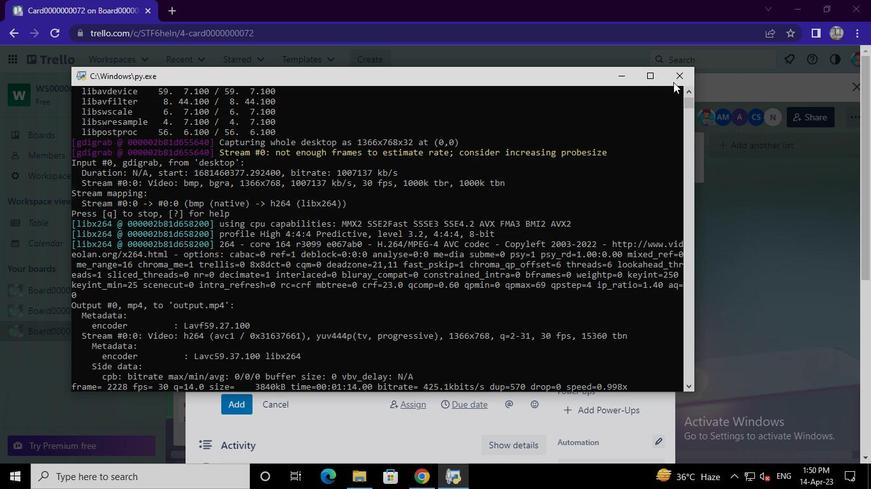 
